 Task: Look for space in Xinji, China from 10th July, 2023 to 15th July, 2023 for 7 adults in price range Rs.10000 to Rs.15000. Place can be entire place or shared room with 4 bedrooms having 7 beds and 4 bathrooms. Property type can be house, flat, guest house. Amenities needed are: wifi, TV, free parkinig on premises, gym, breakfast. Booking option can be shelf check-in. Required host language is Chinese (Simplified).
Action: Mouse moved to (553, 122)
Screenshot: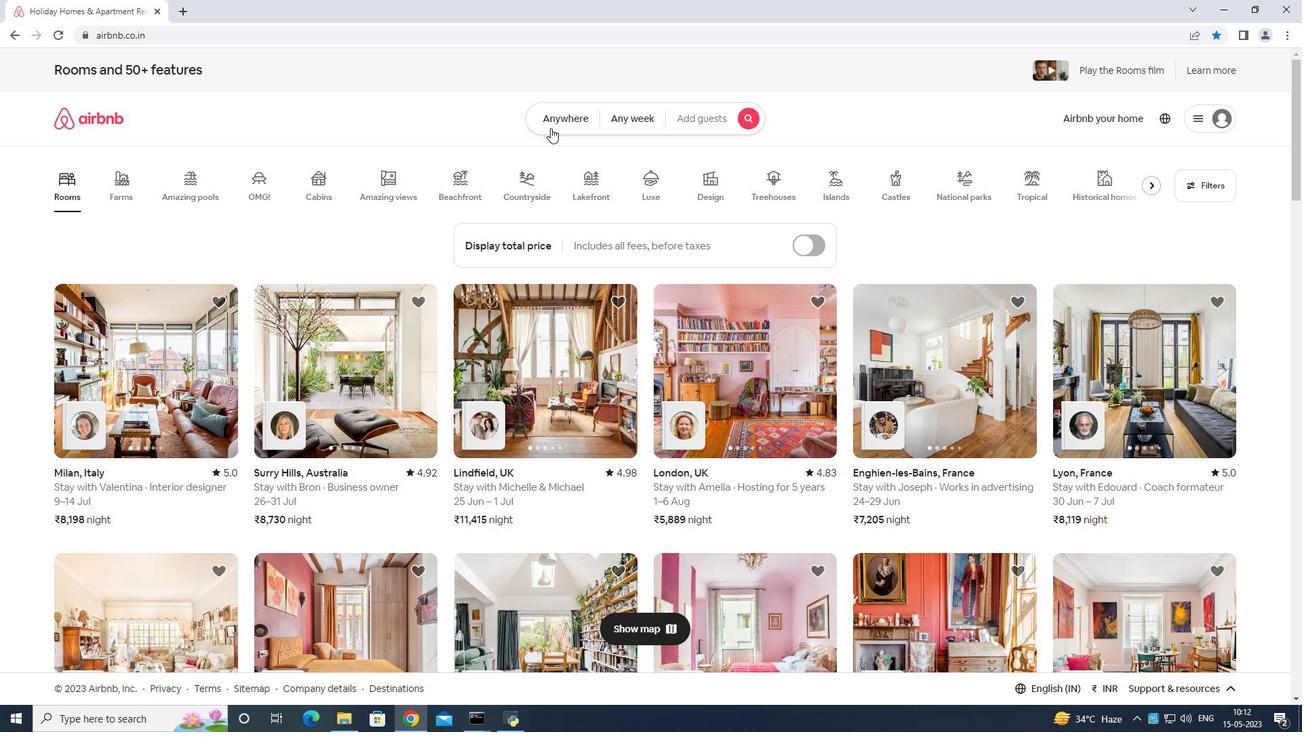 
Action: Mouse pressed left at (553, 122)
Screenshot: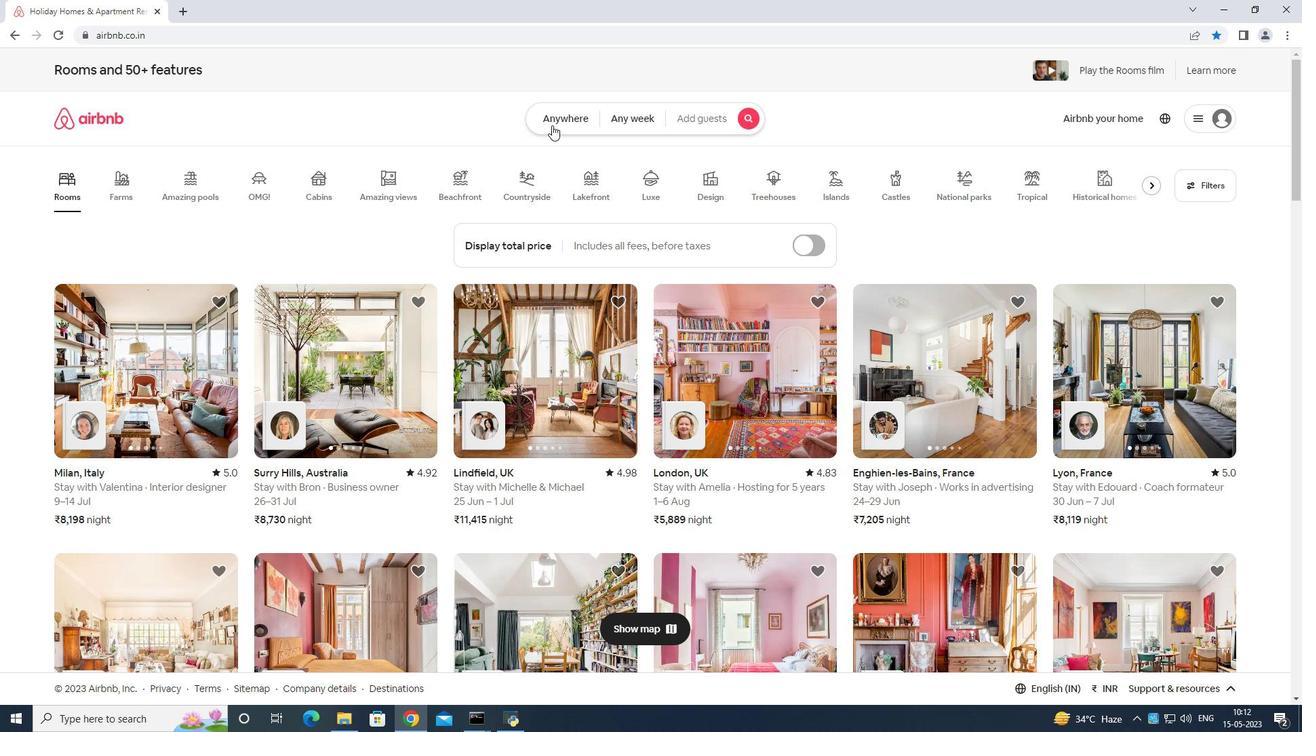 
Action: Mouse moved to (534, 168)
Screenshot: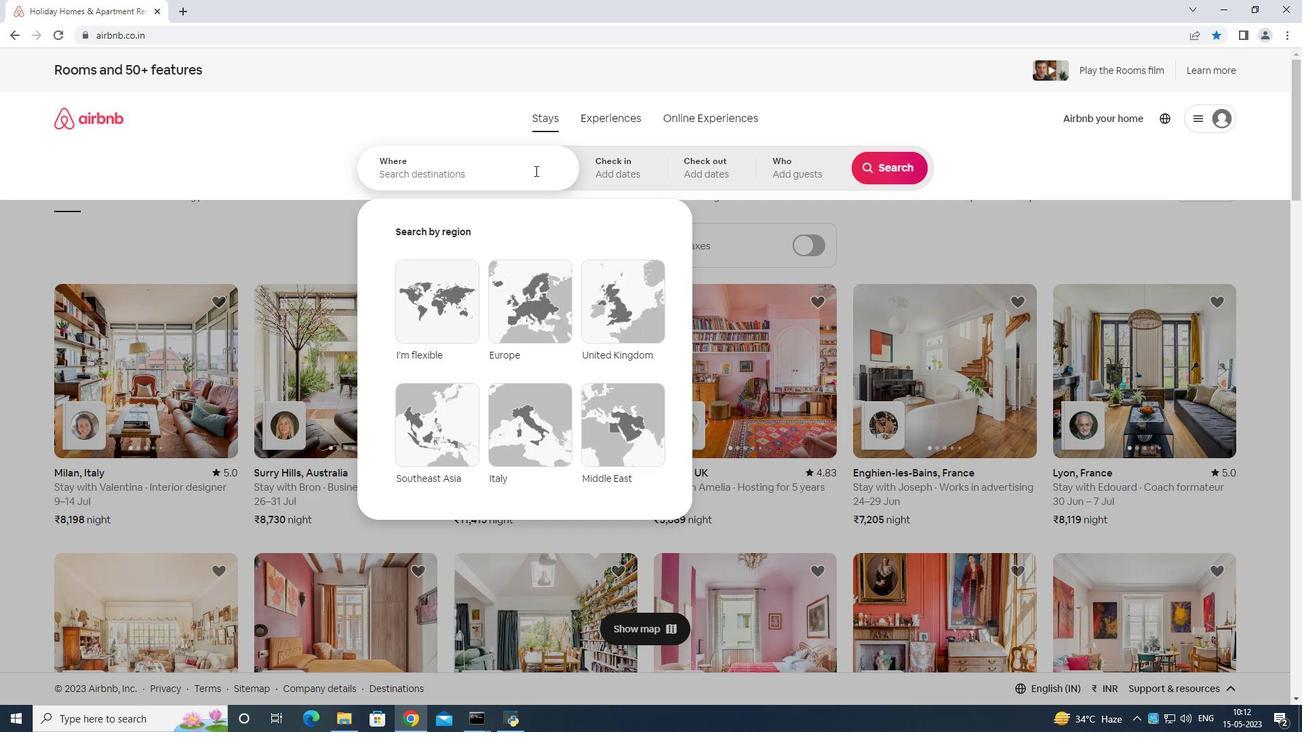 
Action: Mouse pressed left at (534, 168)
Screenshot: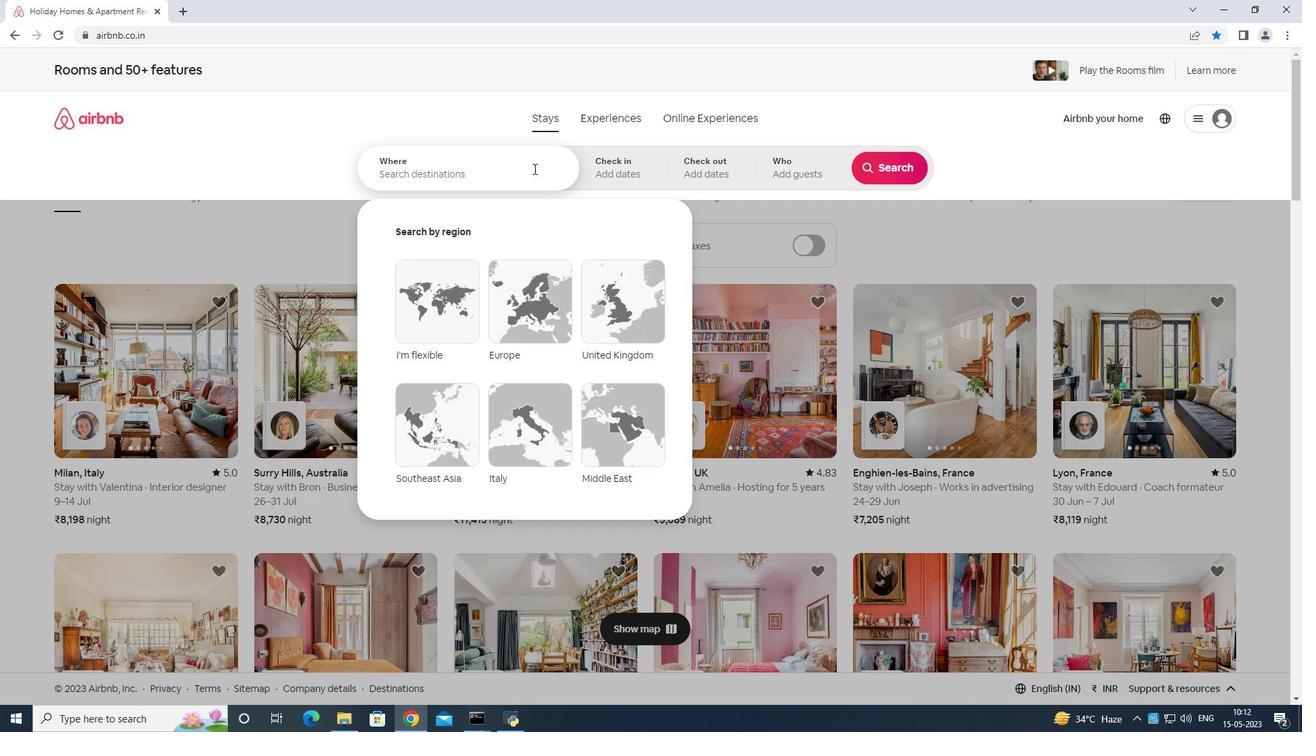 
Action: Mouse moved to (534, 168)
Screenshot: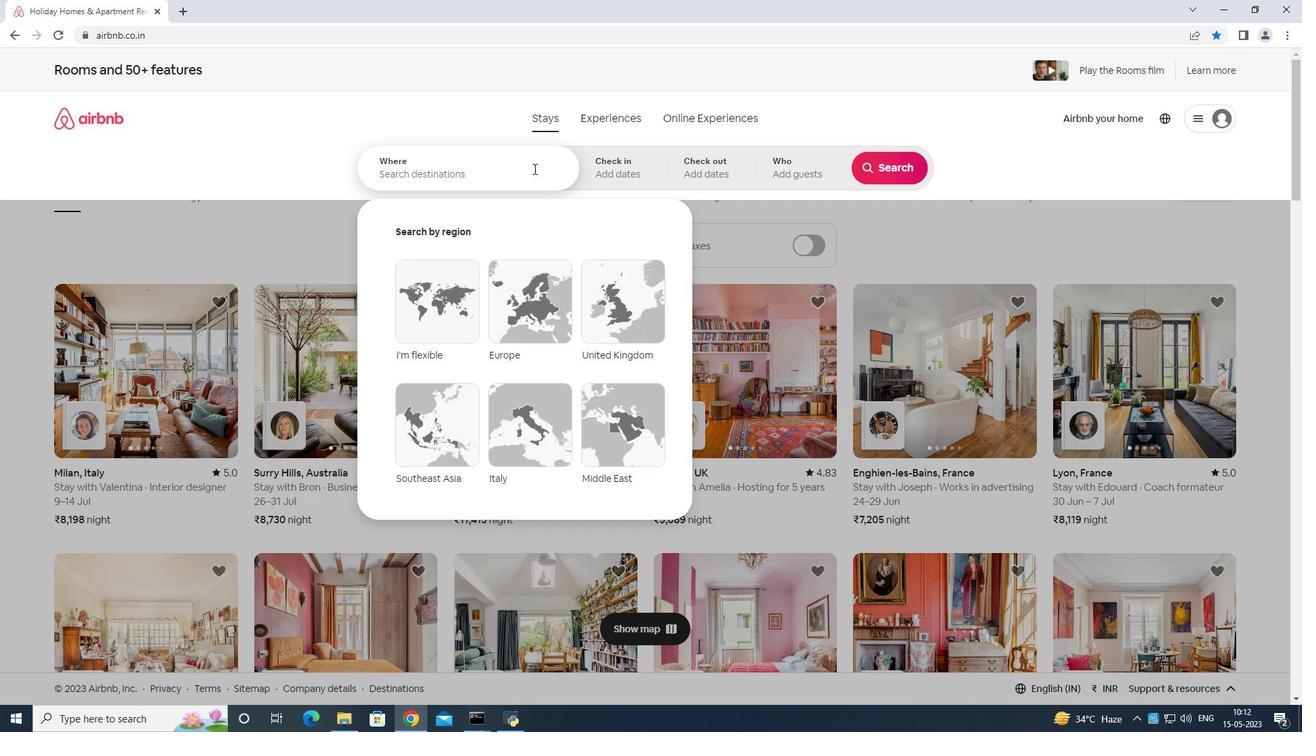
Action: Key pressed <Key.shift>Xinju<Key.backspace>i<Key.space>china<Key.enter>
Screenshot: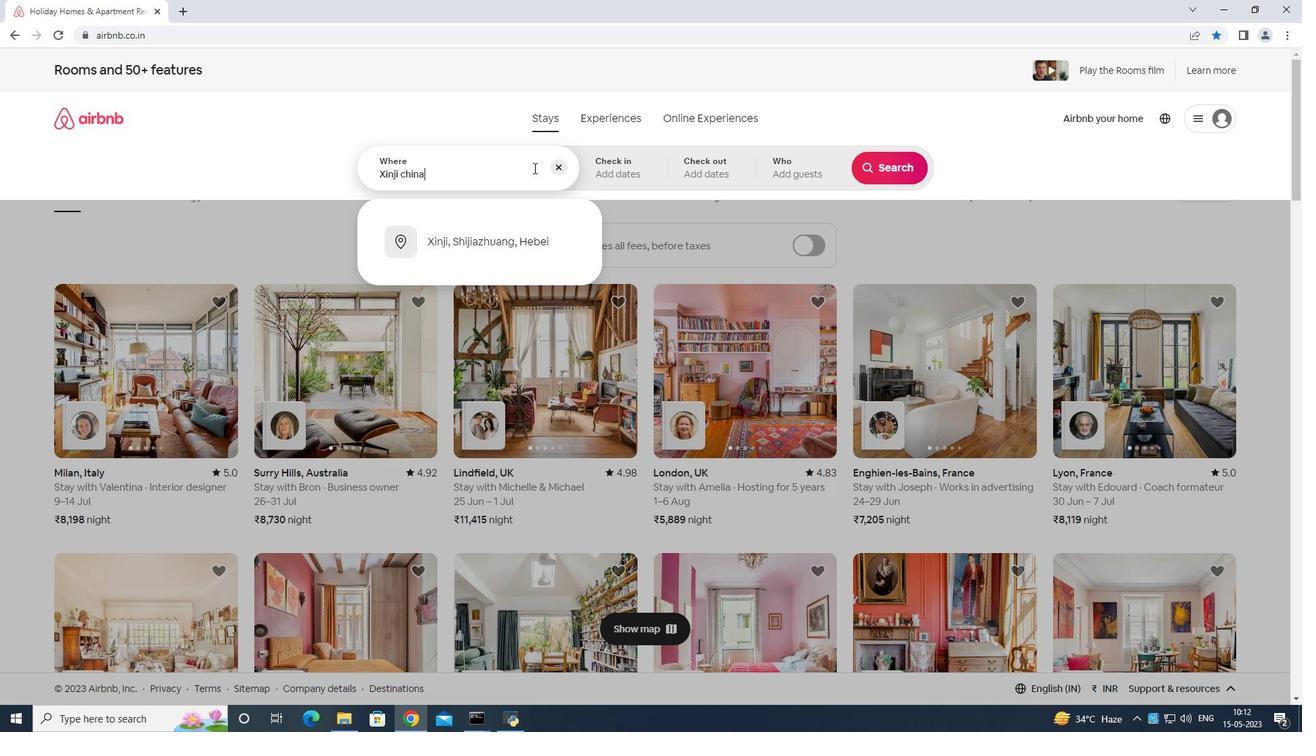 
Action: Mouse moved to (889, 266)
Screenshot: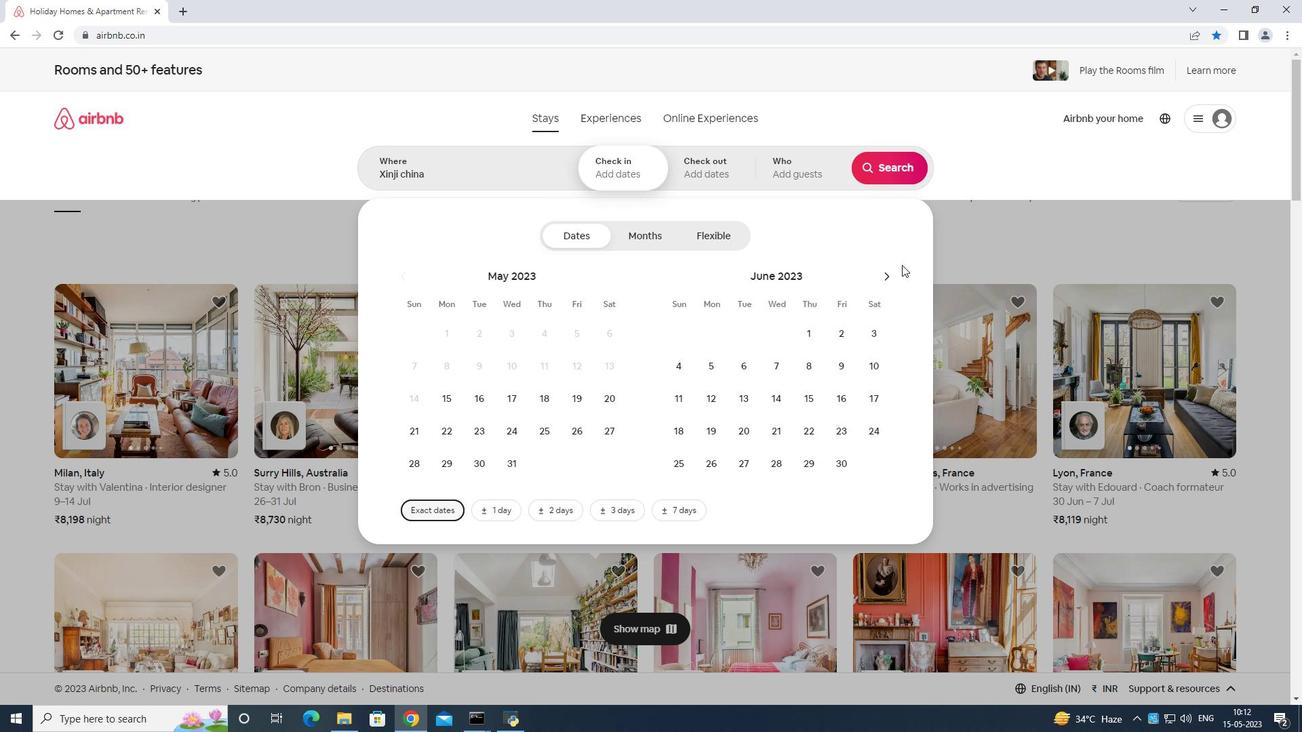 
Action: Mouse pressed left at (889, 266)
Screenshot: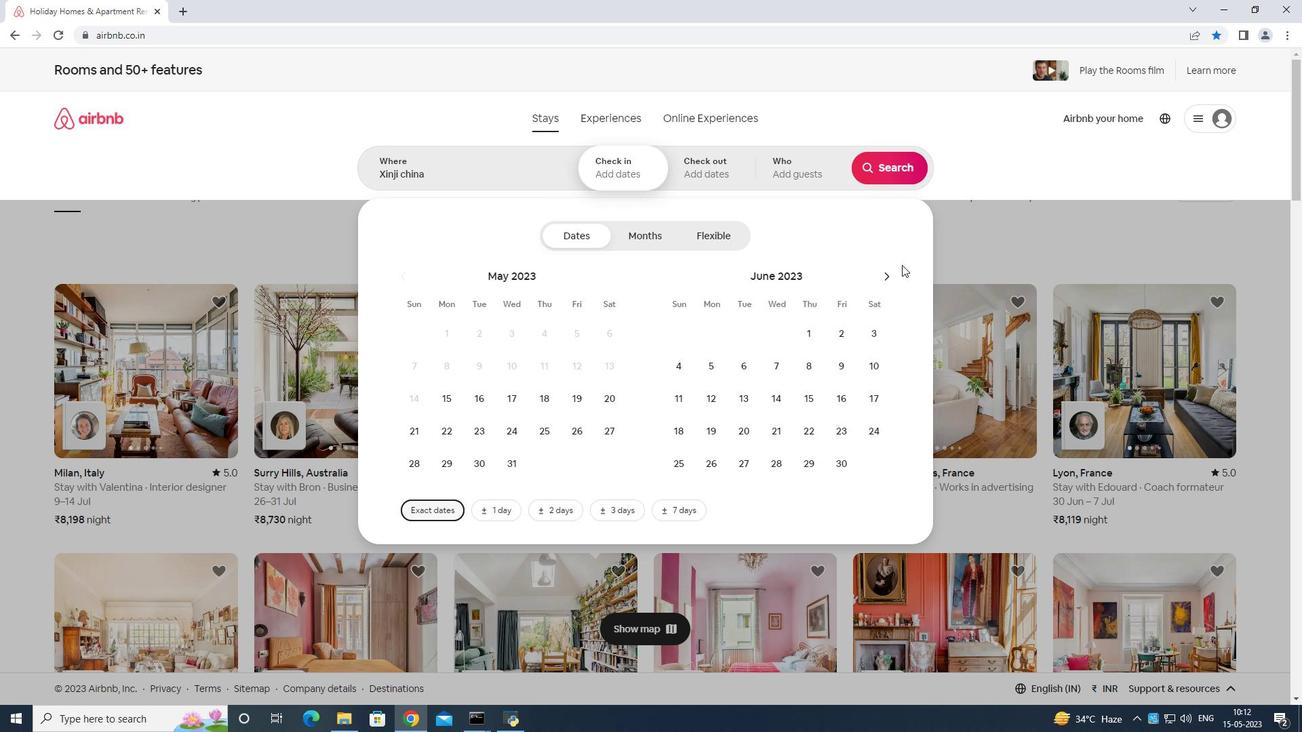 
Action: Mouse moved to (713, 394)
Screenshot: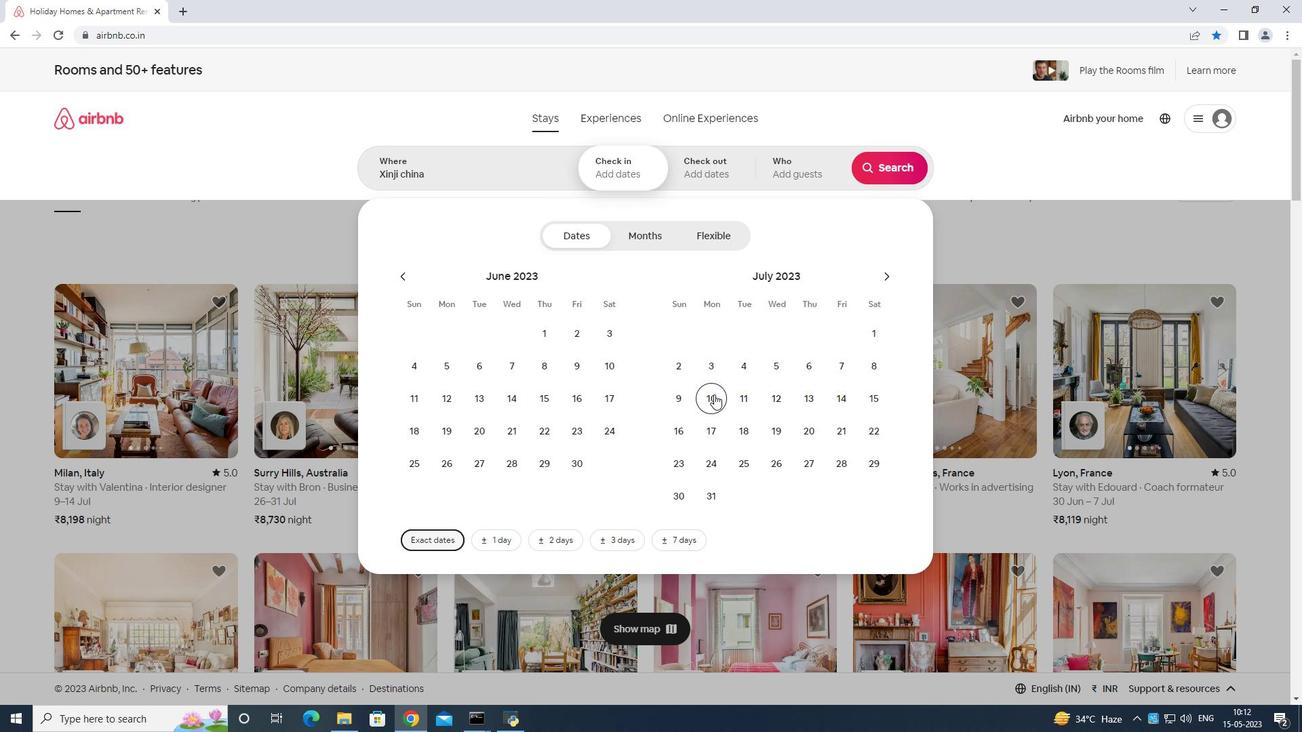 
Action: Mouse pressed left at (713, 394)
Screenshot: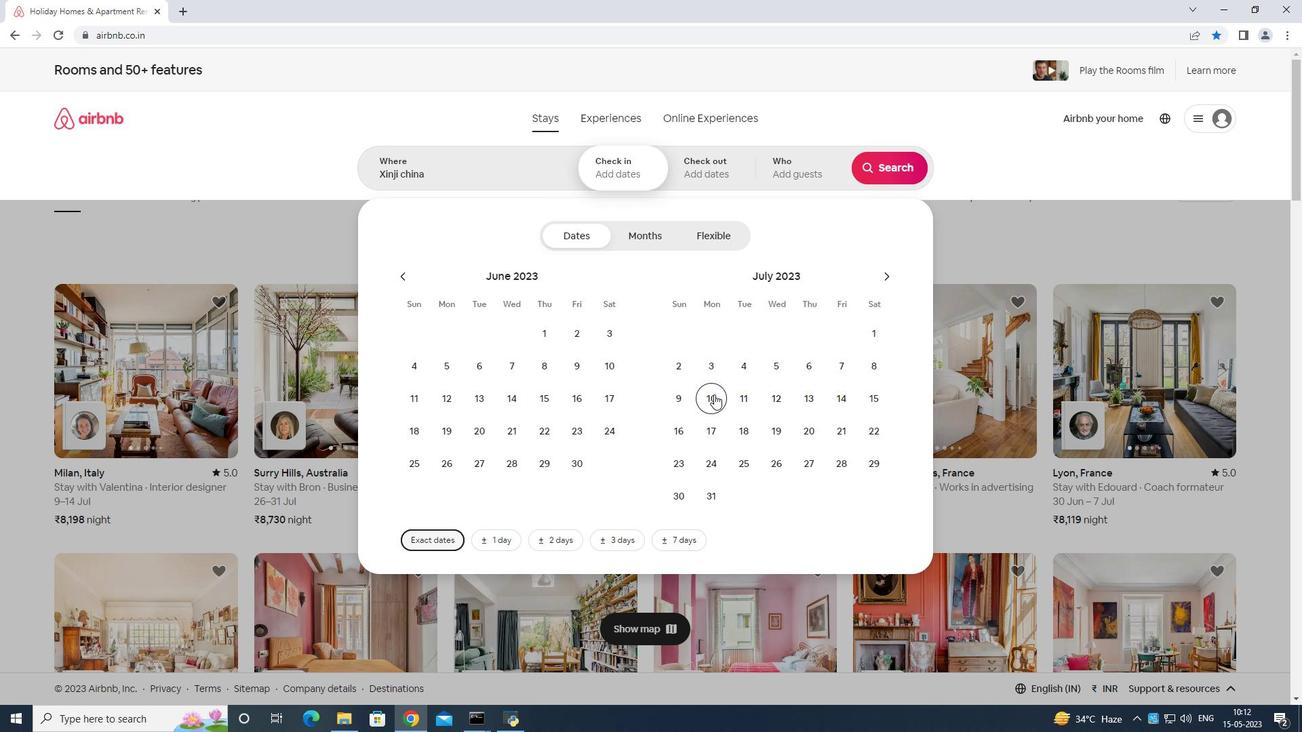 
Action: Mouse moved to (877, 394)
Screenshot: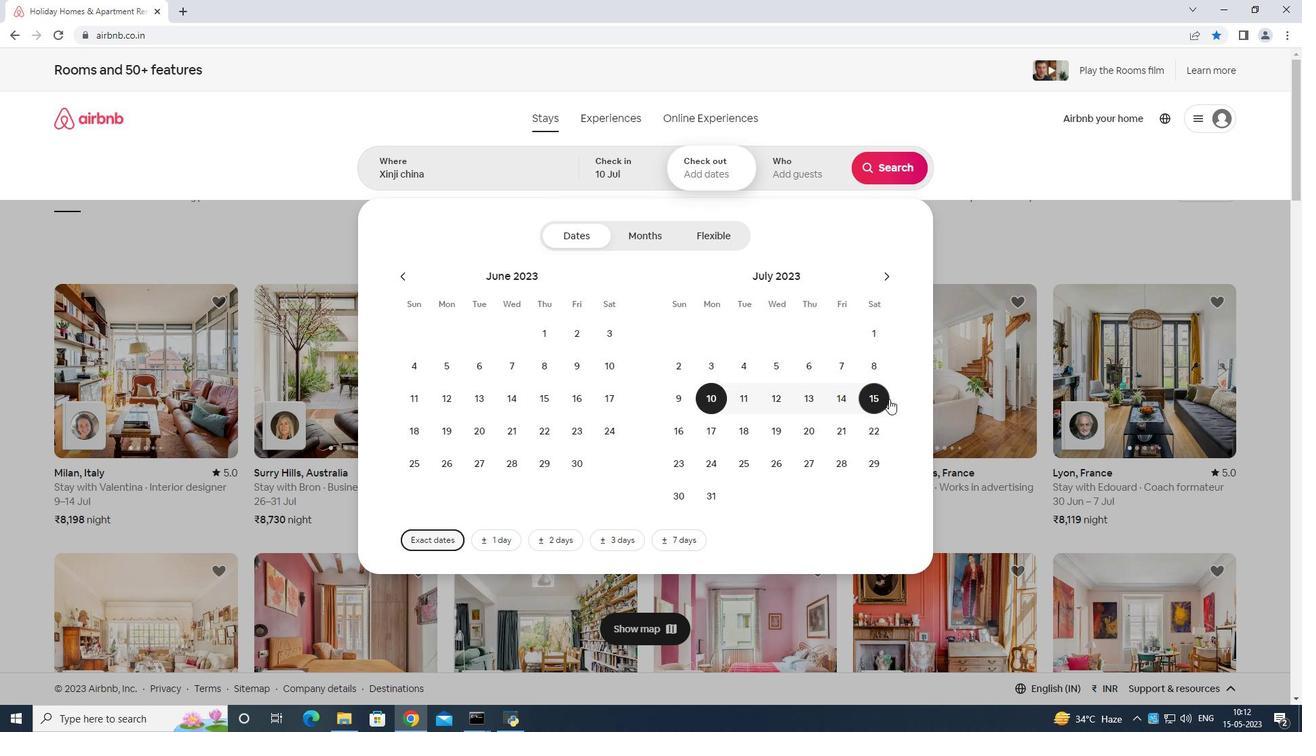 
Action: Mouse pressed left at (877, 394)
Screenshot: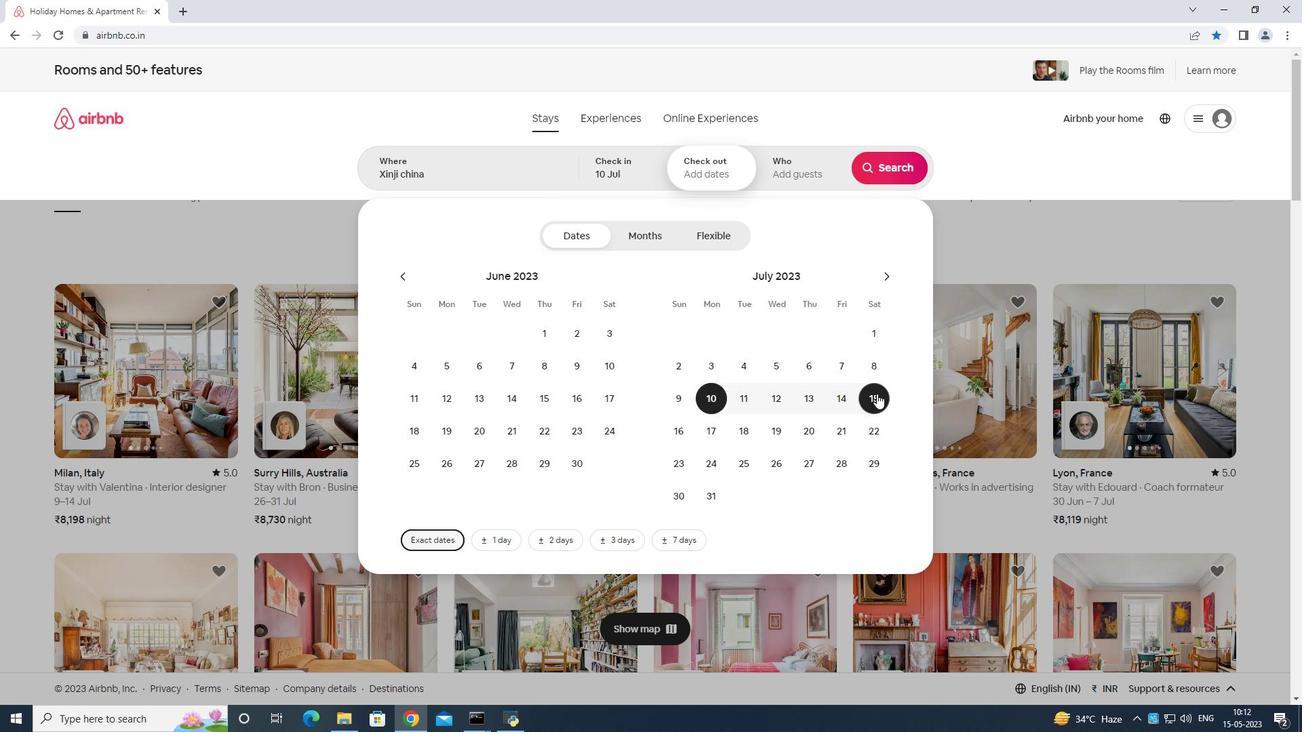 
Action: Mouse moved to (819, 163)
Screenshot: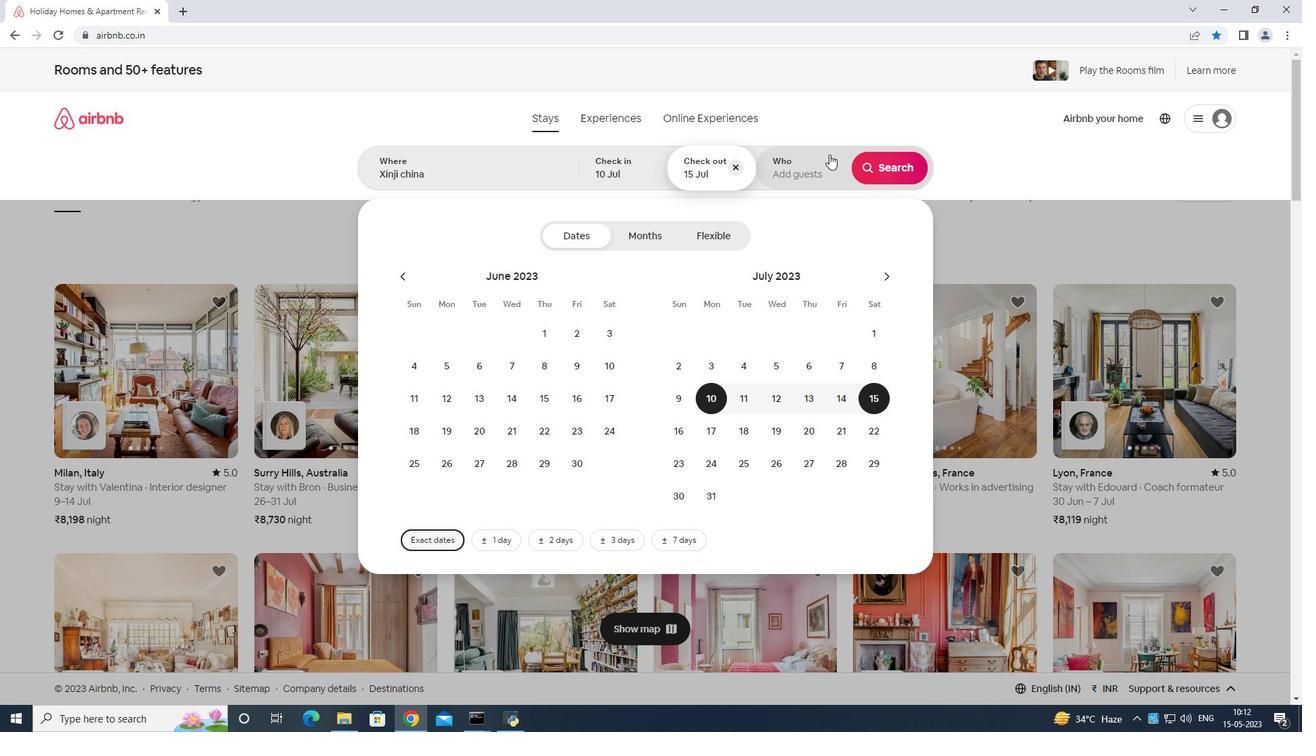
Action: Mouse pressed left at (819, 163)
Screenshot: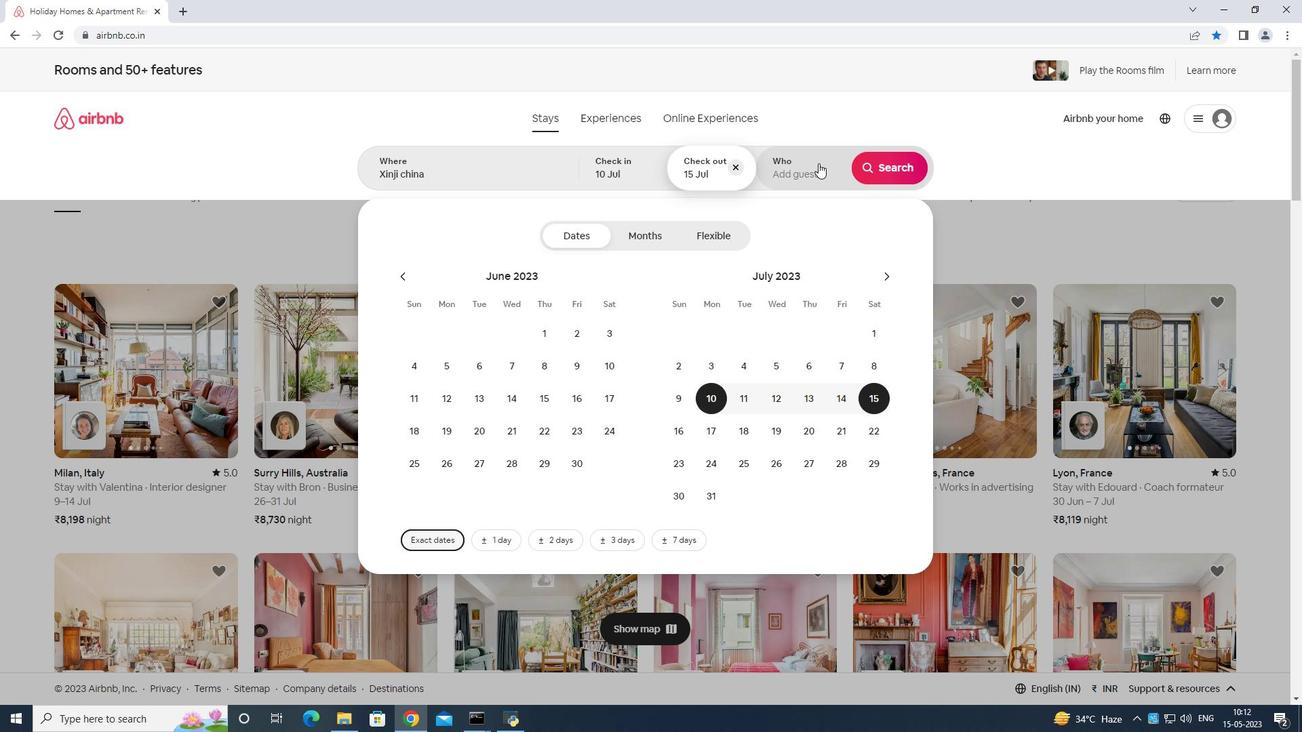 
Action: Mouse moved to (894, 235)
Screenshot: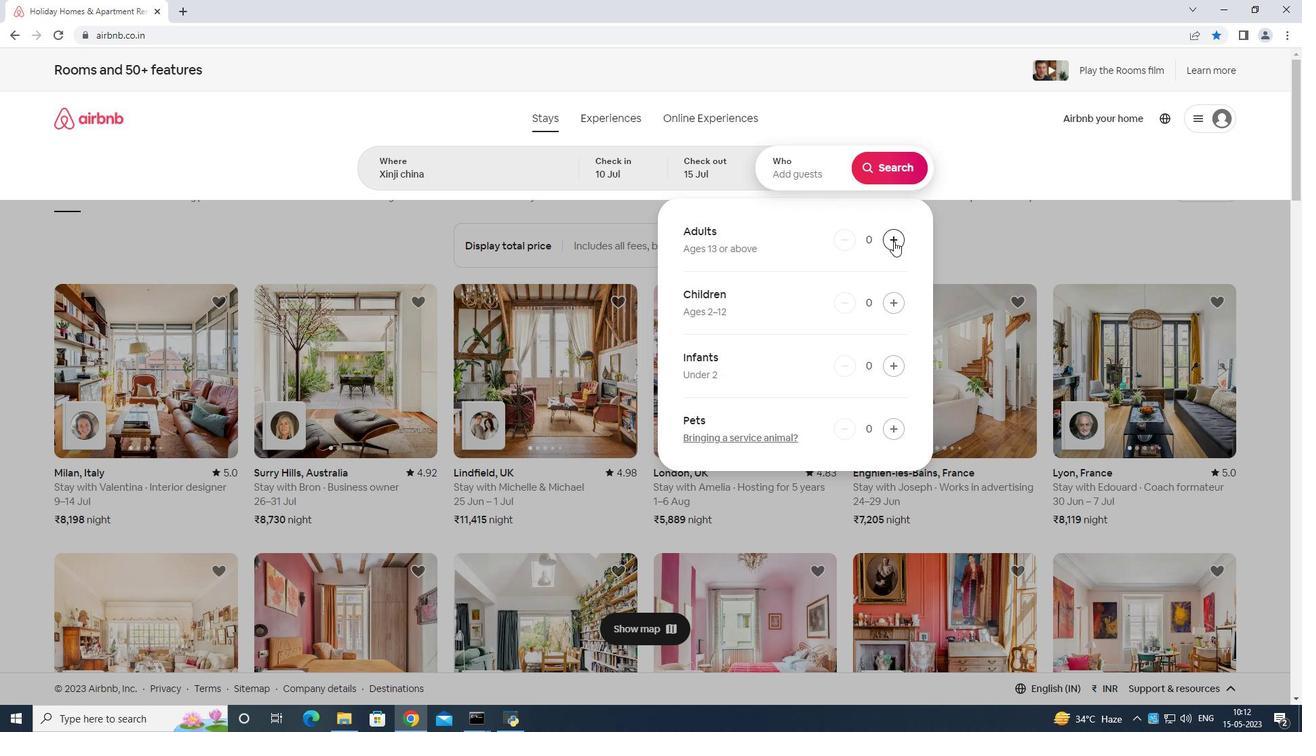 
Action: Mouse pressed left at (894, 235)
Screenshot: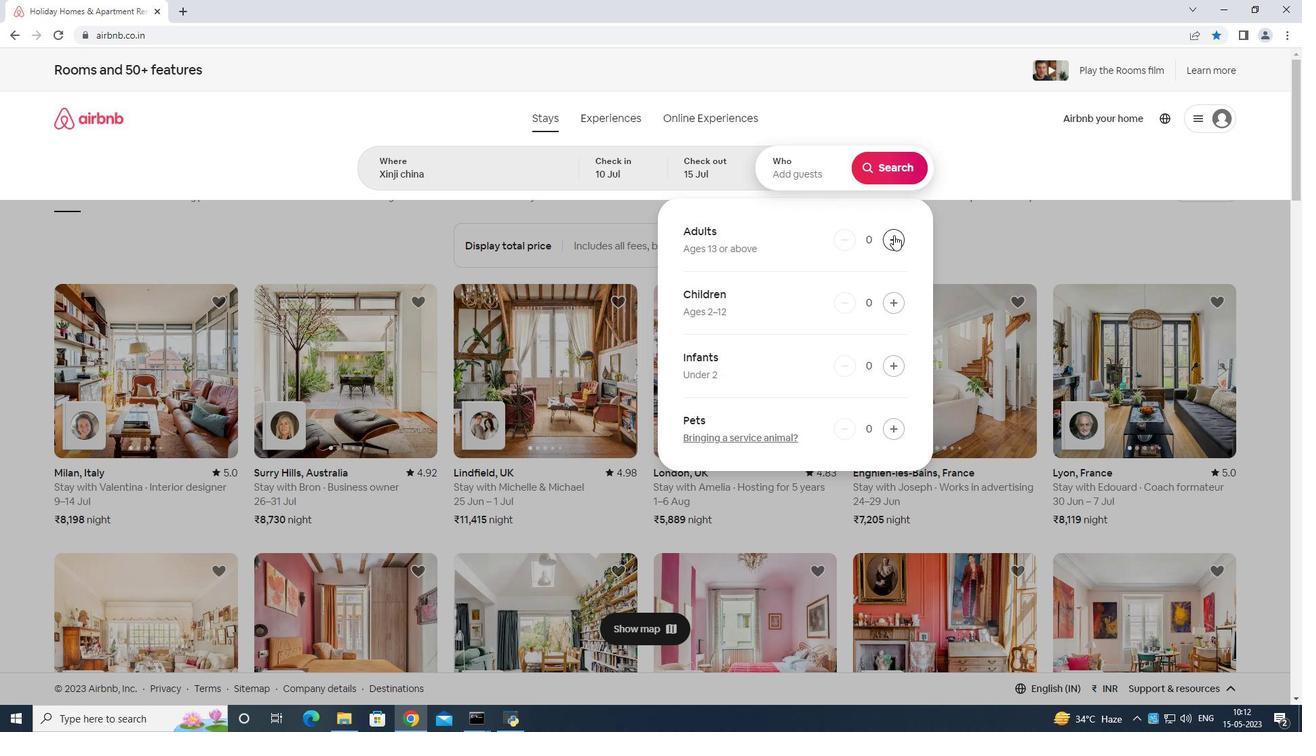 
Action: Mouse pressed left at (894, 235)
Screenshot: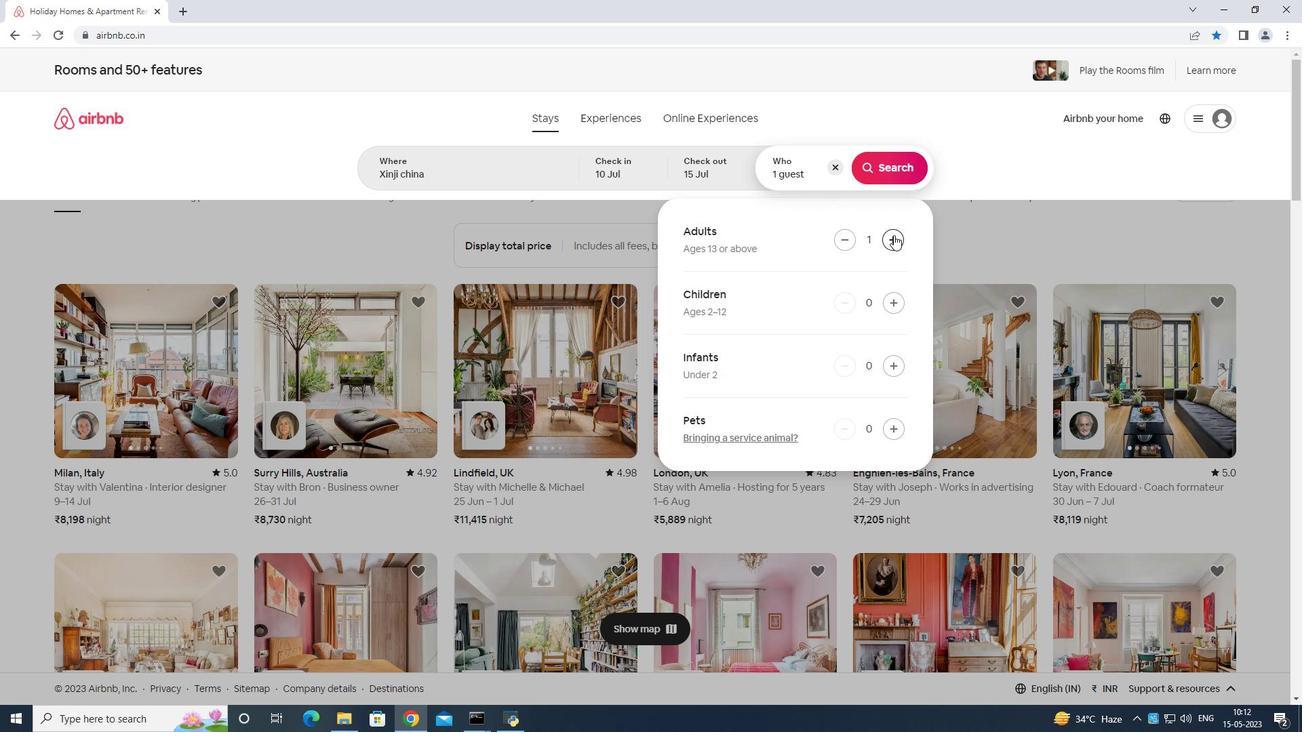 
Action: Mouse pressed left at (894, 235)
Screenshot: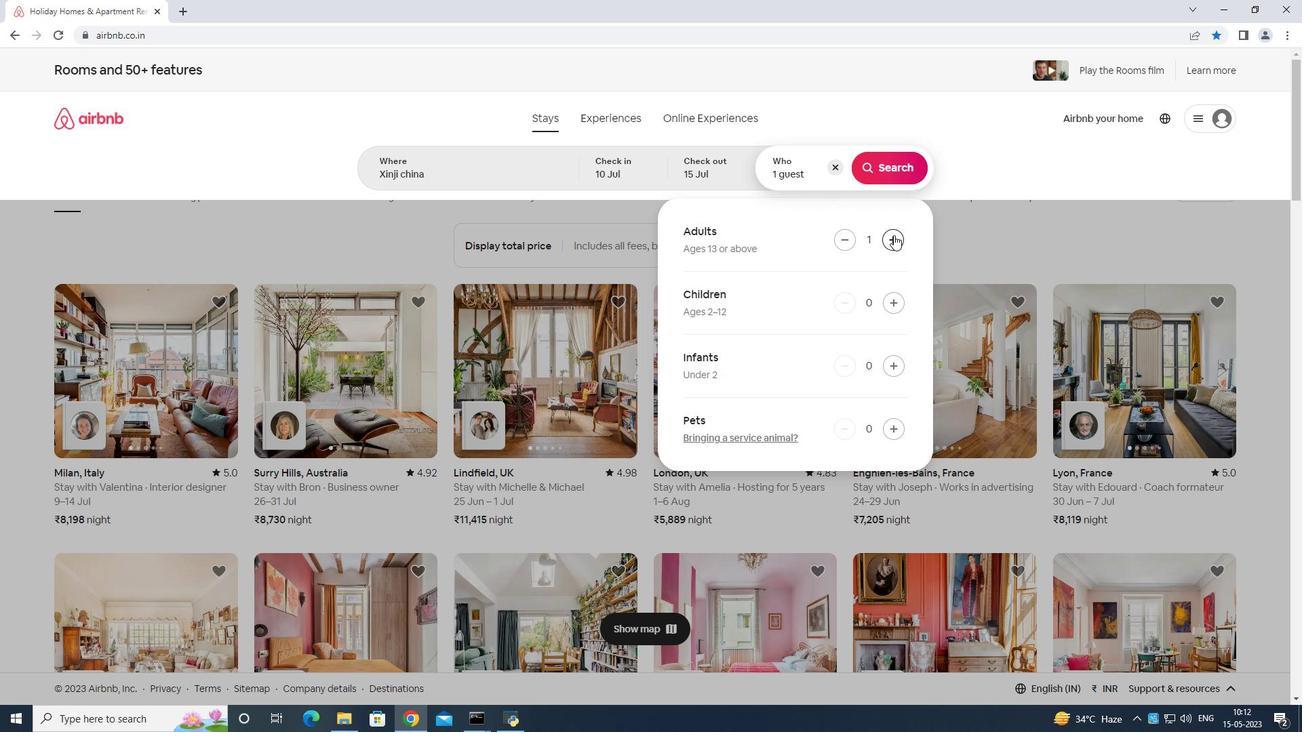 
Action: Mouse pressed left at (894, 235)
Screenshot: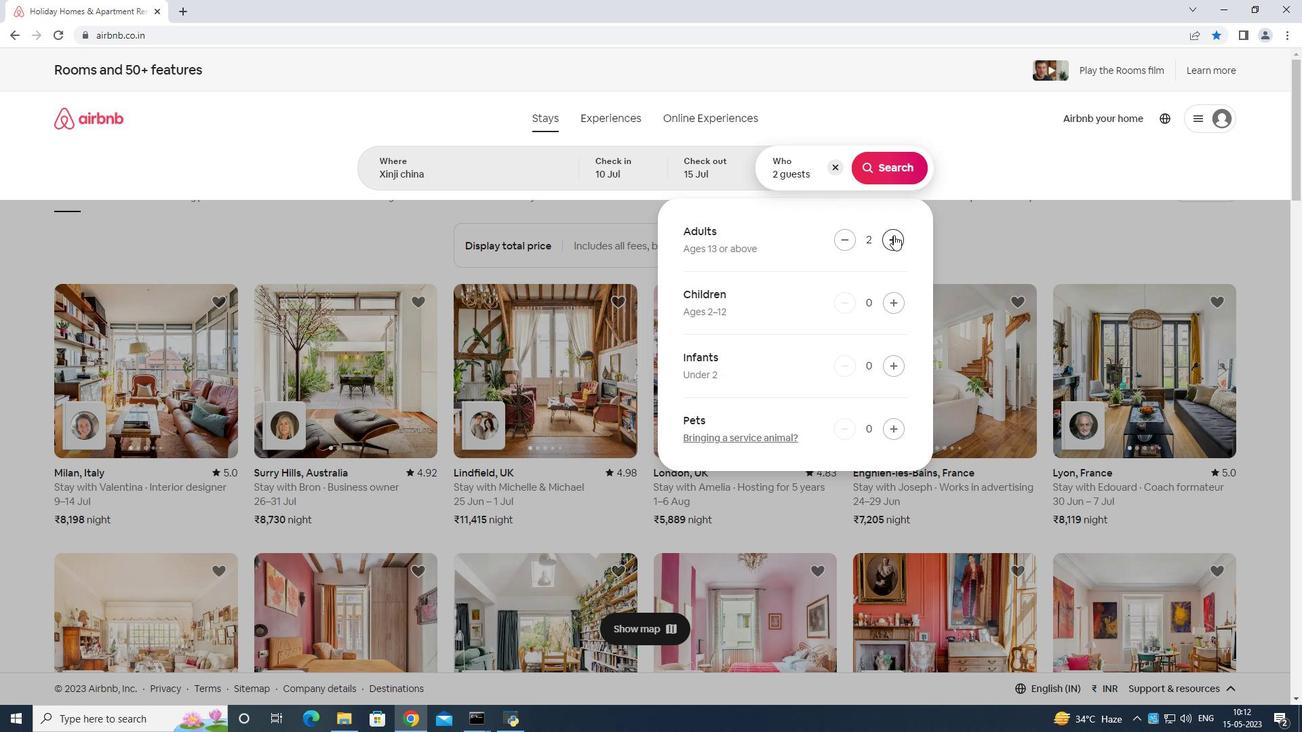 
Action: Mouse pressed left at (894, 235)
Screenshot: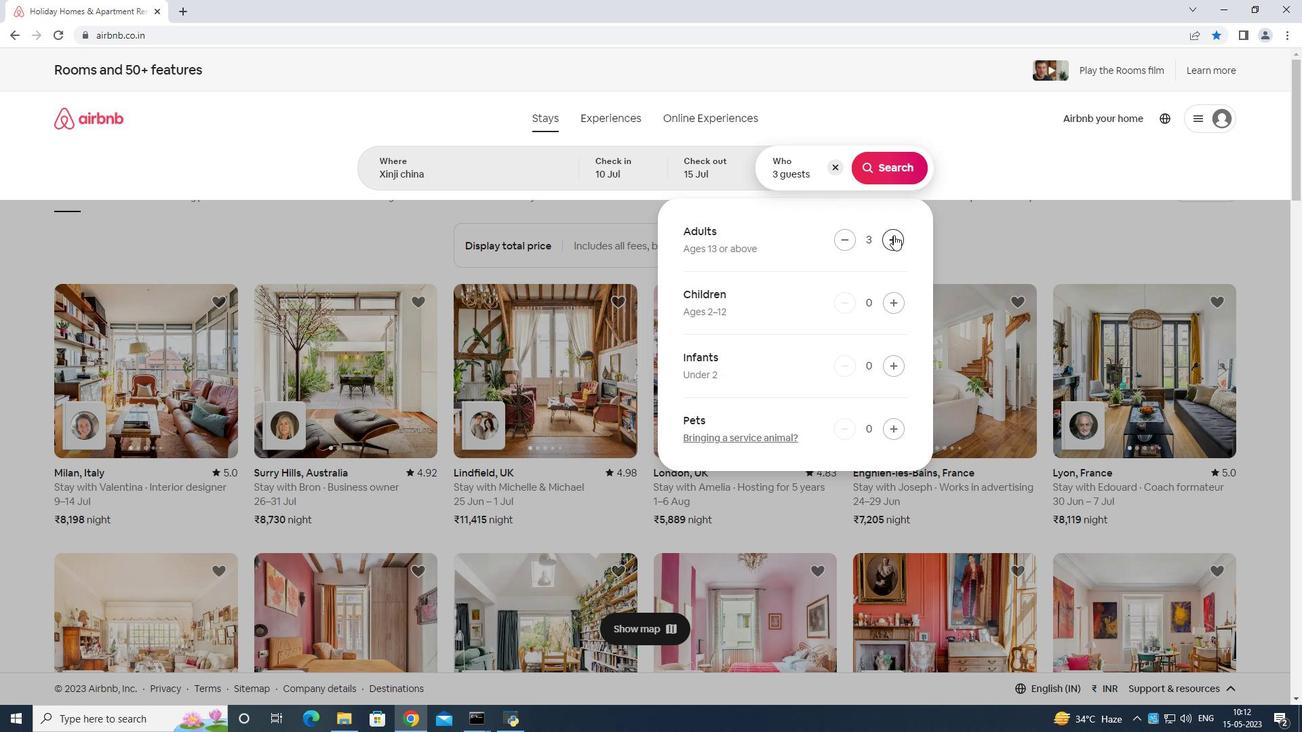 
Action: Mouse pressed left at (894, 235)
Screenshot: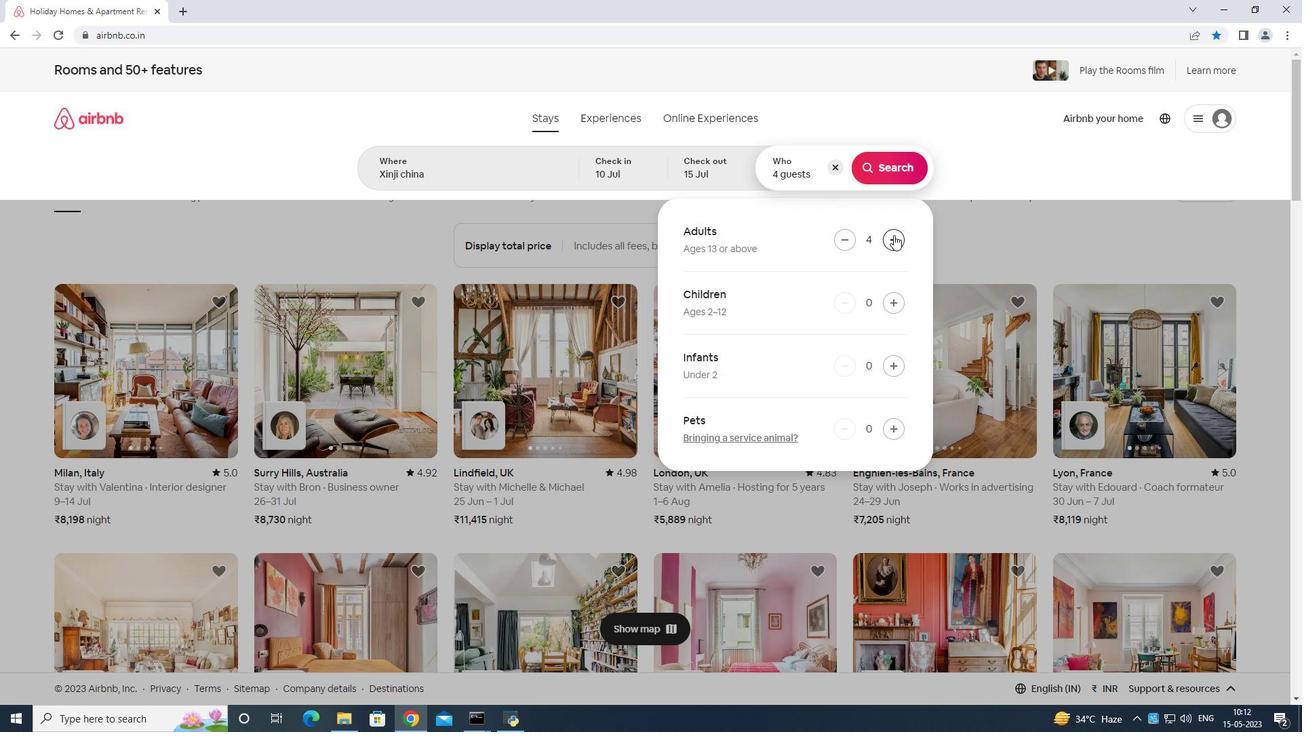 
Action: Mouse pressed left at (894, 235)
Screenshot: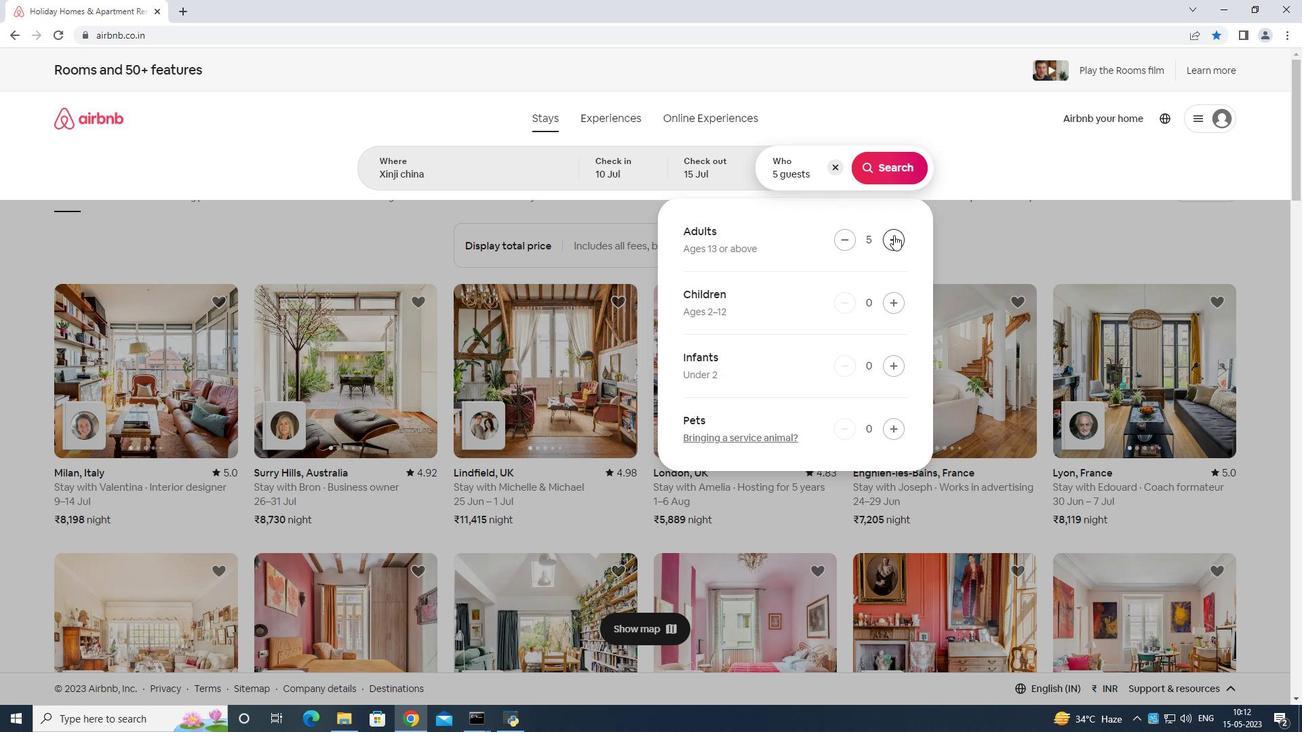
Action: Mouse pressed left at (894, 235)
Screenshot: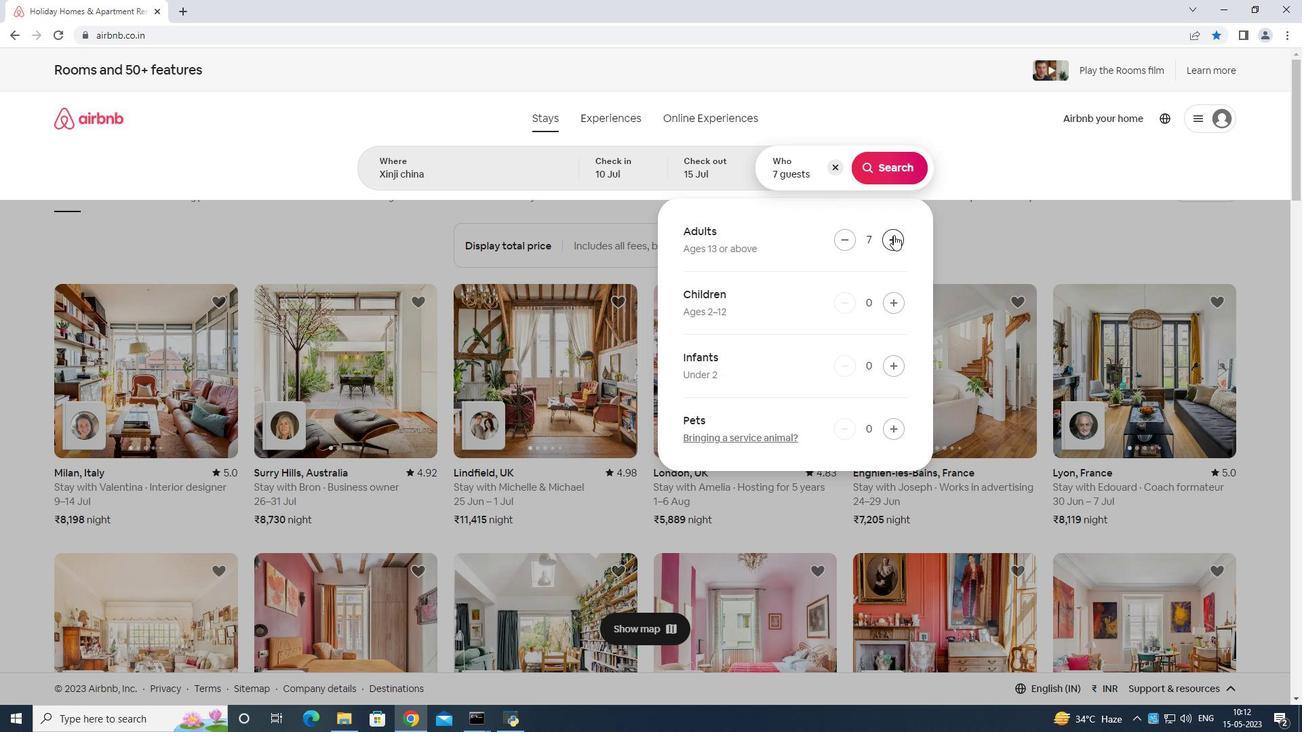 
Action: Mouse moved to (845, 230)
Screenshot: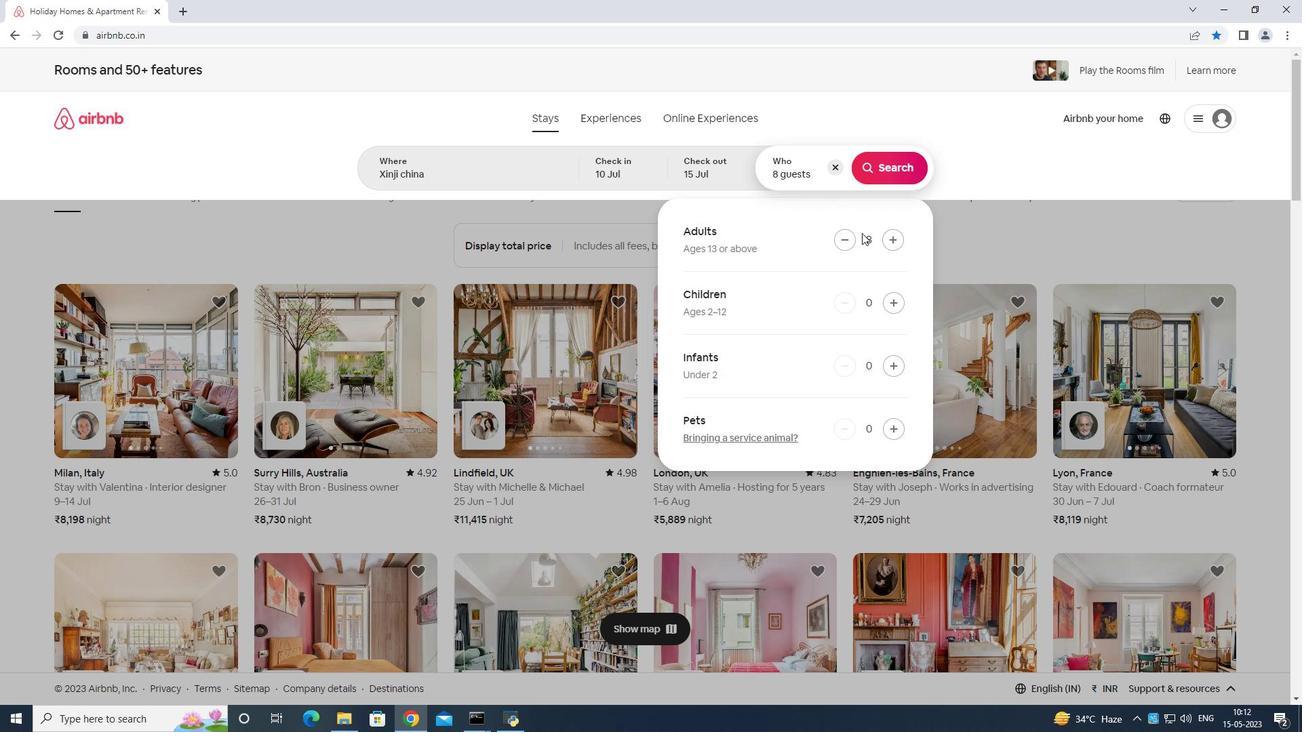 
Action: Mouse pressed left at (845, 230)
Screenshot: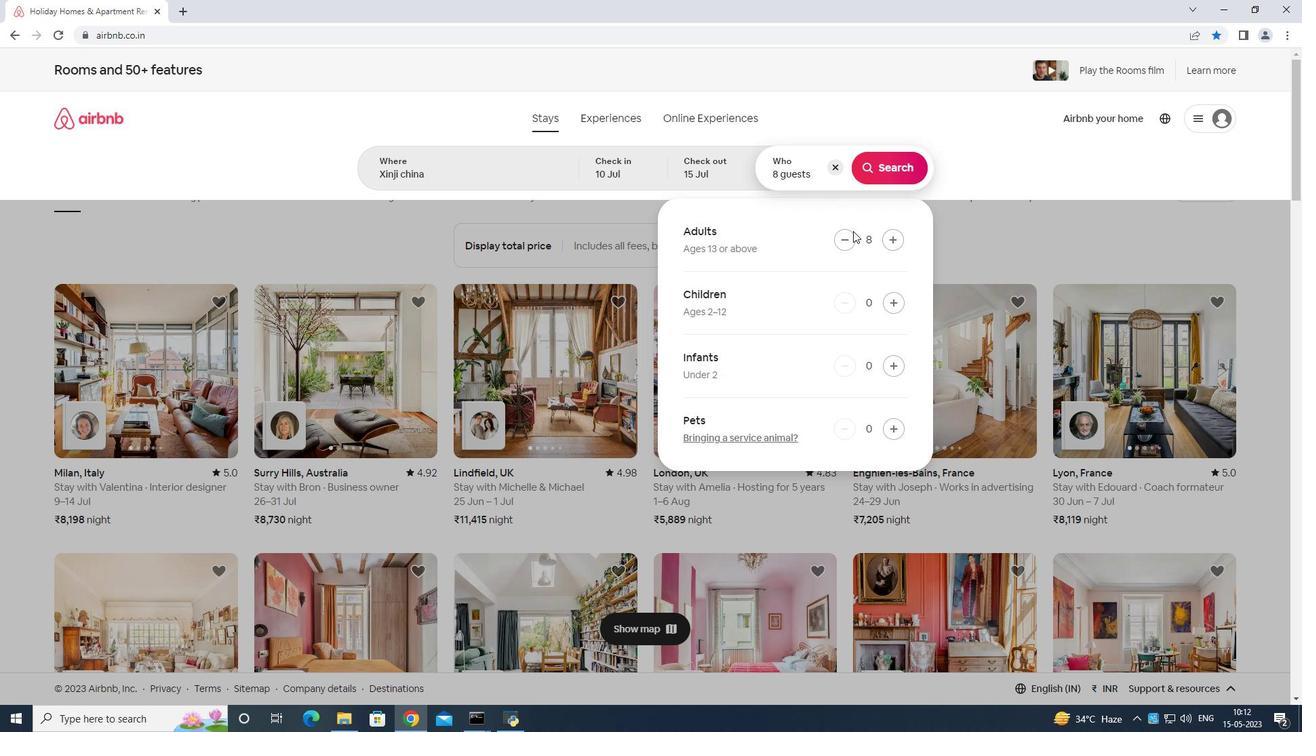 
Action: Mouse moved to (893, 170)
Screenshot: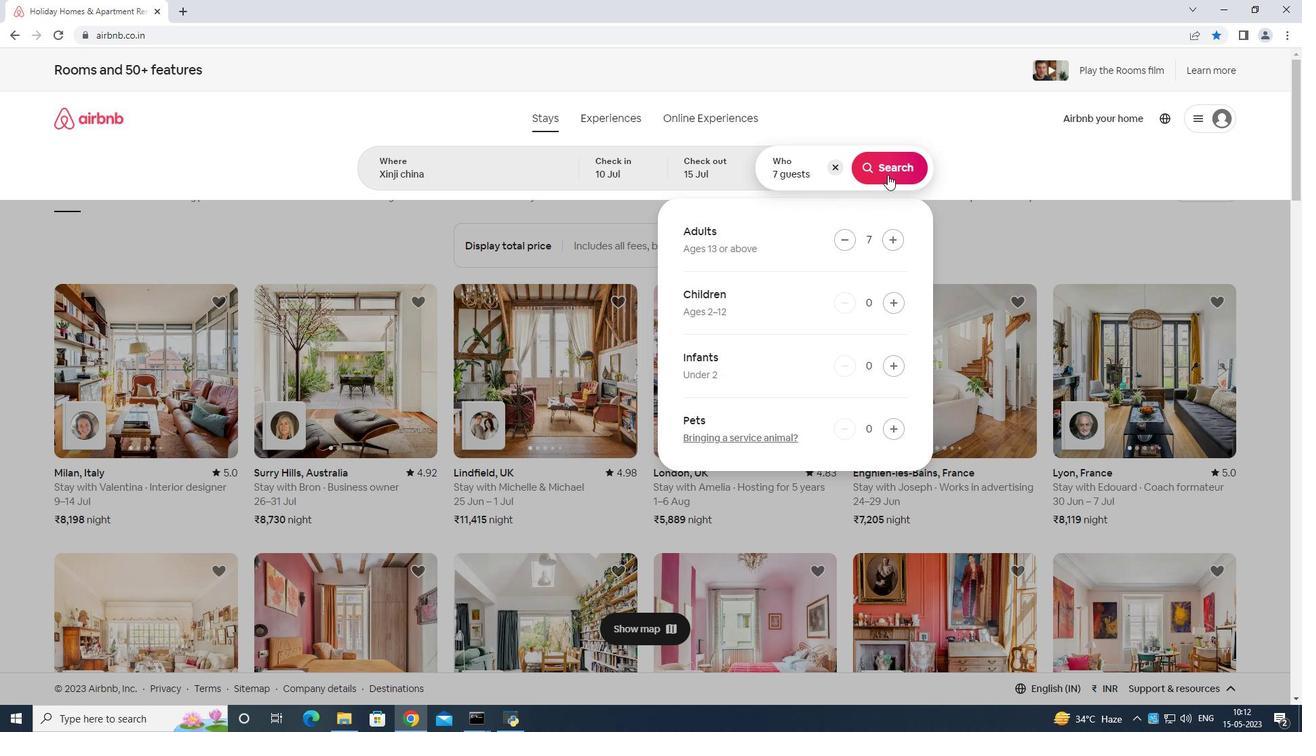 
Action: Mouse pressed left at (893, 170)
Screenshot: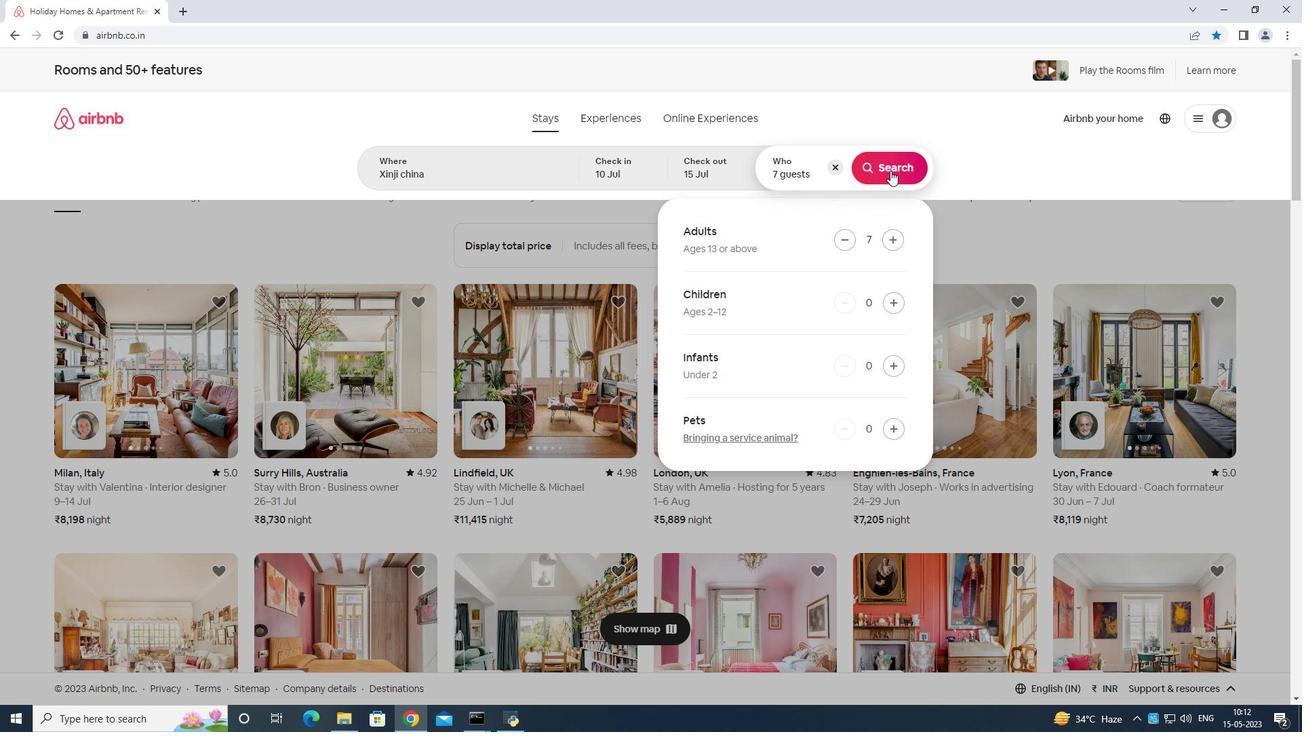 
Action: Mouse moved to (1247, 120)
Screenshot: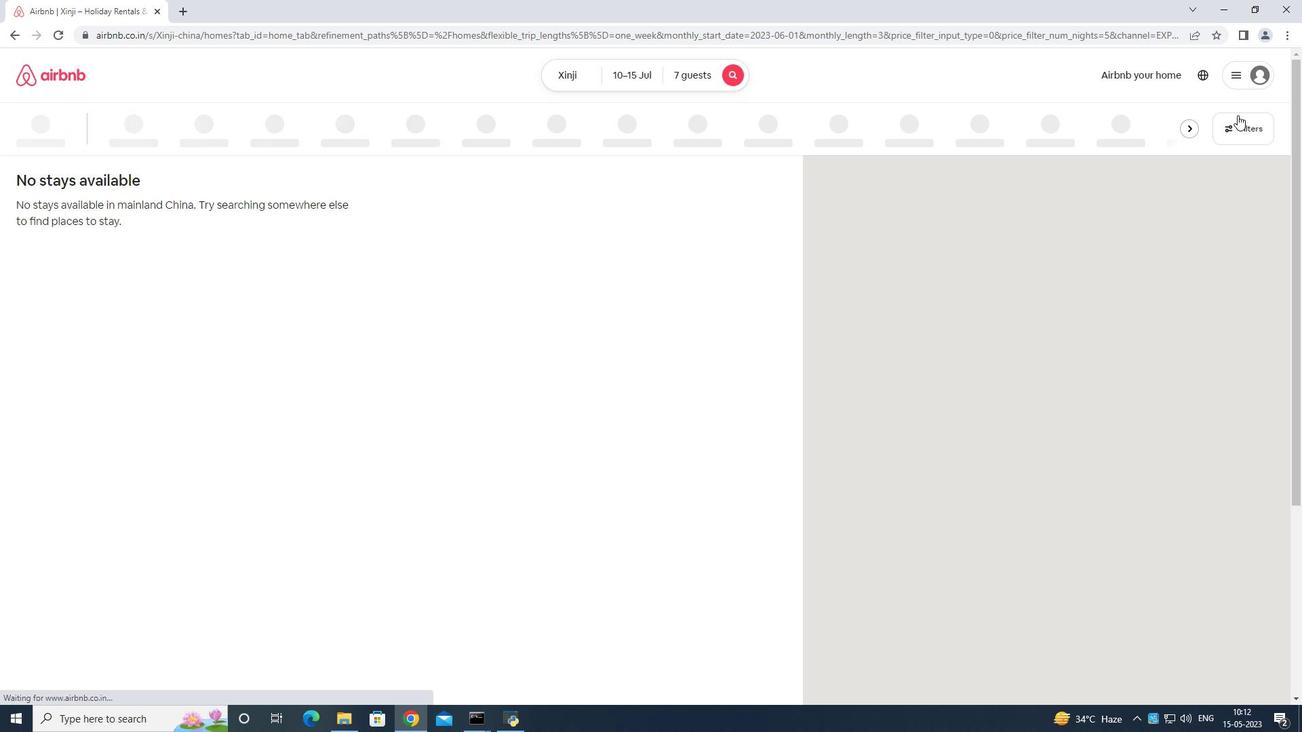 
Action: Mouse pressed left at (1247, 120)
Screenshot: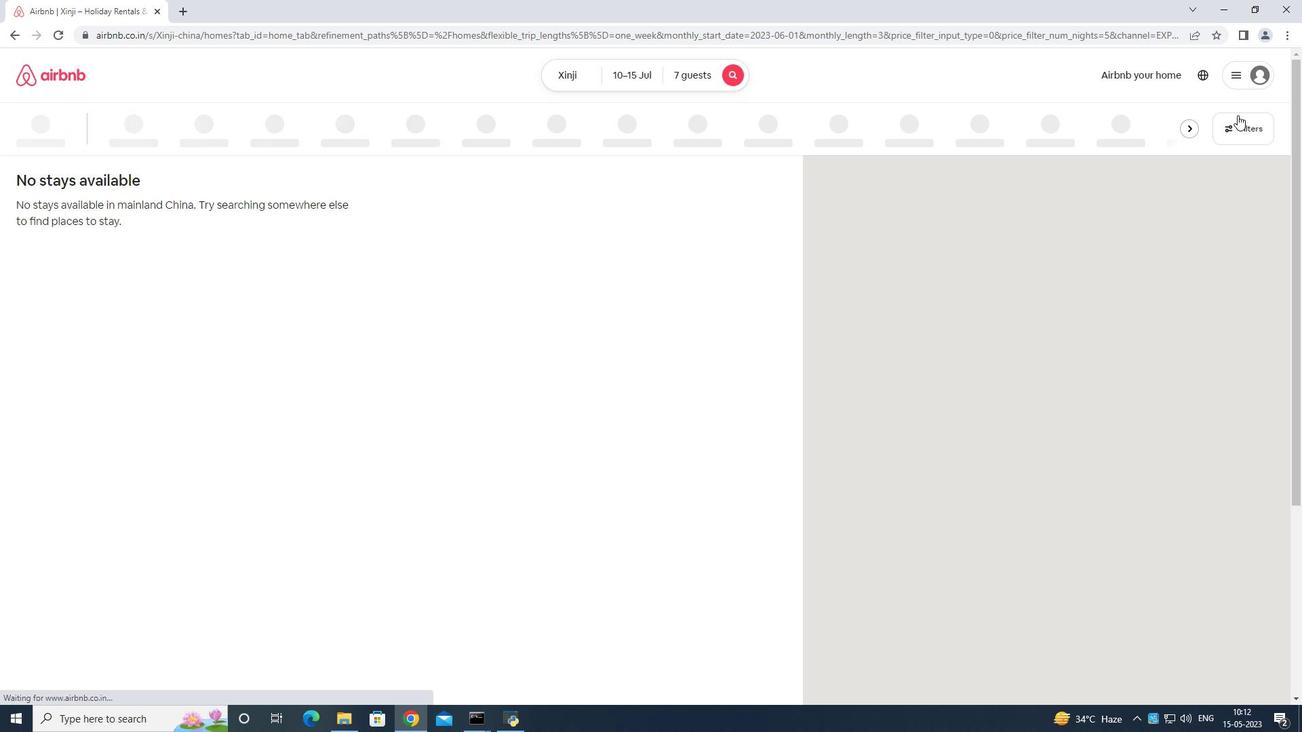 
Action: Mouse moved to (578, 443)
Screenshot: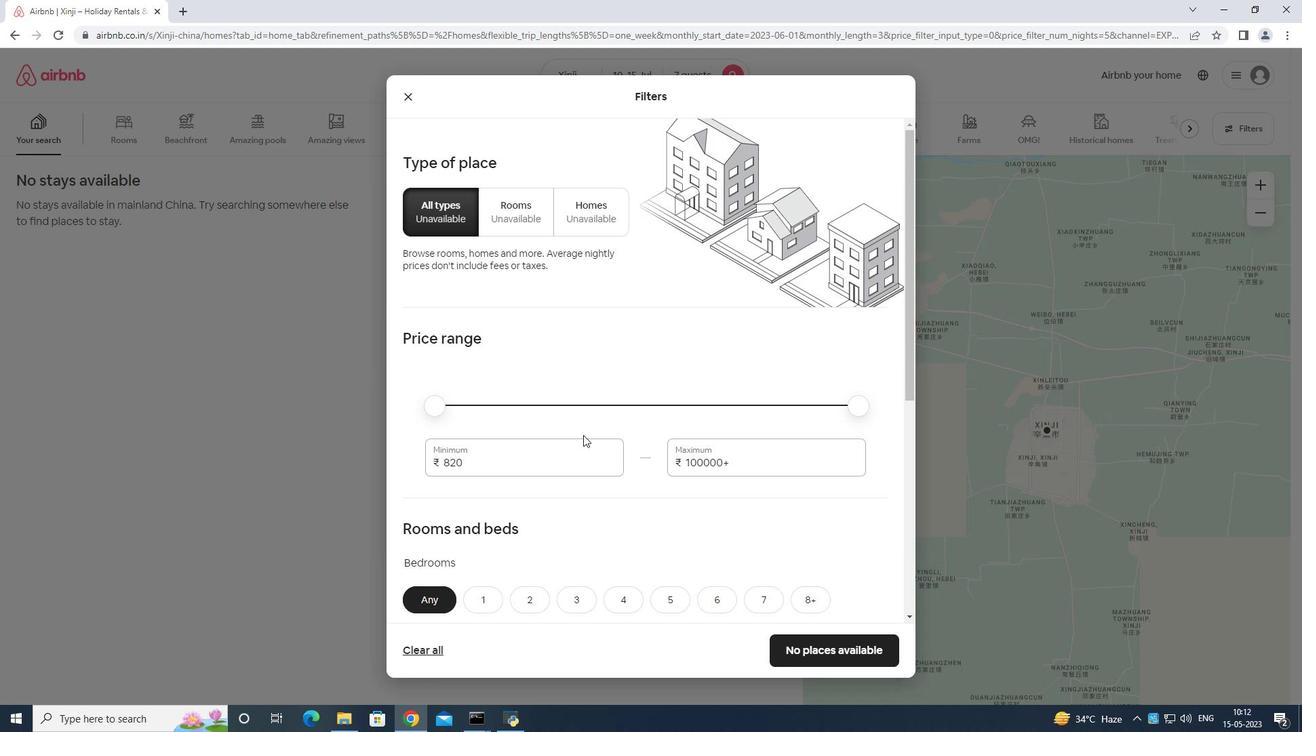 
Action: Mouse pressed left at (578, 443)
Screenshot: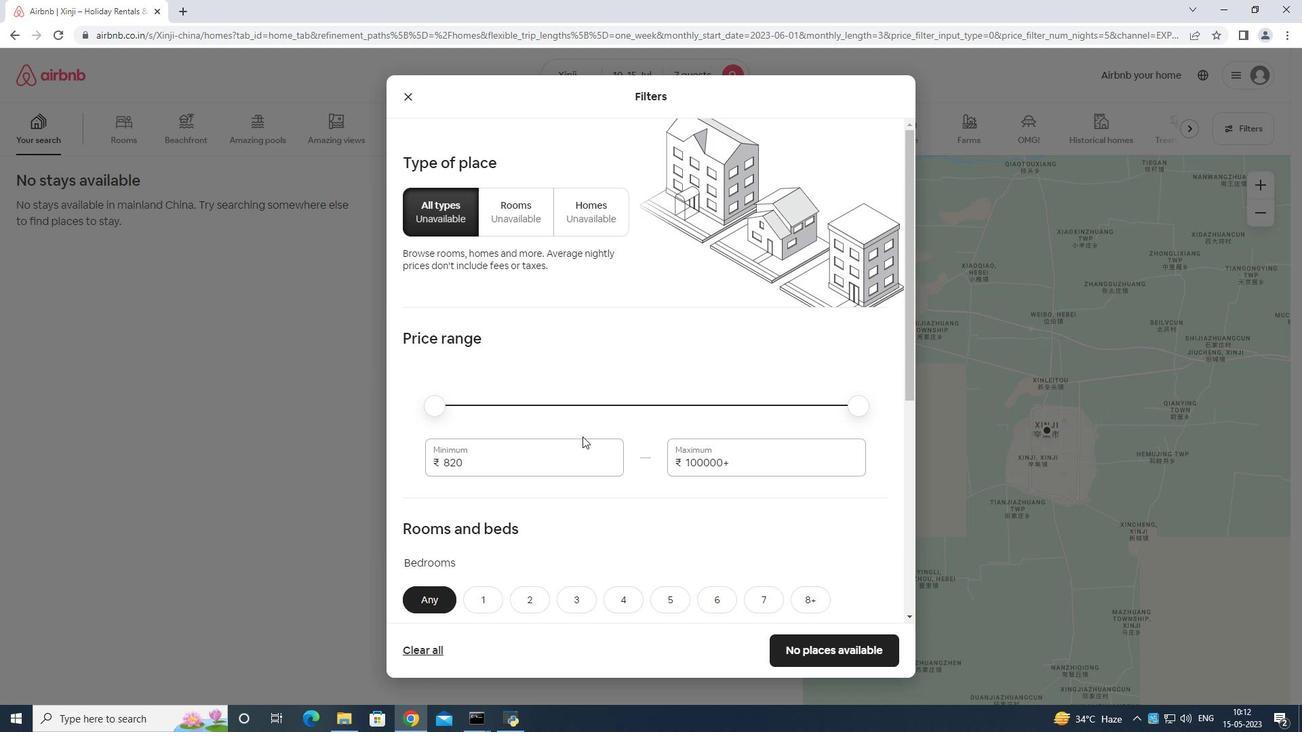 
Action: Mouse moved to (578, 437)
Screenshot: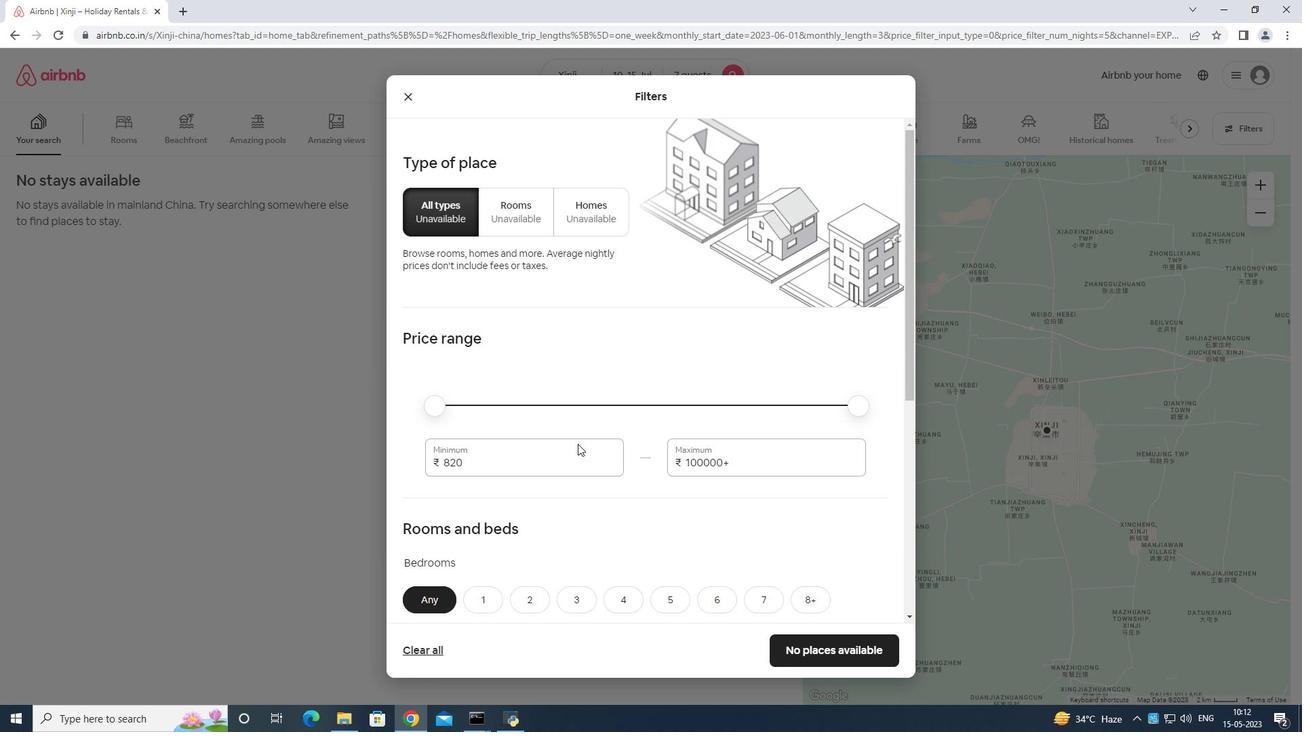 
Action: Key pressed <Key.backspace><Key.backspace><Key.backspace><Key.backspace><Key.backspace><Key.backspace><Key.backspace><Key.backspace><Key.backspace><Key.backspace><Key.backspace><Key.backspace>
Screenshot: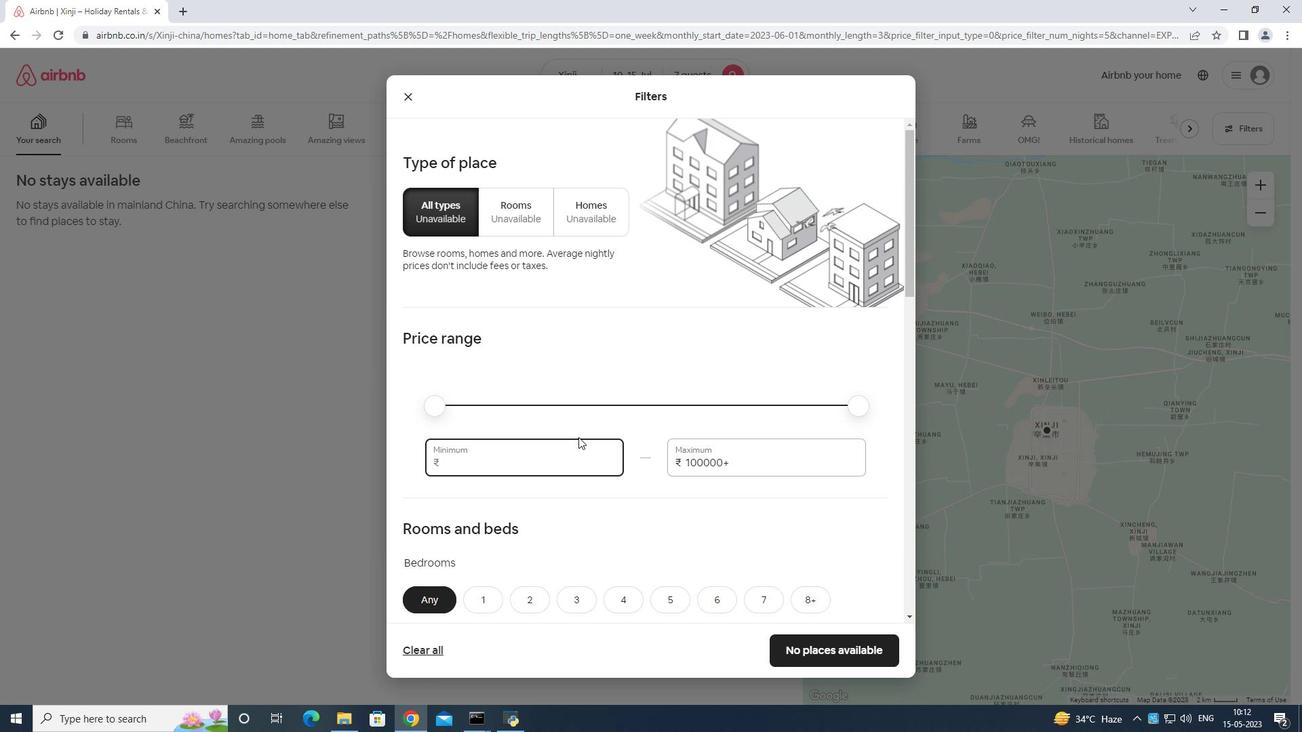 
Action: Mouse moved to (580, 437)
Screenshot: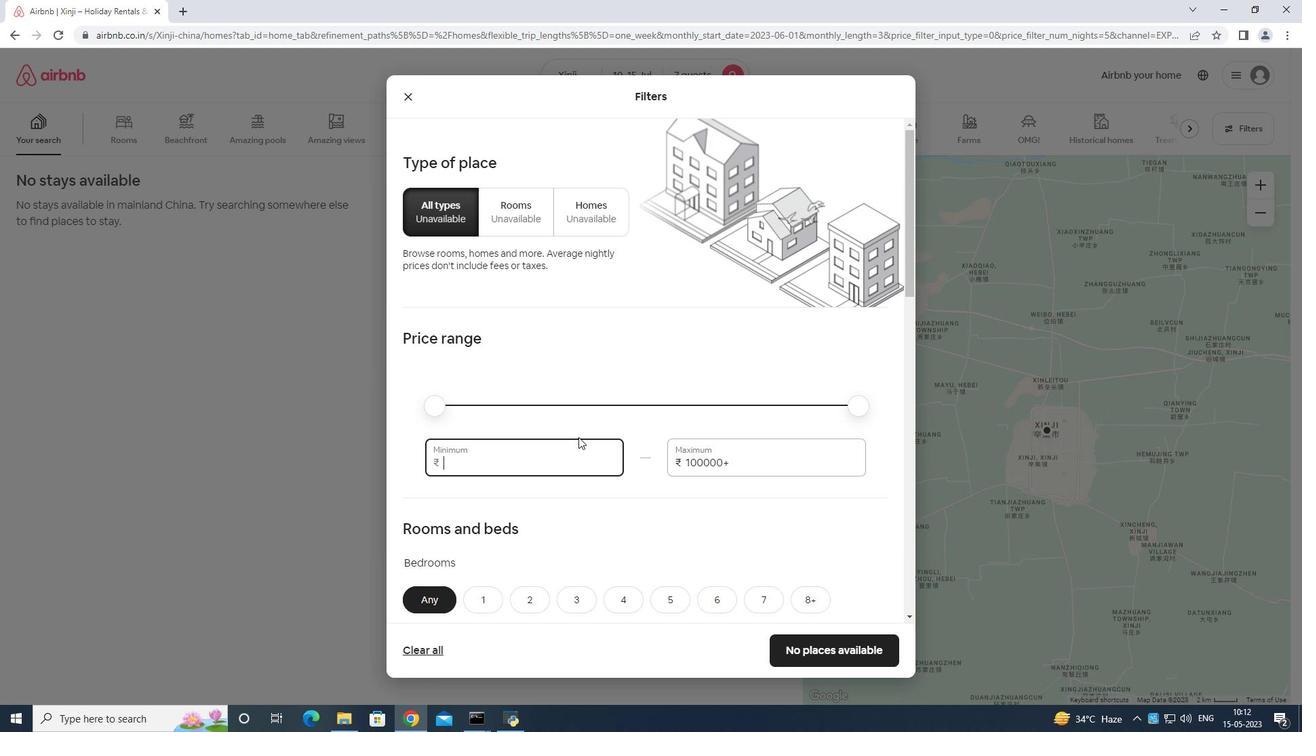 
Action: Key pressed 1
Screenshot: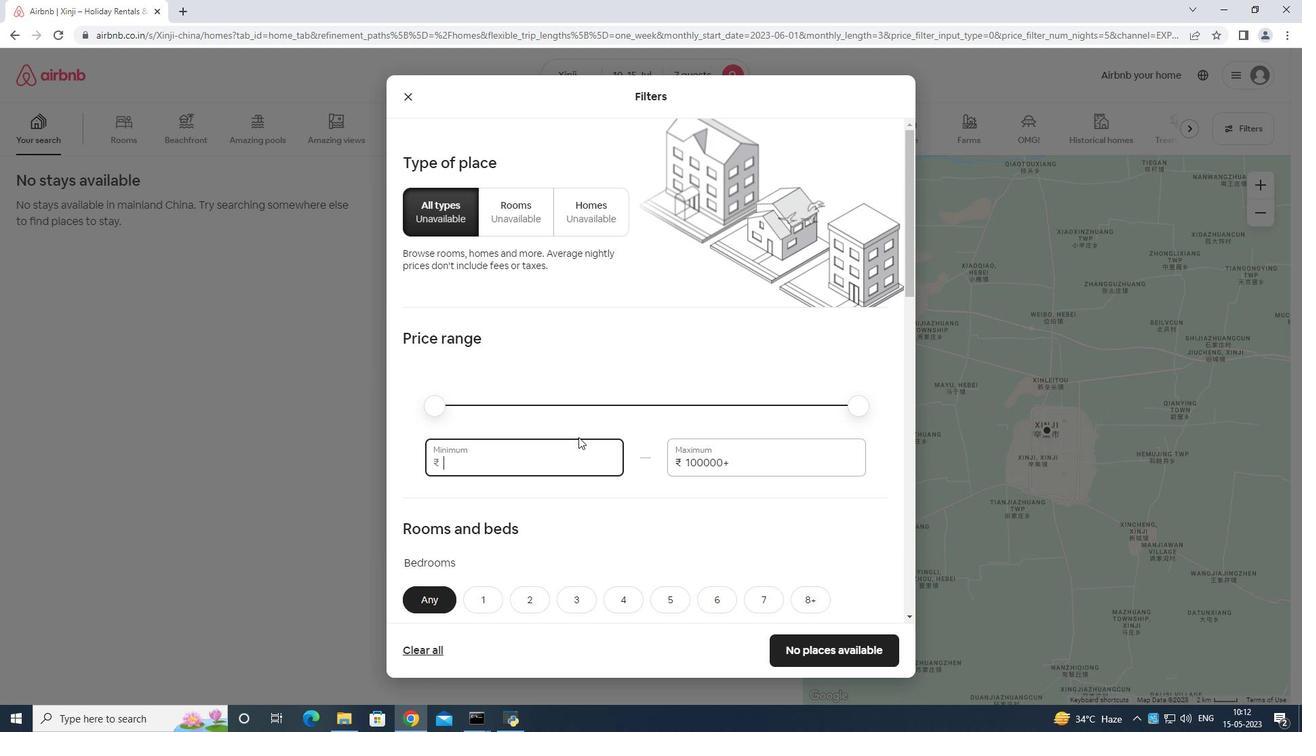 
Action: Mouse moved to (581, 437)
Screenshot: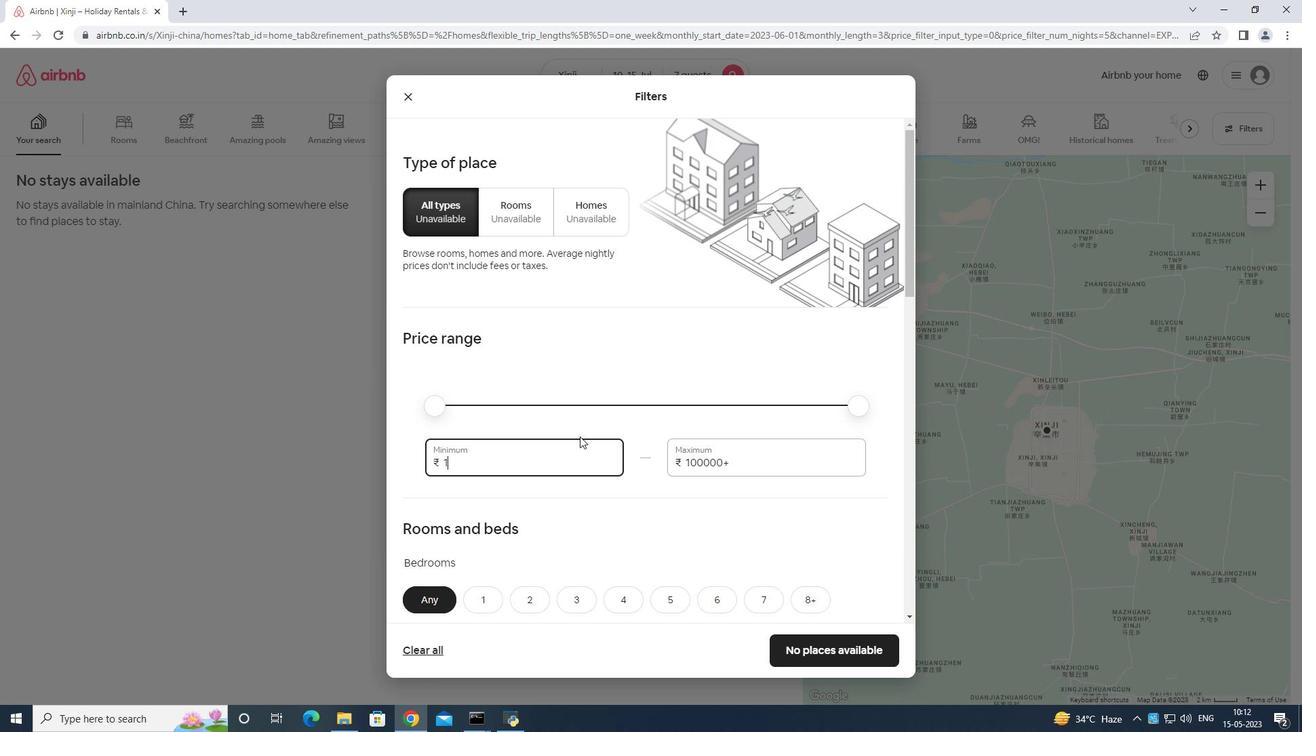 
Action: Key pressed 0
Screenshot: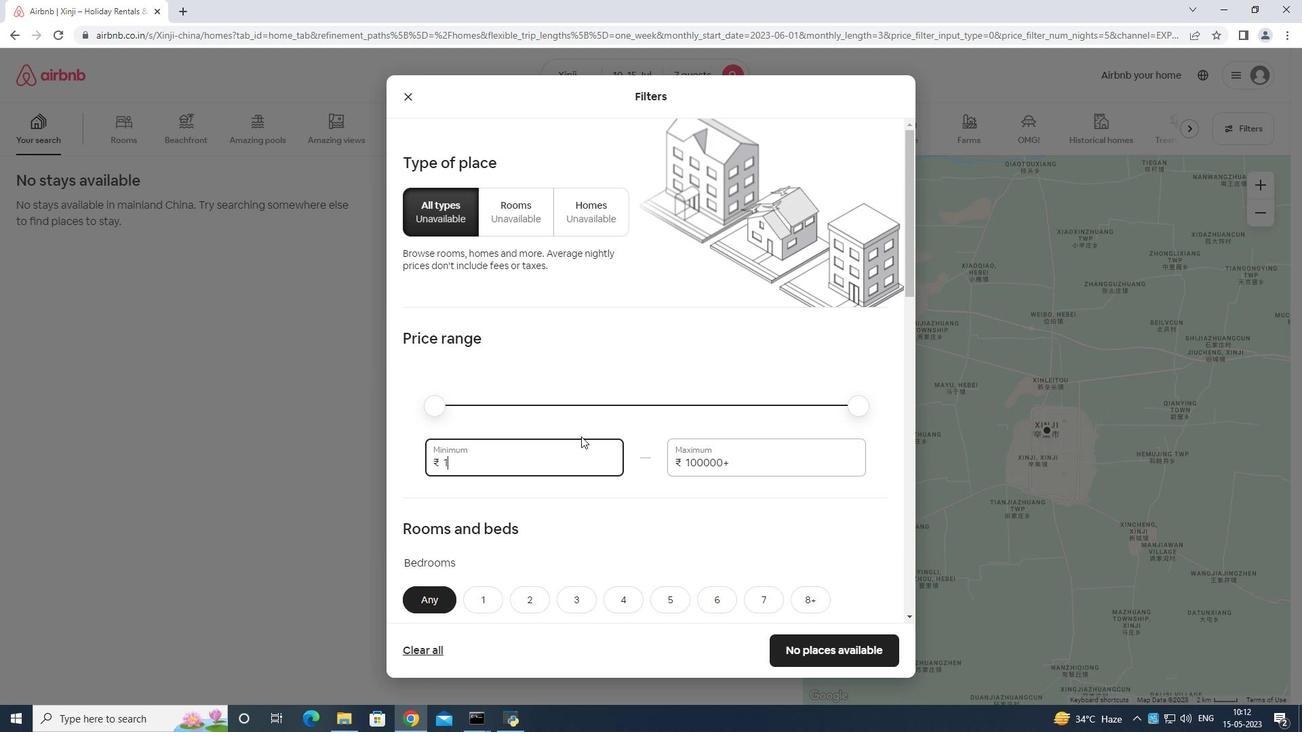 
Action: Mouse moved to (582, 436)
Screenshot: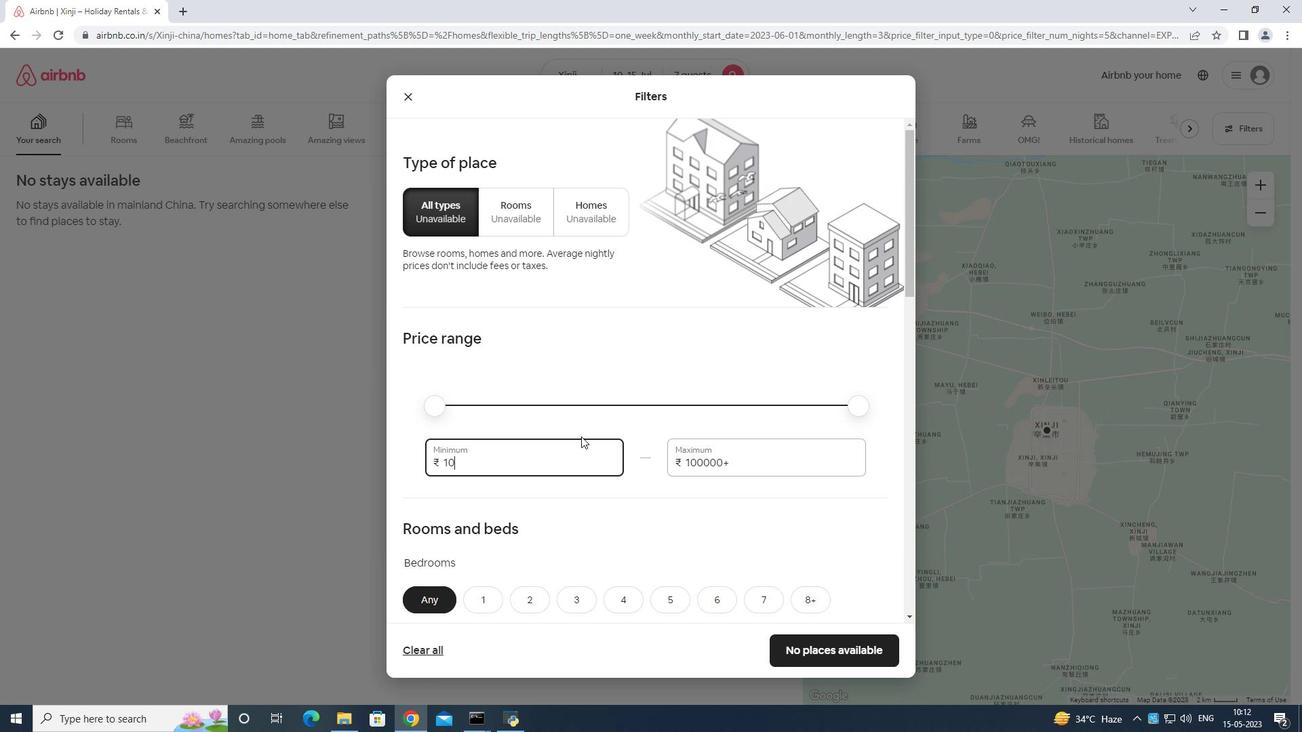 
Action: Key pressed 0
Screenshot: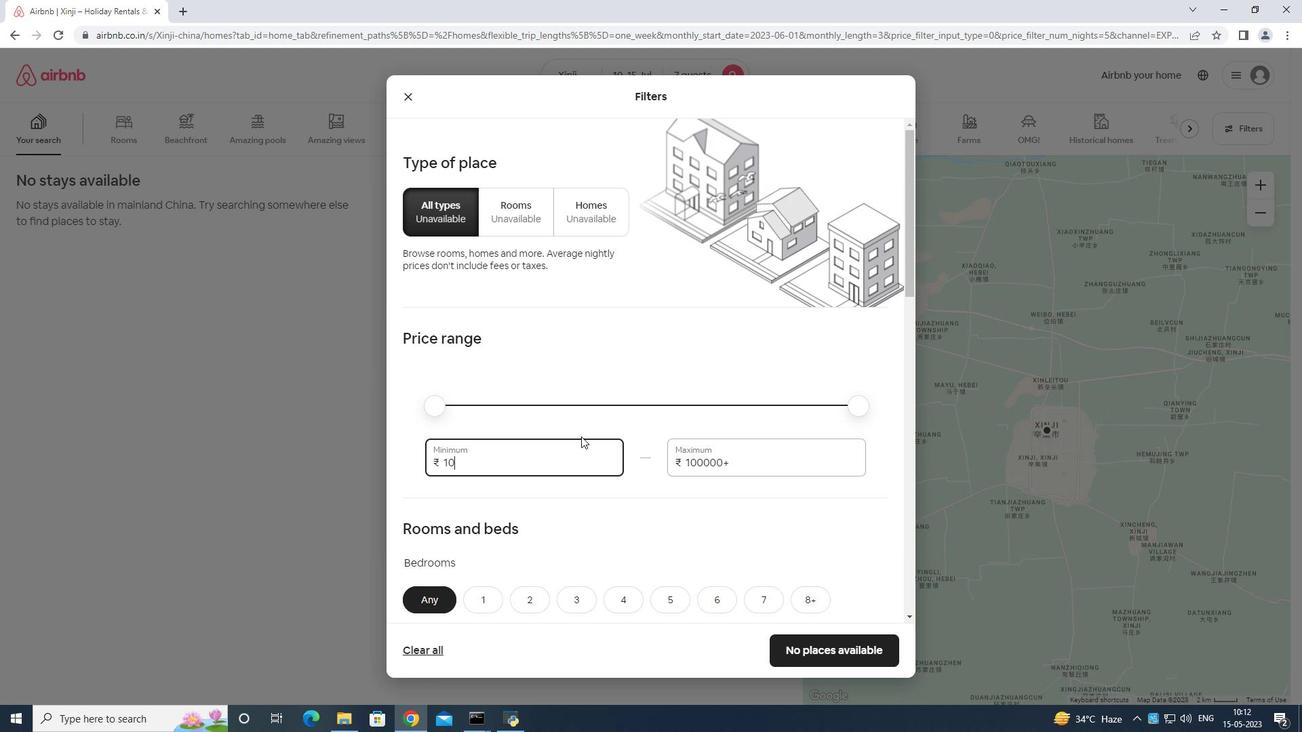 
Action: Mouse moved to (583, 435)
Screenshot: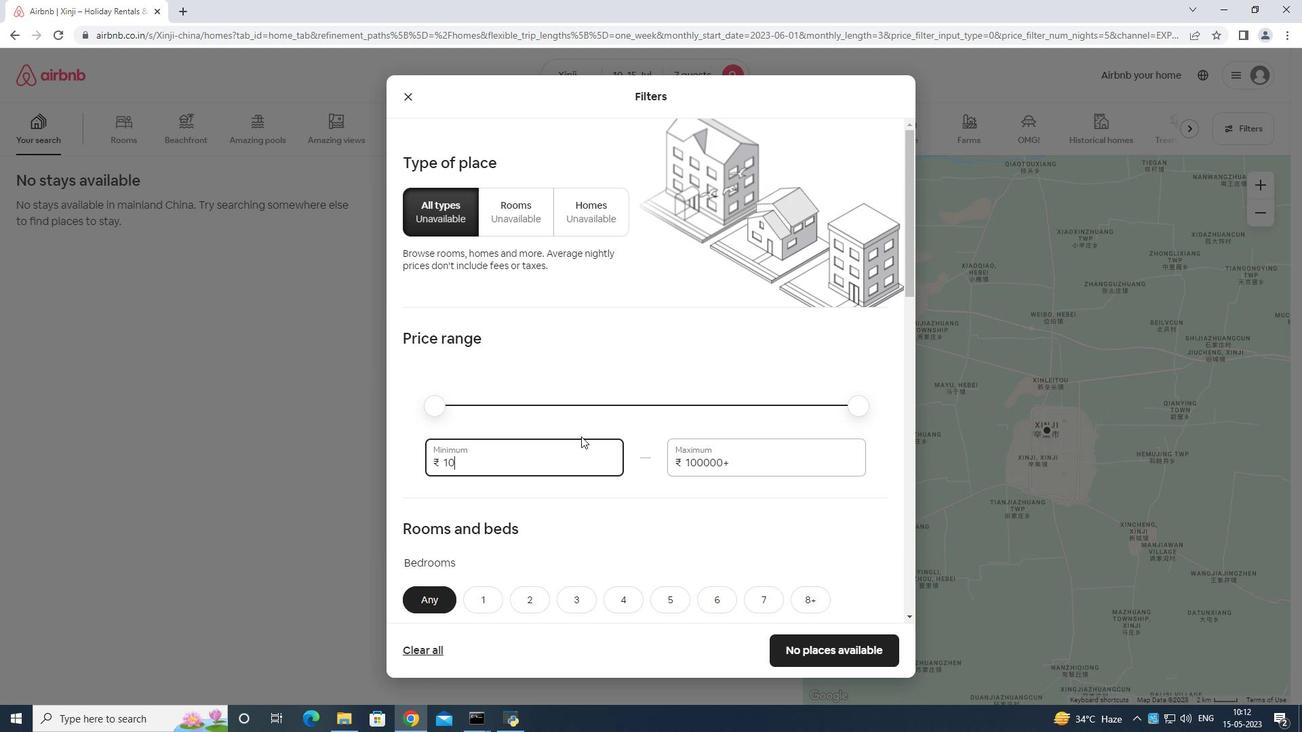 
Action: Key pressed 00
Screenshot: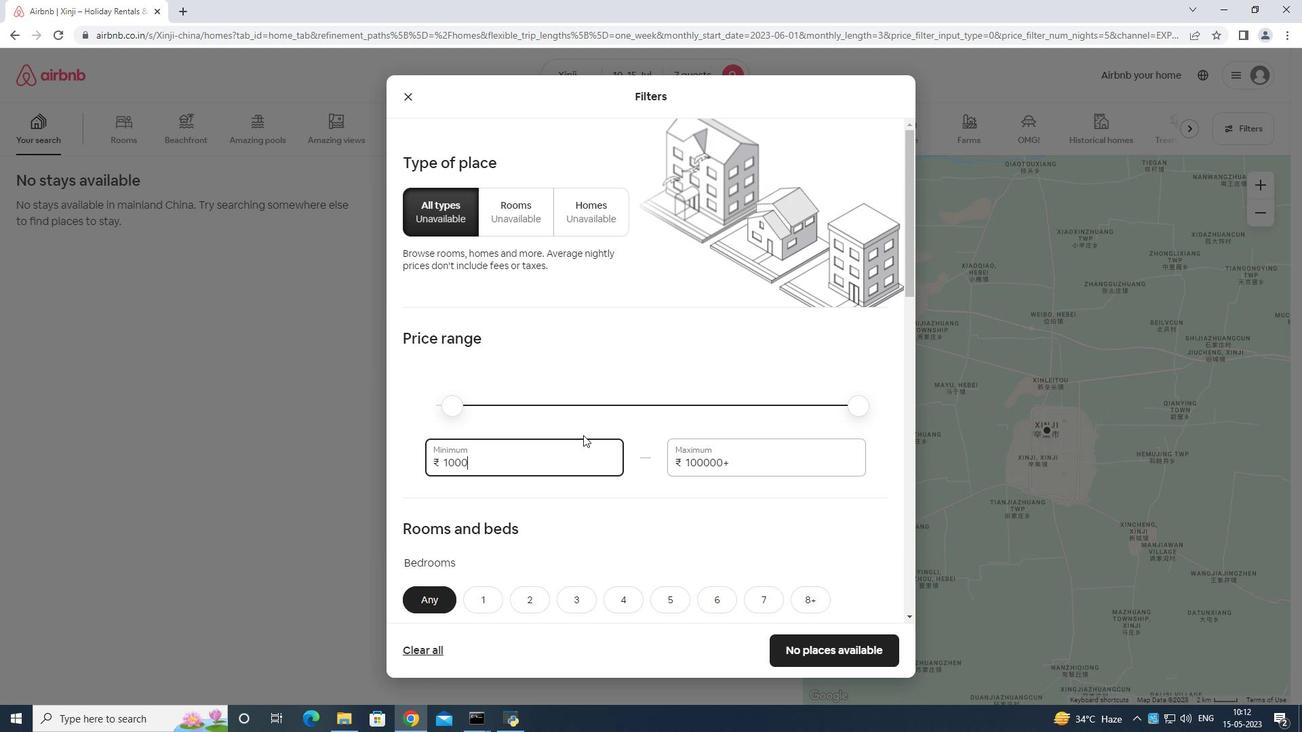 
Action: Mouse moved to (753, 448)
Screenshot: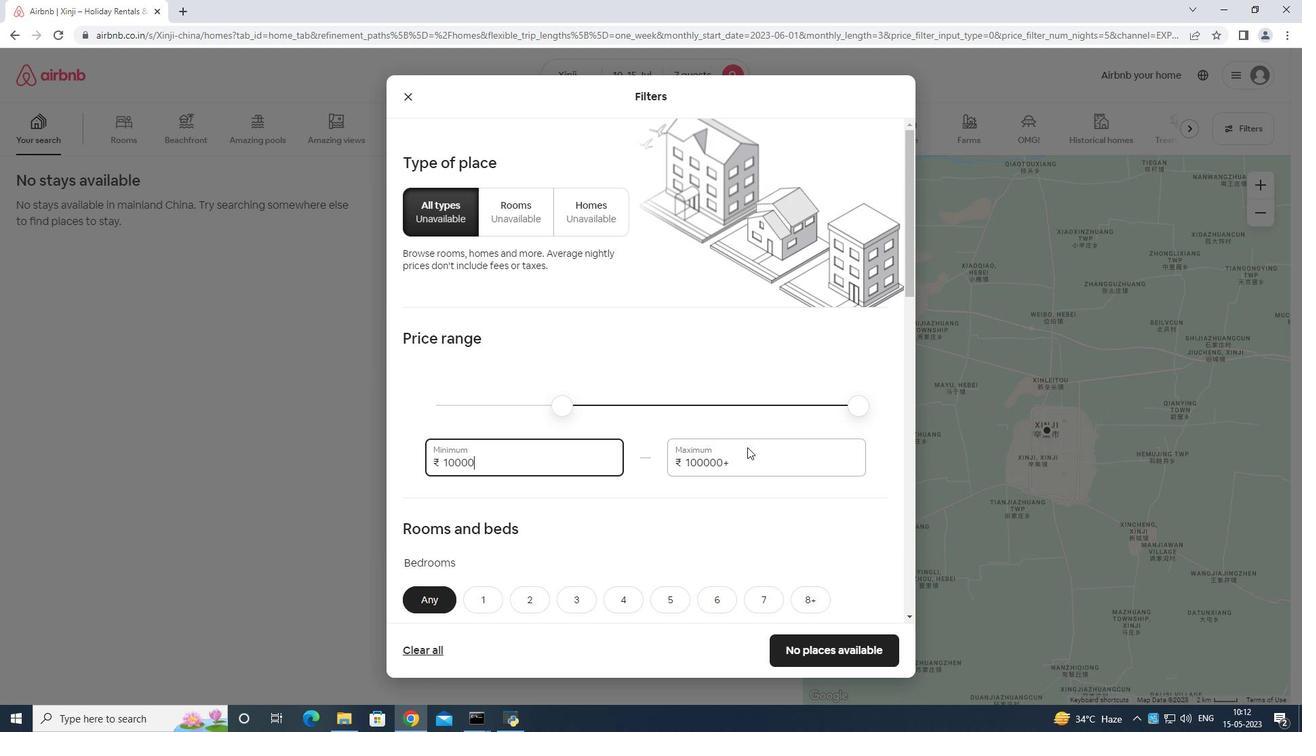 
Action: Mouse pressed left at (753, 448)
Screenshot: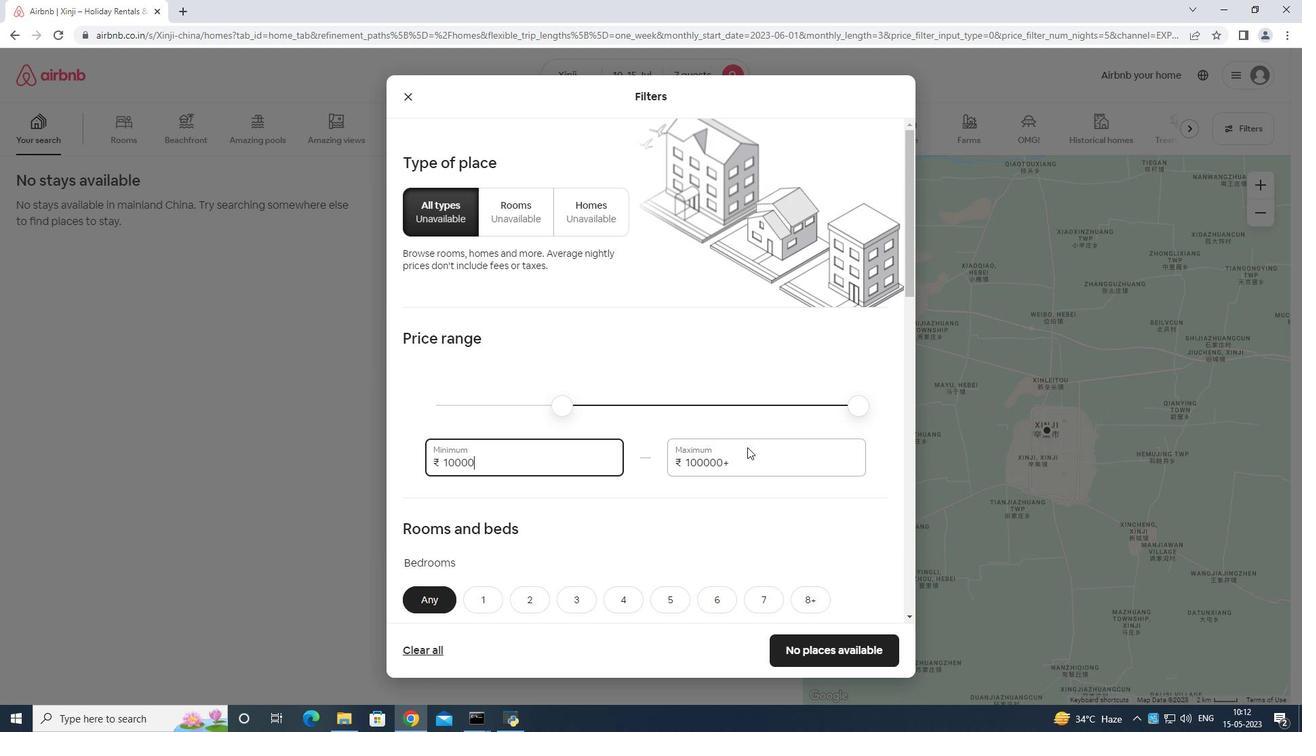 
Action: Mouse moved to (754, 447)
Screenshot: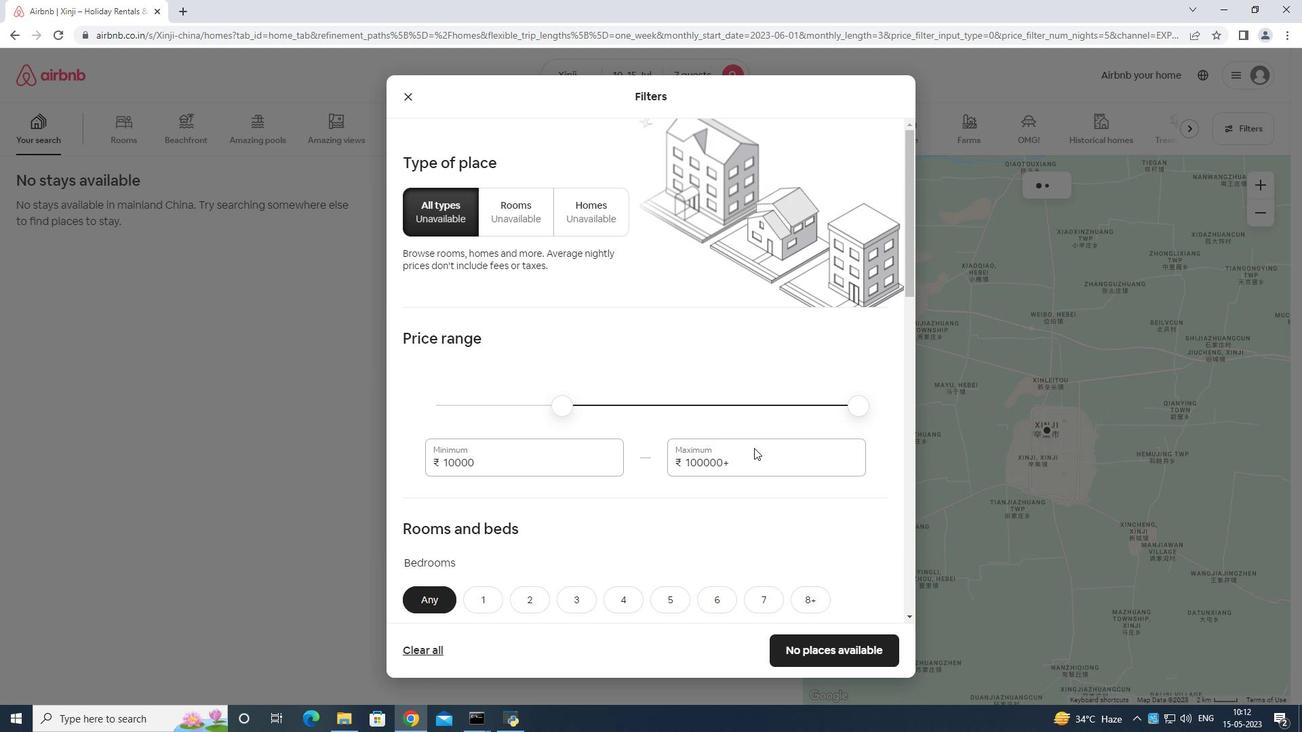 
Action: Key pressed <Key.backspace><Key.backspace><Key.backspace><Key.backspace><Key.backspace><Key.backspace><Key.backspace><Key.backspace><Key.backspace><Key.backspace><Key.backspace><Key.backspace><Key.backspace><Key.backspace>15
Screenshot: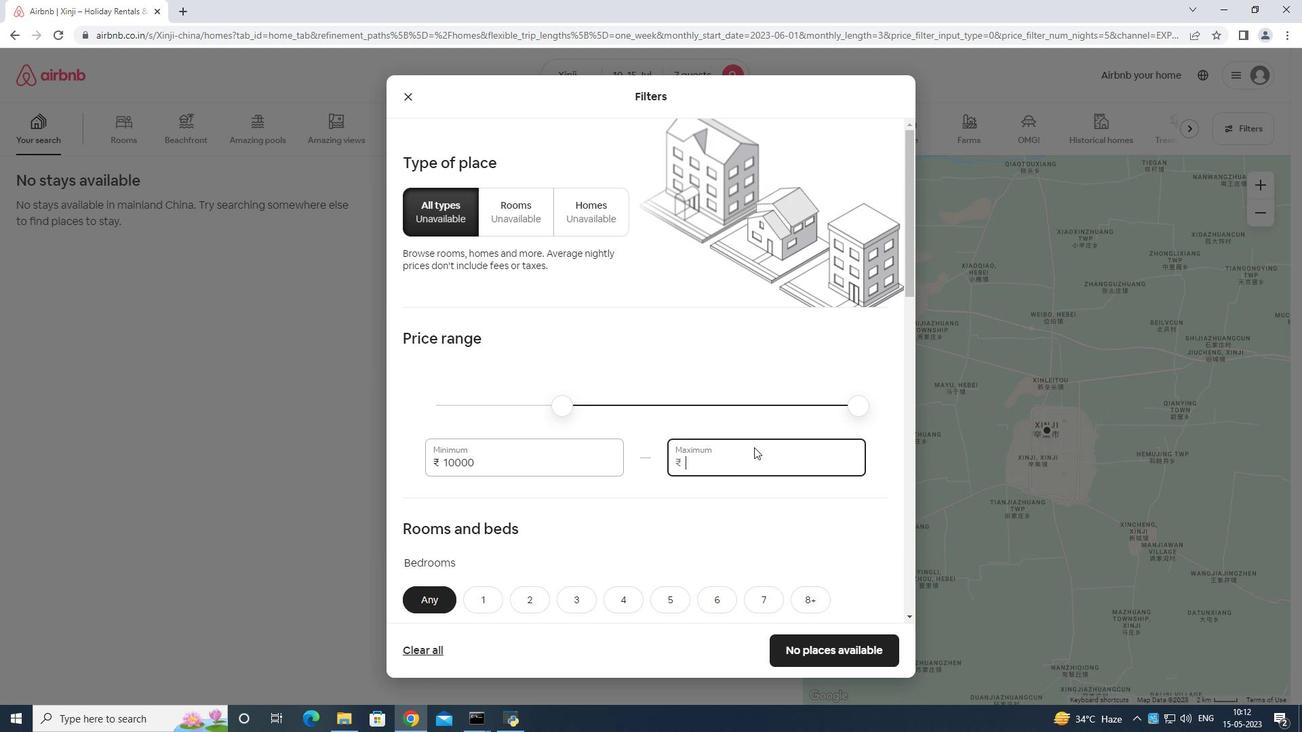 
Action: Mouse moved to (755, 446)
Screenshot: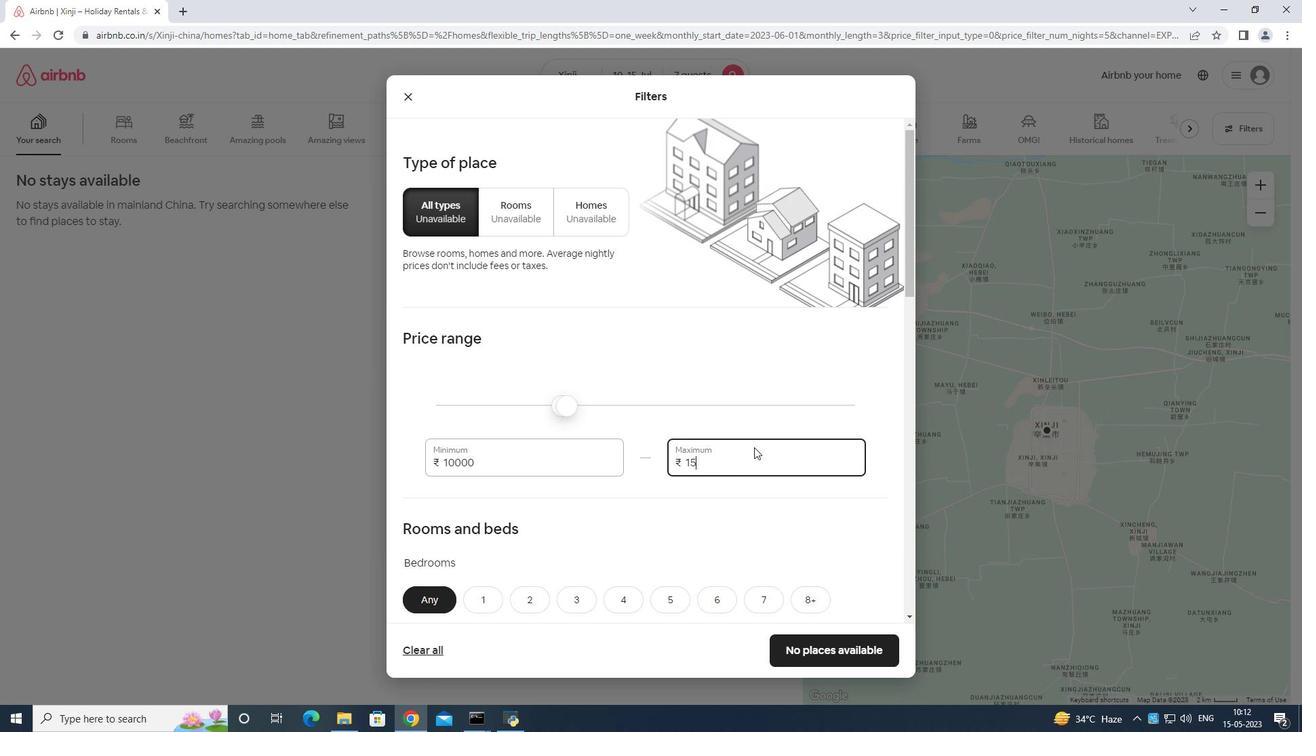 
Action: Key pressed 000
Screenshot: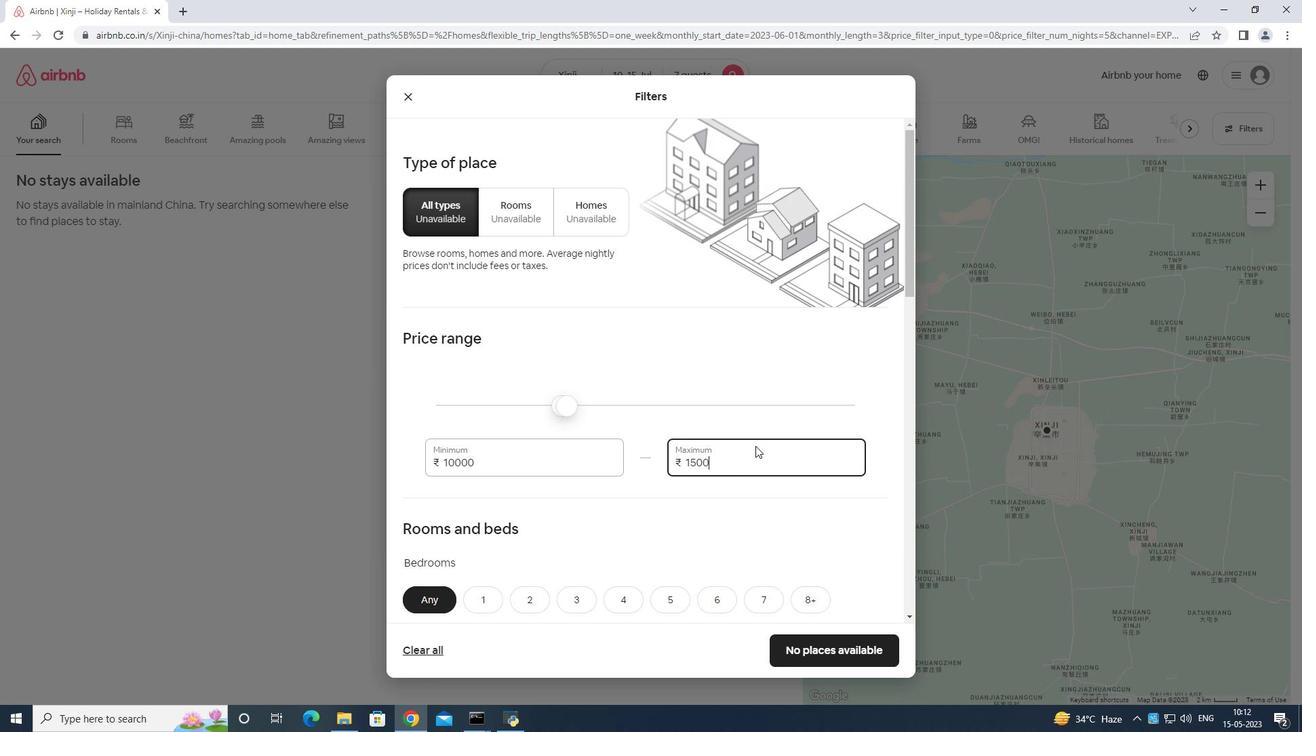 
Action: Mouse moved to (747, 438)
Screenshot: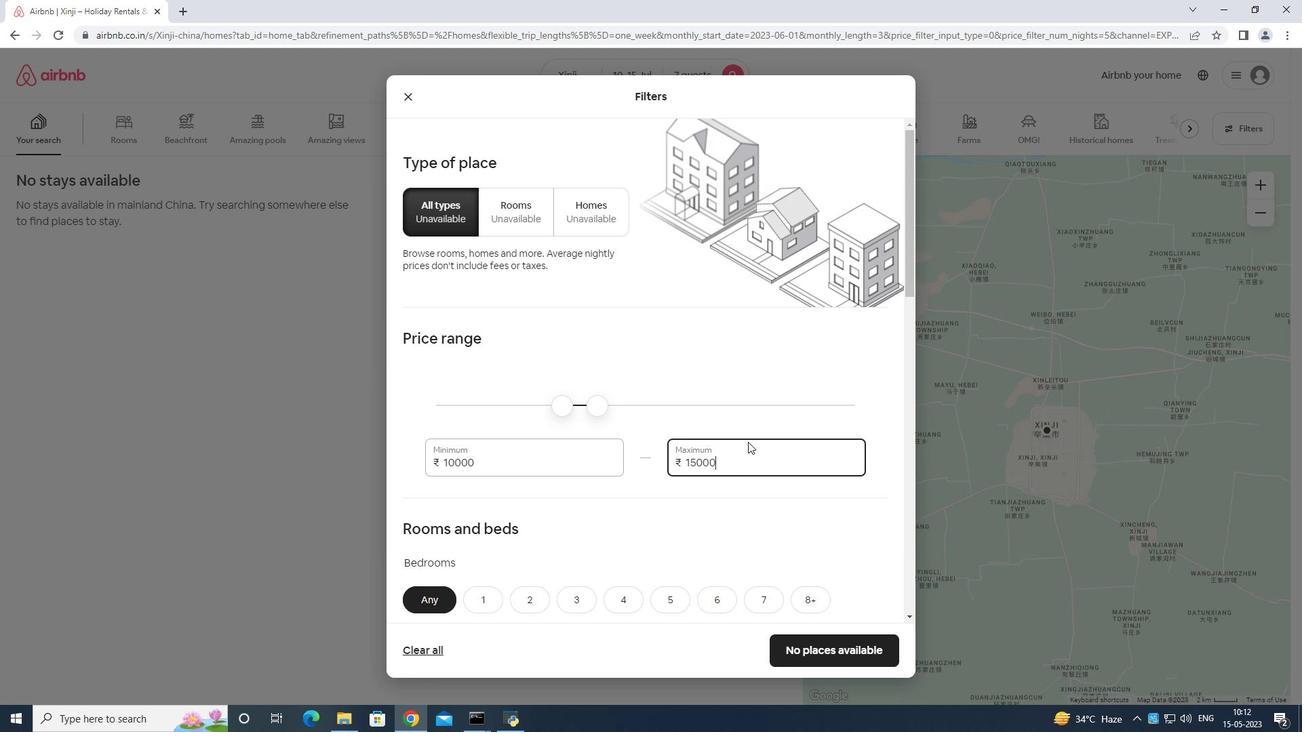 
Action: Mouse scrolled (747, 437) with delta (0, 0)
Screenshot: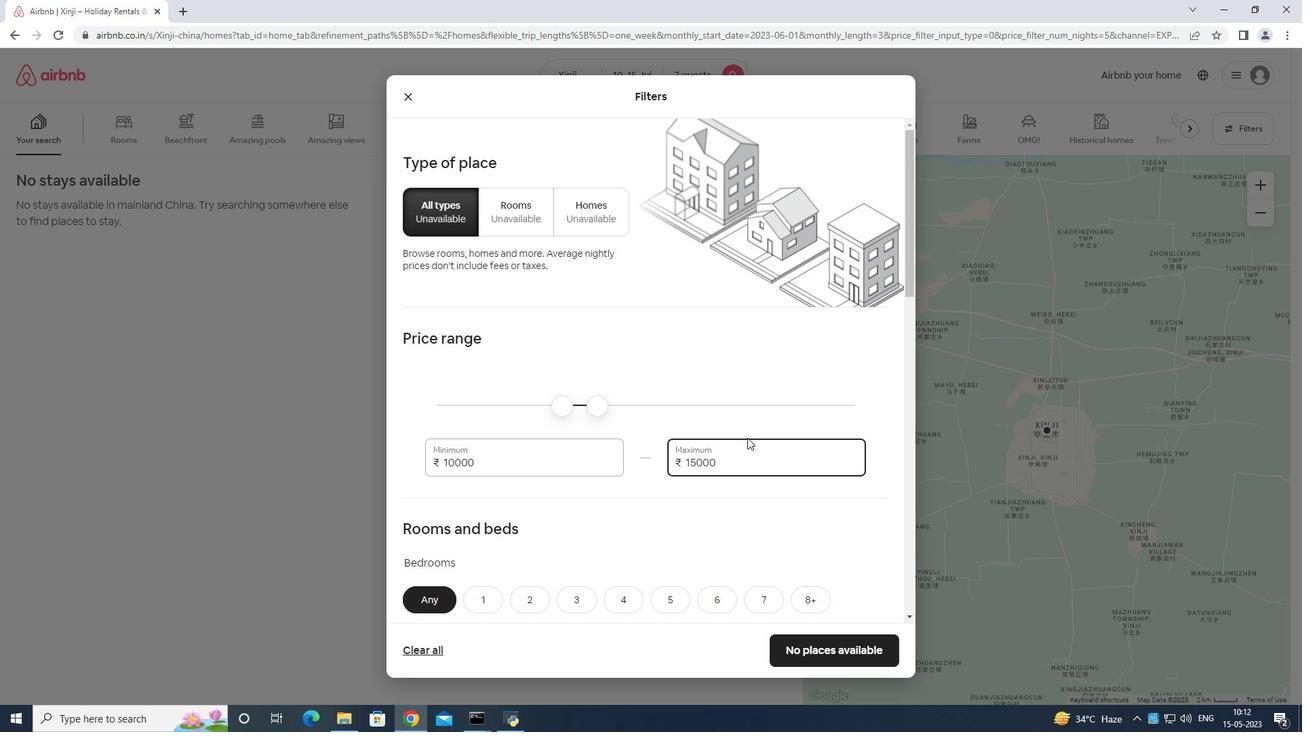 
Action: Mouse moved to (746, 438)
Screenshot: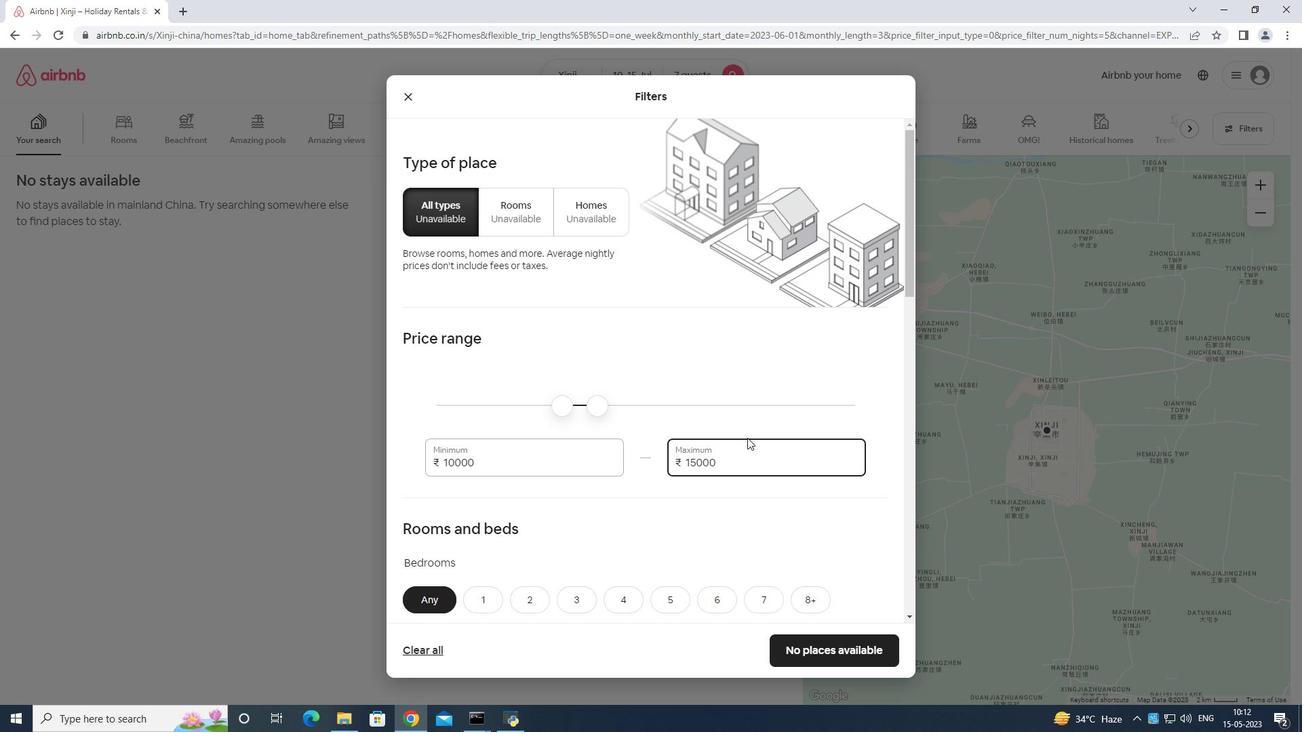 
Action: Mouse scrolled (746, 437) with delta (0, 0)
Screenshot: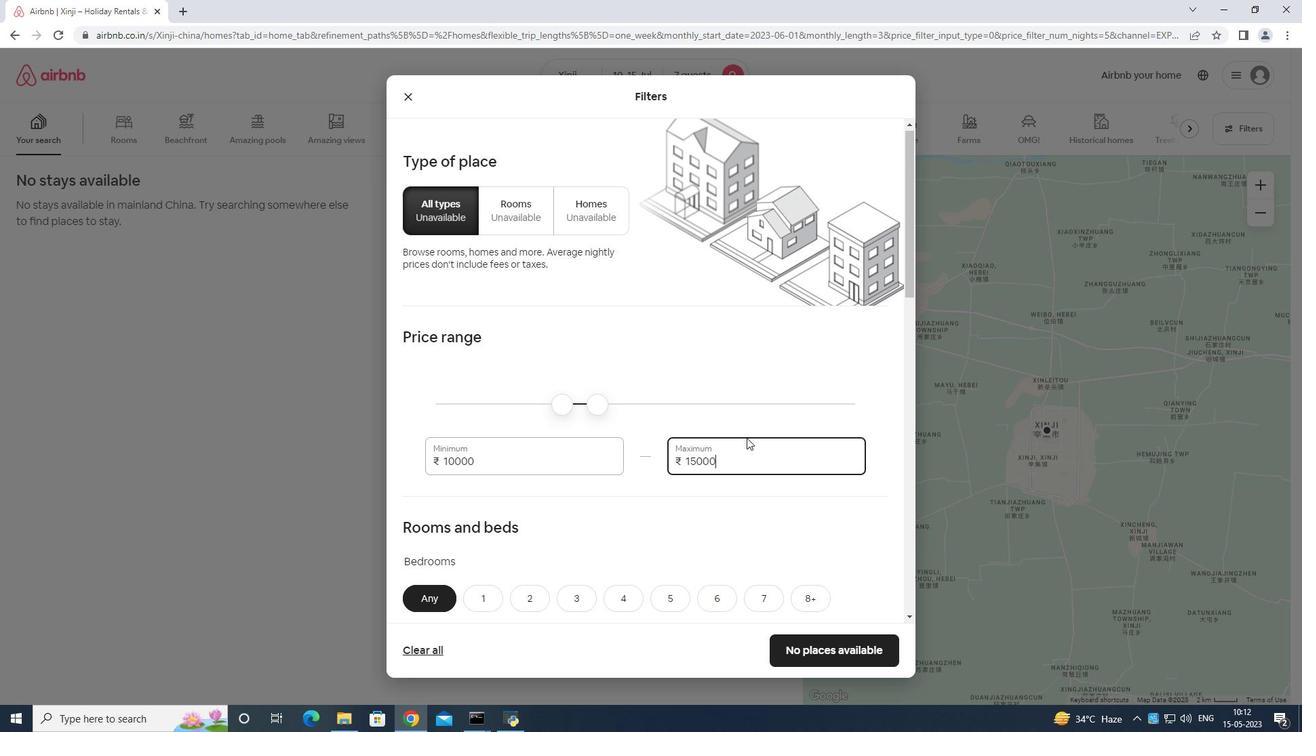 
Action: Mouse moved to (617, 466)
Screenshot: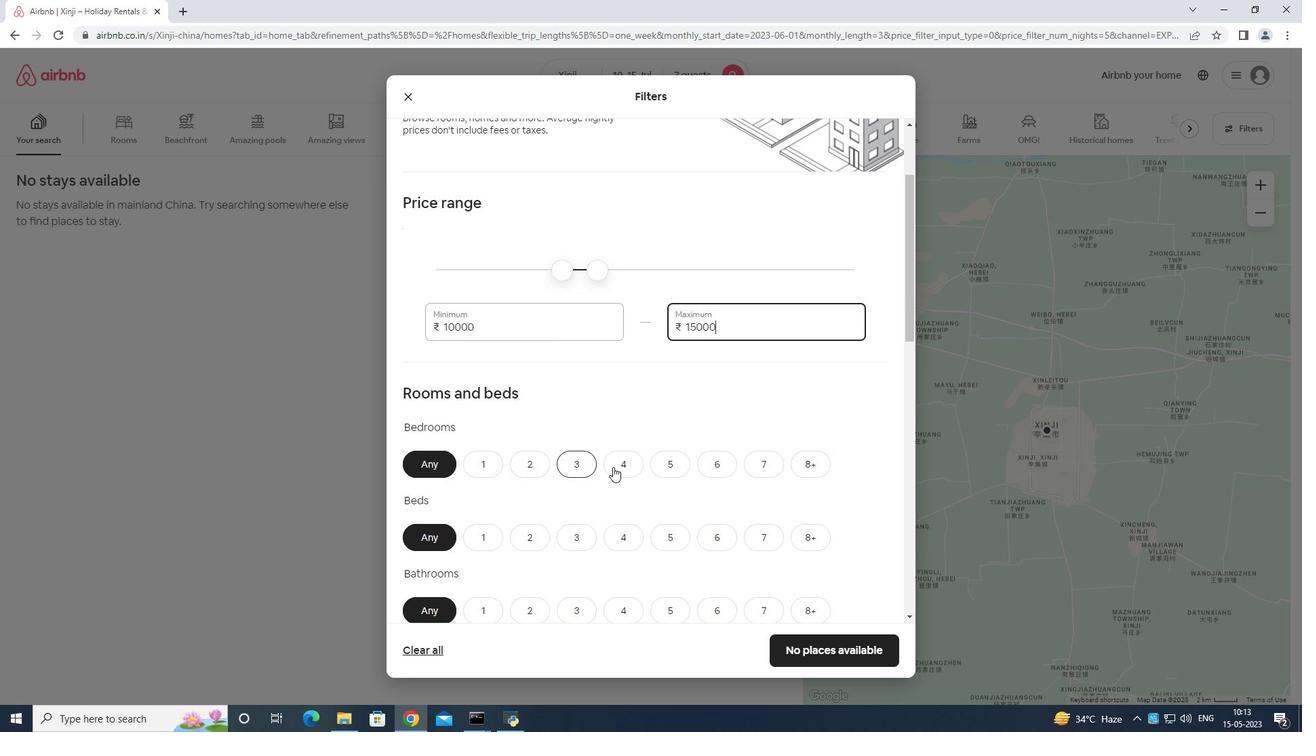 
Action: Mouse pressed left at (617, 466)
Screenshot: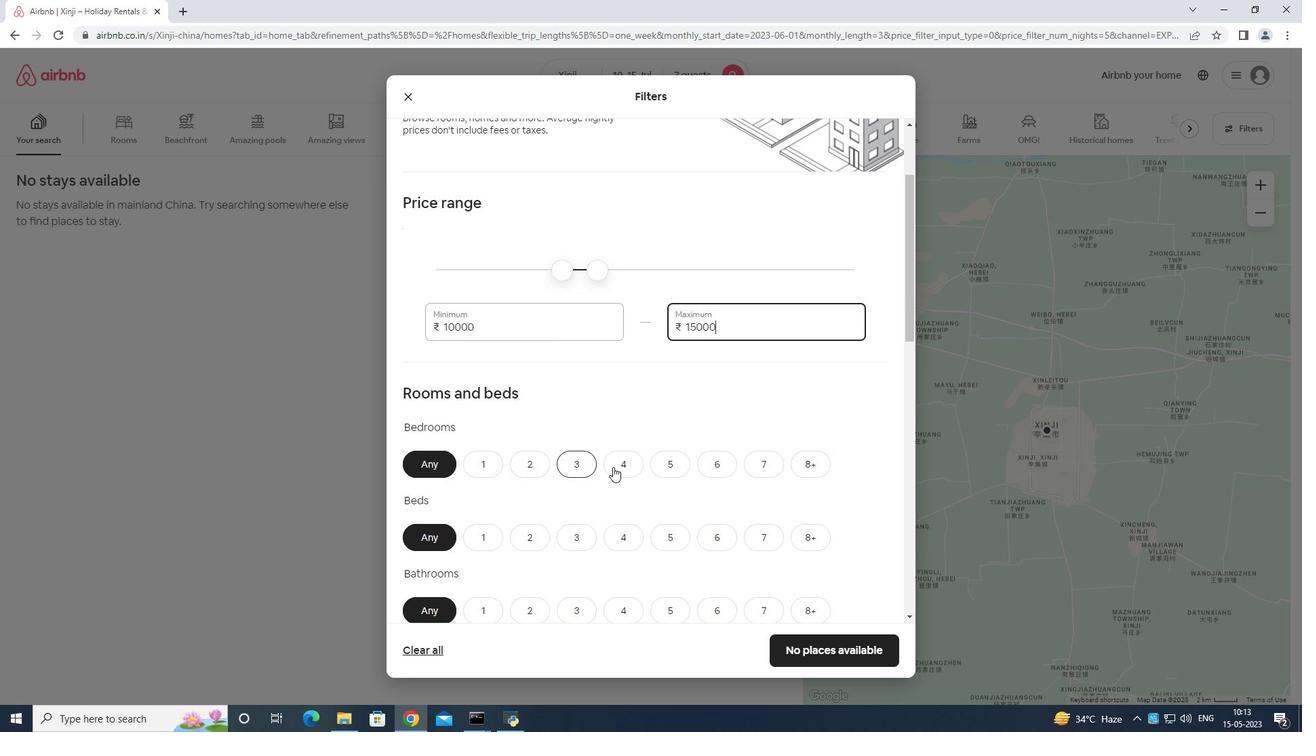 
Action: Mouse moved to (768, 527)
Screenshot: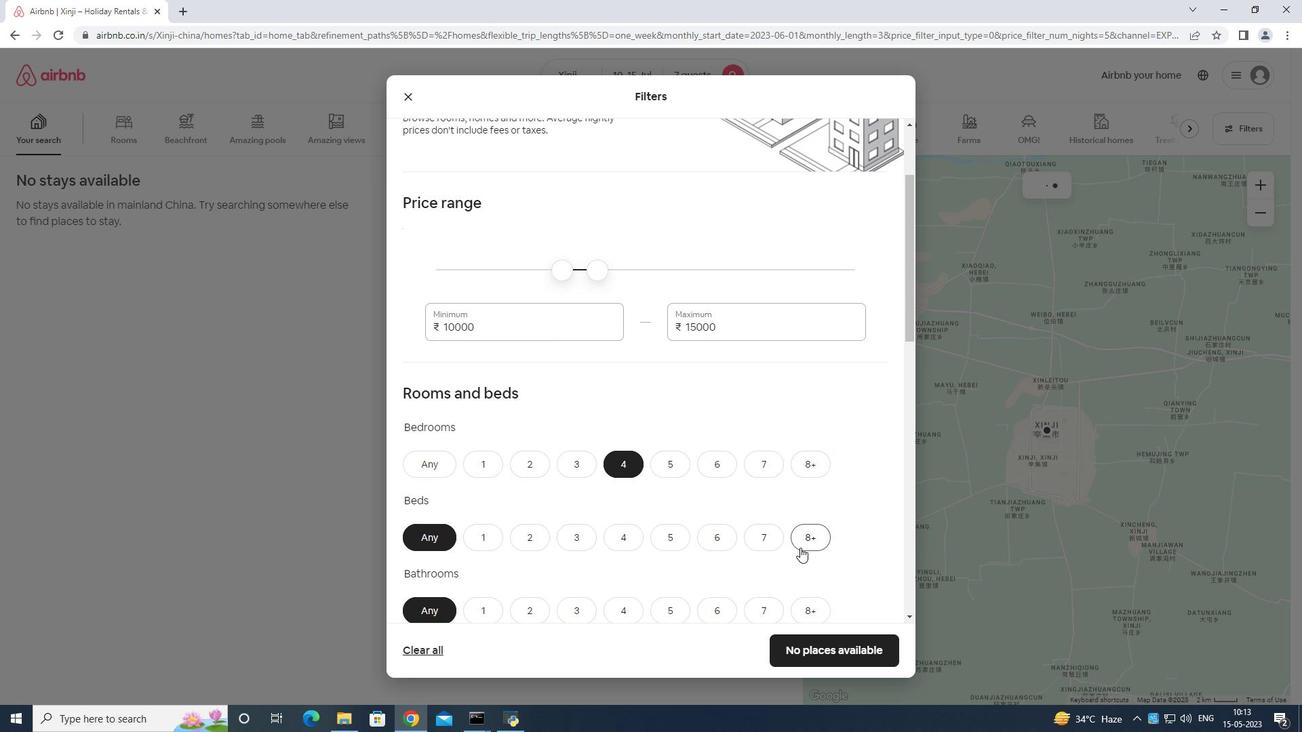 
Action: Mouse pressed left at (768, 527)
Screenshot: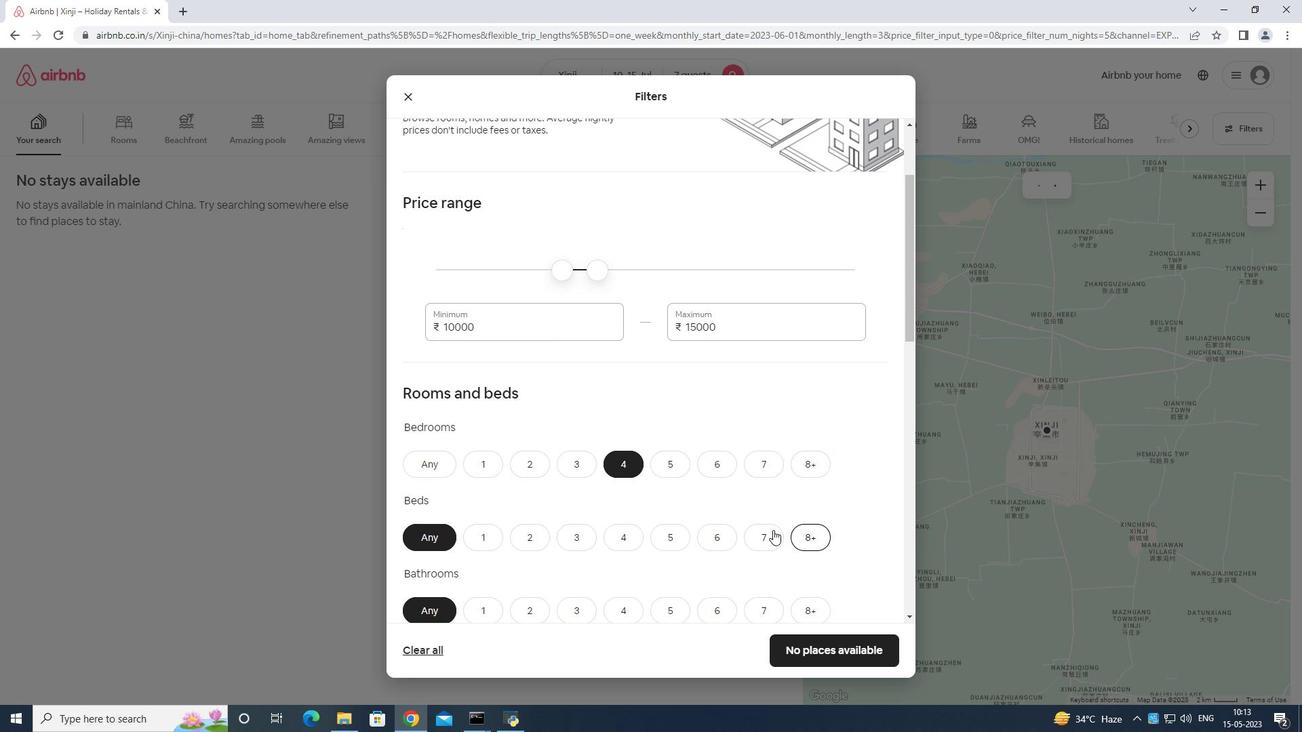 
Action: Mouse moved to (621, 603)
Screenshot: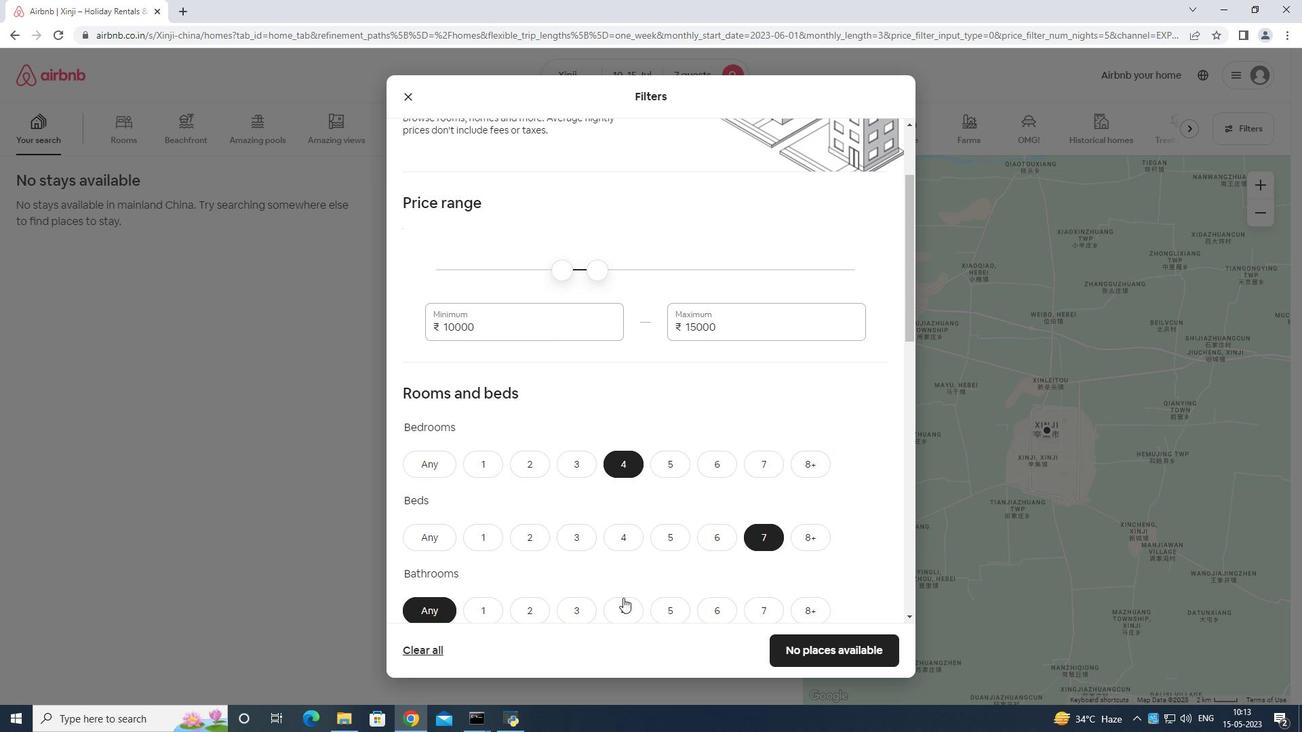 
Action: Mouse pressed left at (621, 603)
Screenshot: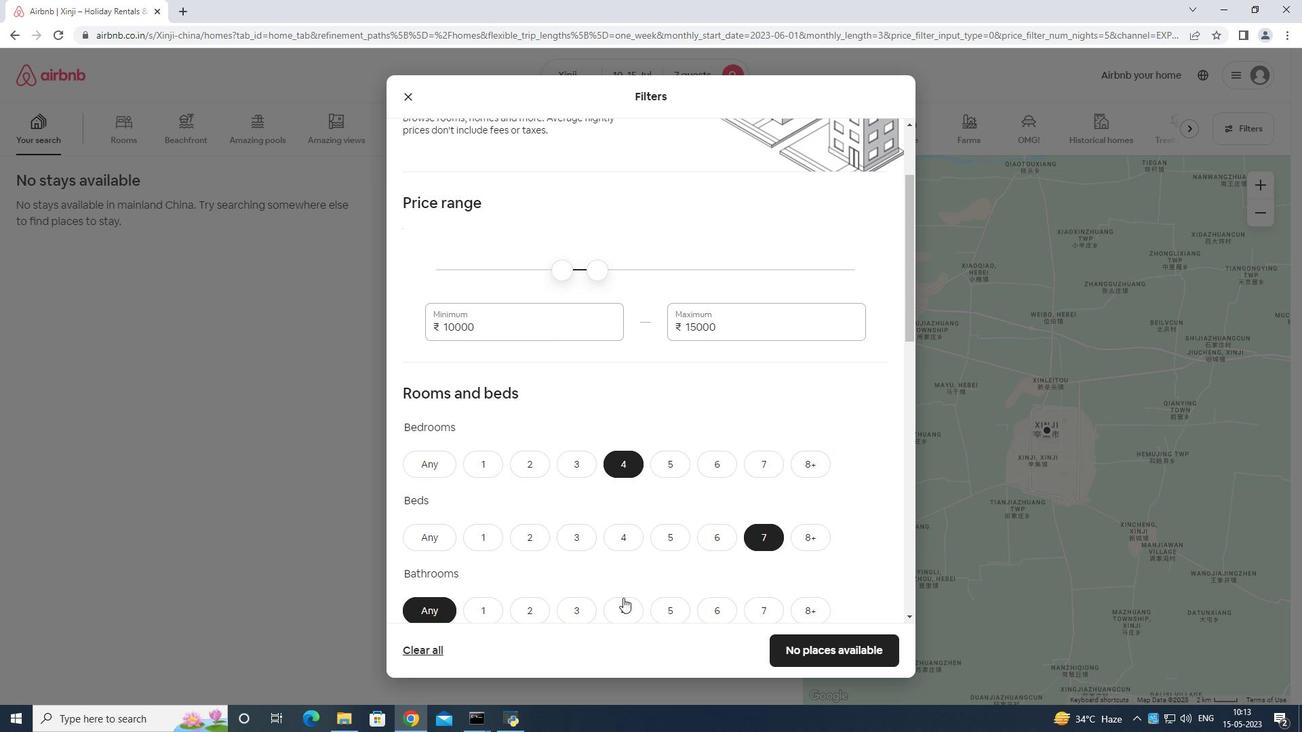 
Action: Mouse moved to (682, 485)
Screenshot: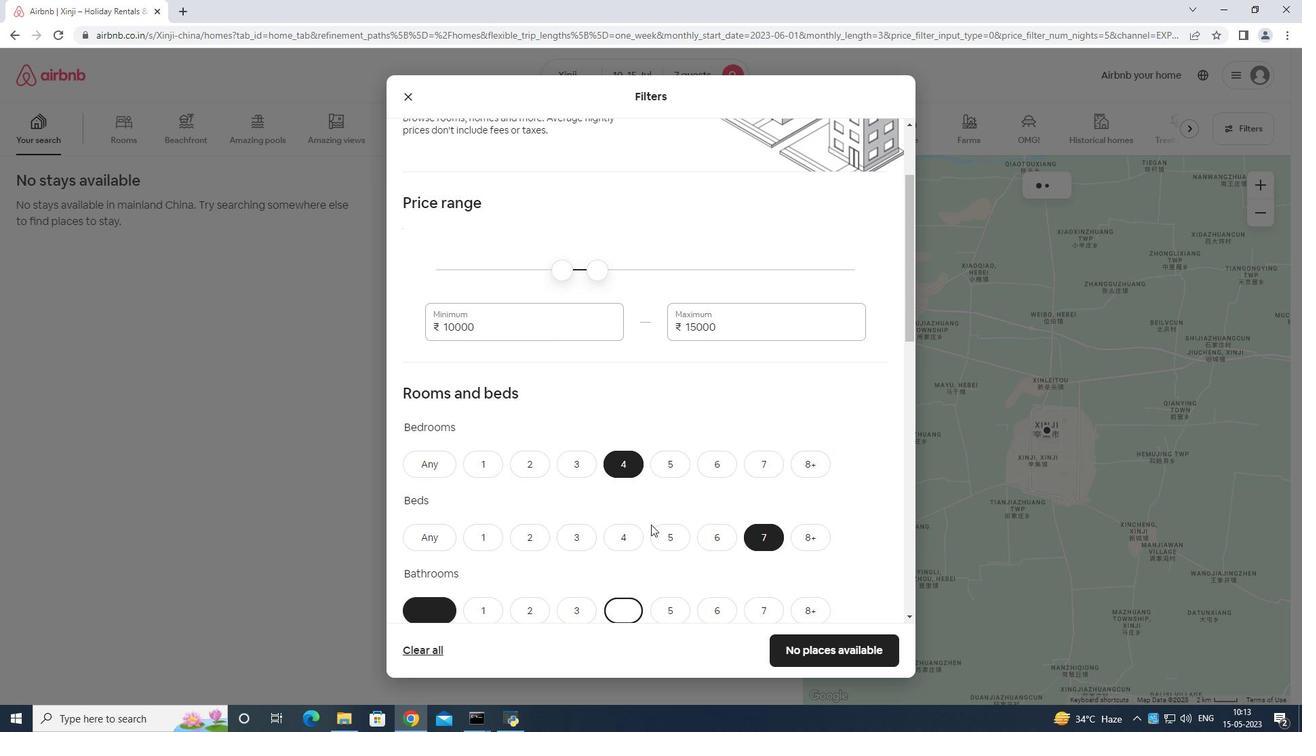 
Action: Mouse scrolled (682, 484) with delta (0, 0)
Screenshot: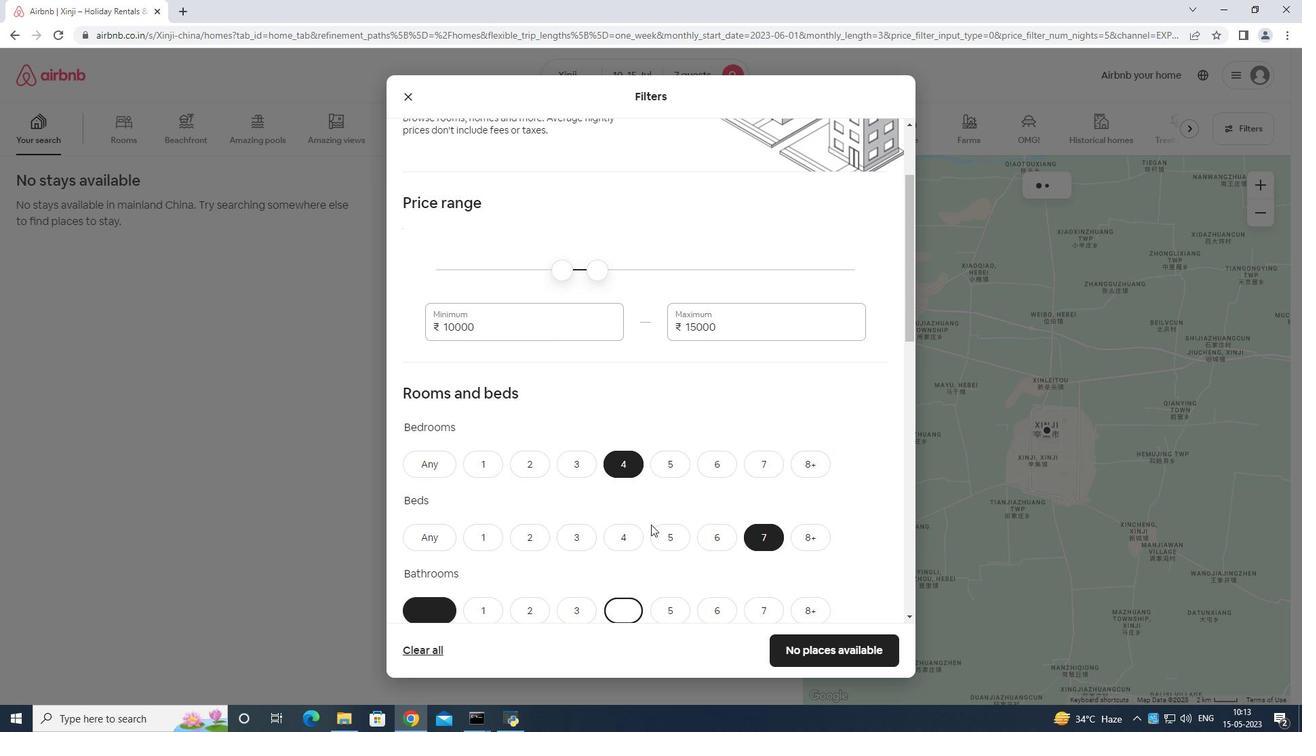 
Action: Mouse moved to (686, 480)
Screenshot: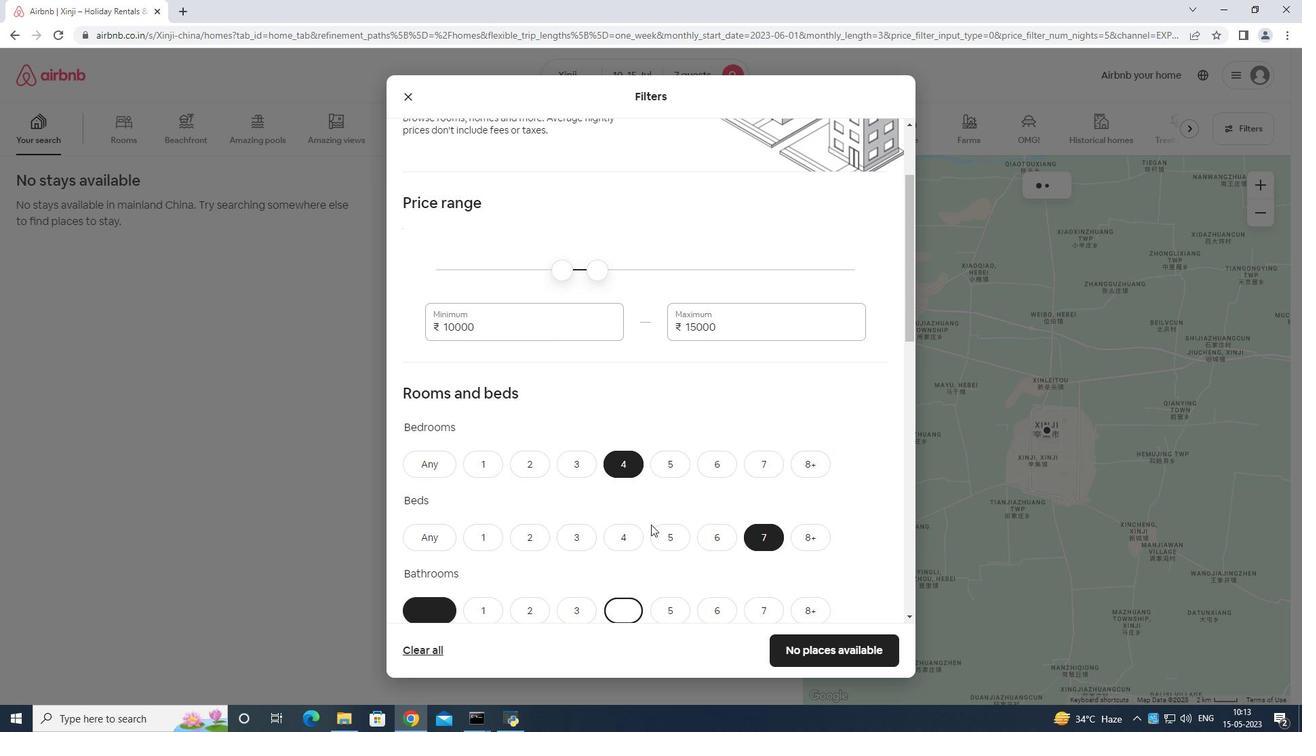 
Action: Mouse scrolled (686, 479) with delta (0, 0)
Screenshot: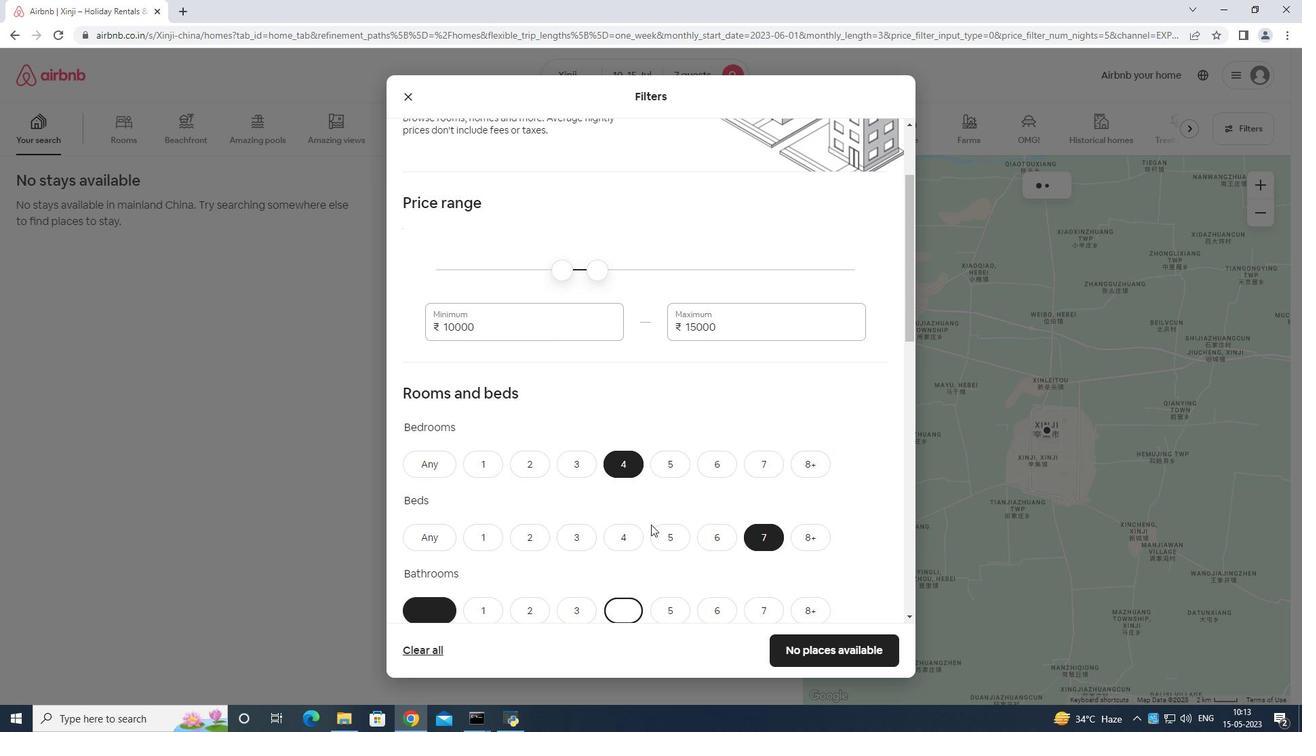 
Action: Mouse moved to (689, 473)
Screenshot: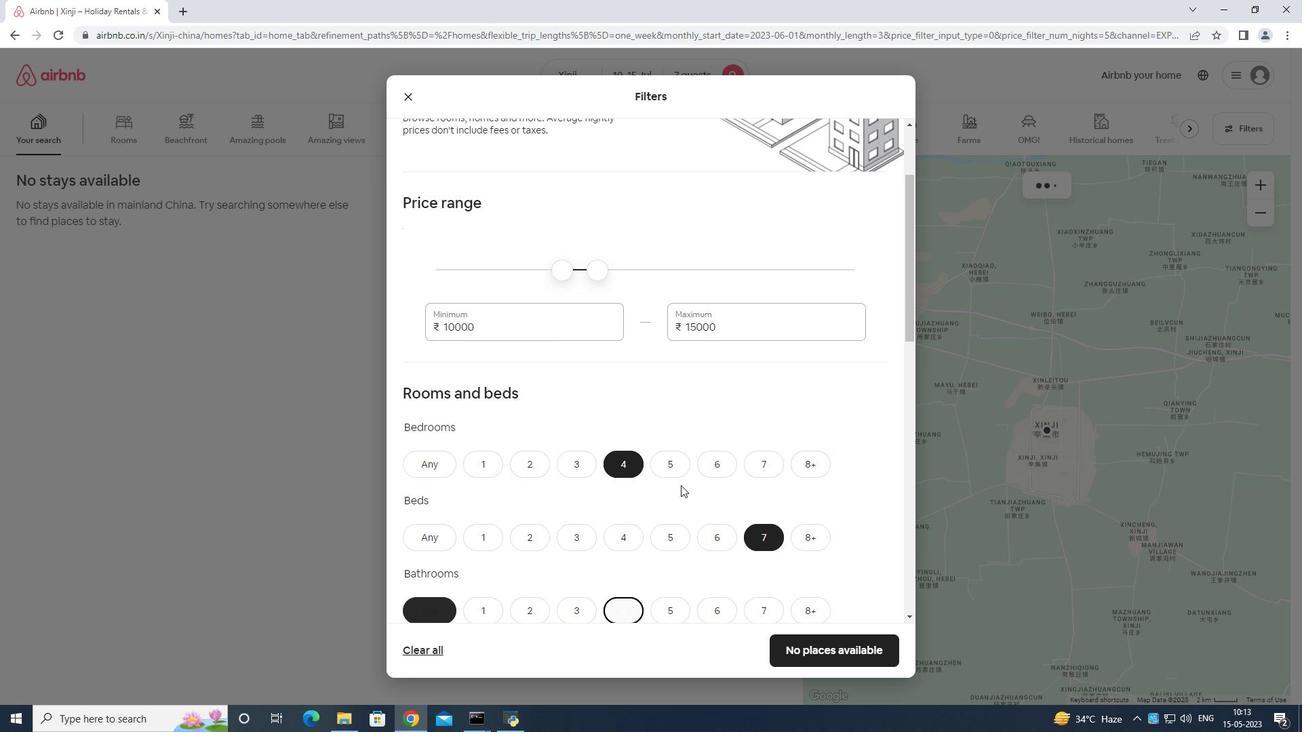 
Action: Mouse scrolled (688, 475) with delta (0, 0)
Screenshot: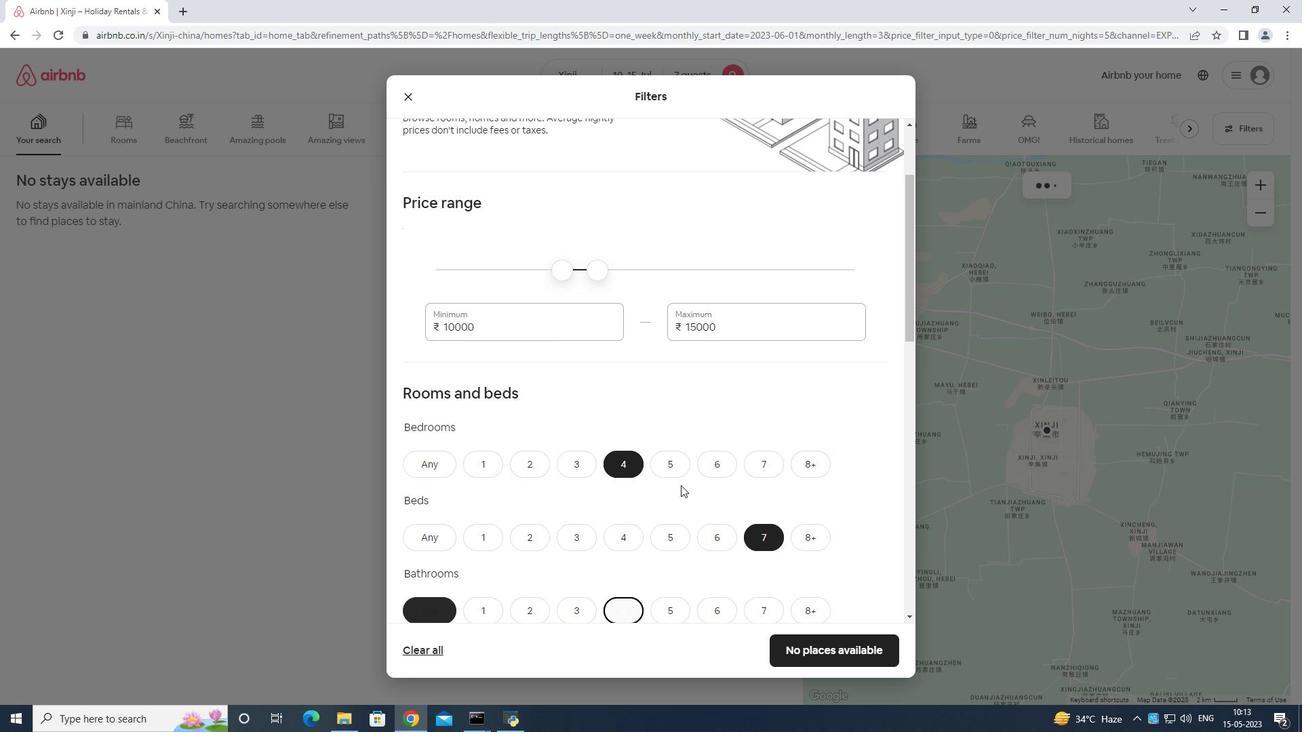 
Action: Mouse moved to (690, 466)
Screenshot: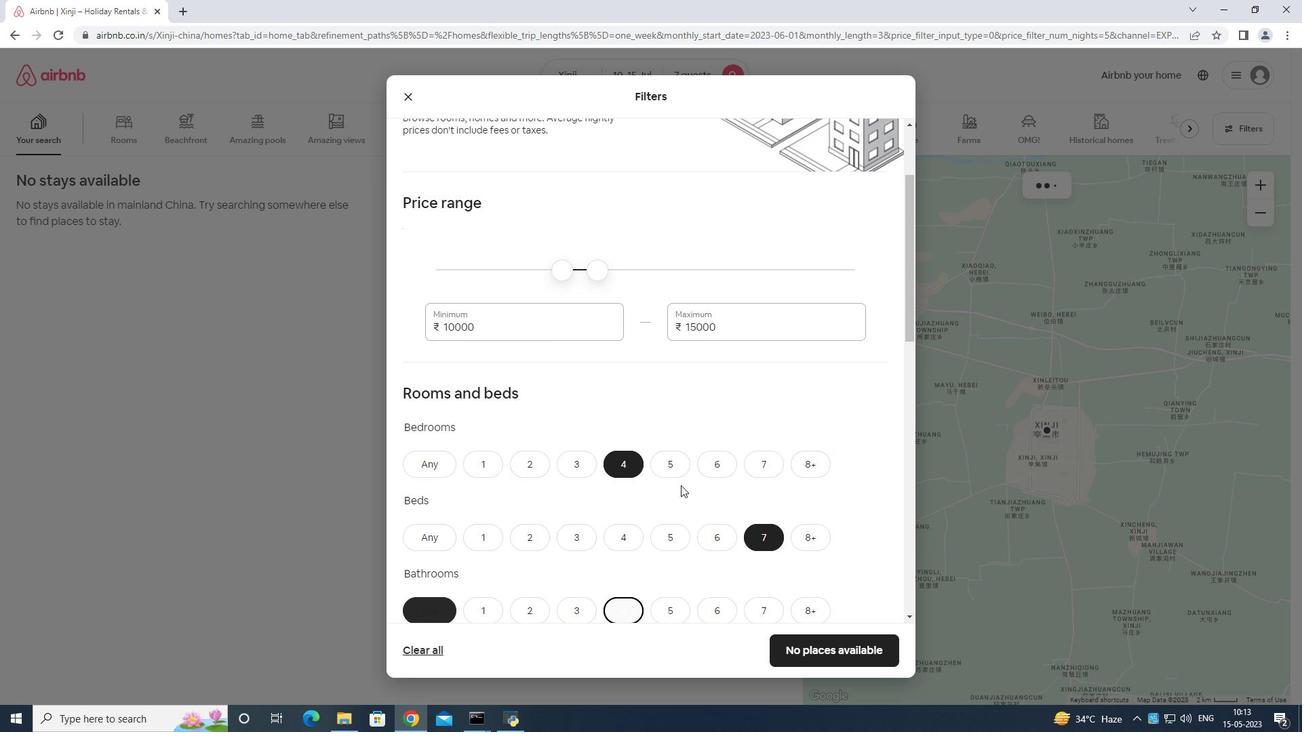 
Action: Mouse scrolled (690, 465) with delta (0, 0)
Screenshot: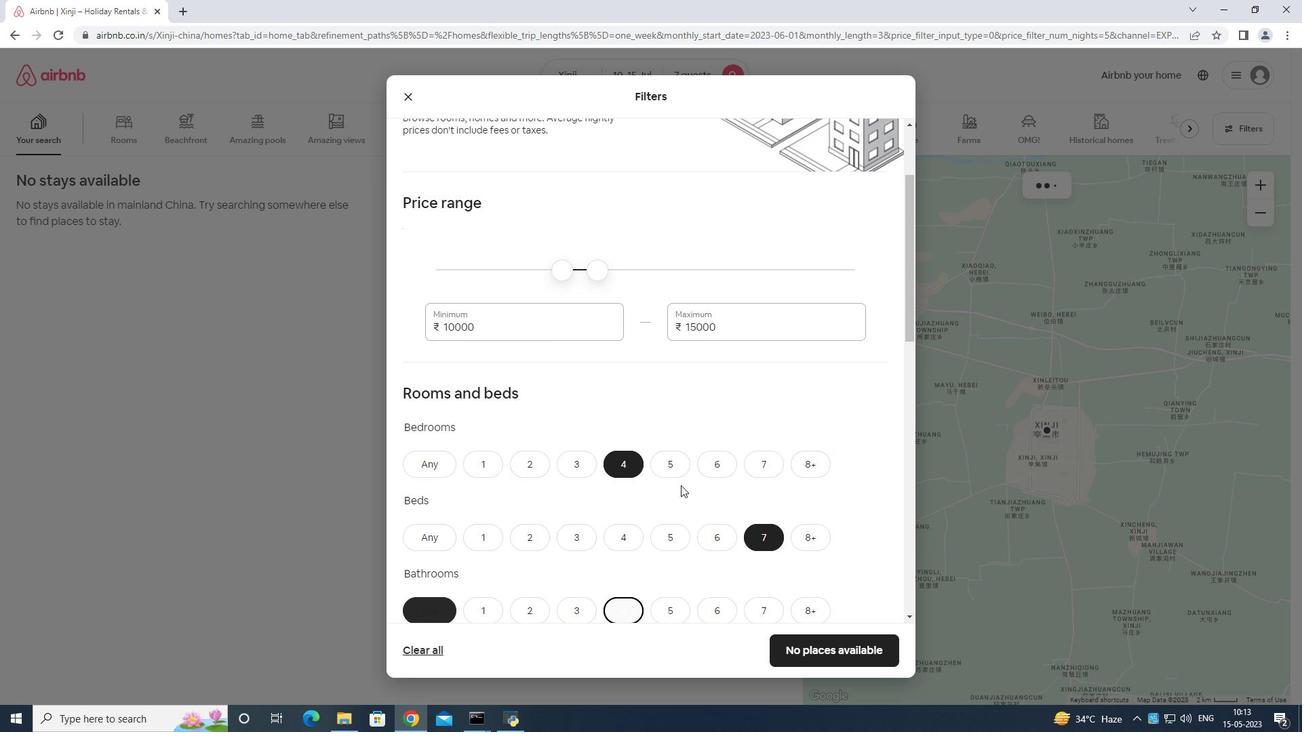 
Action: Mouse moved to (684, 435)
Screenshot: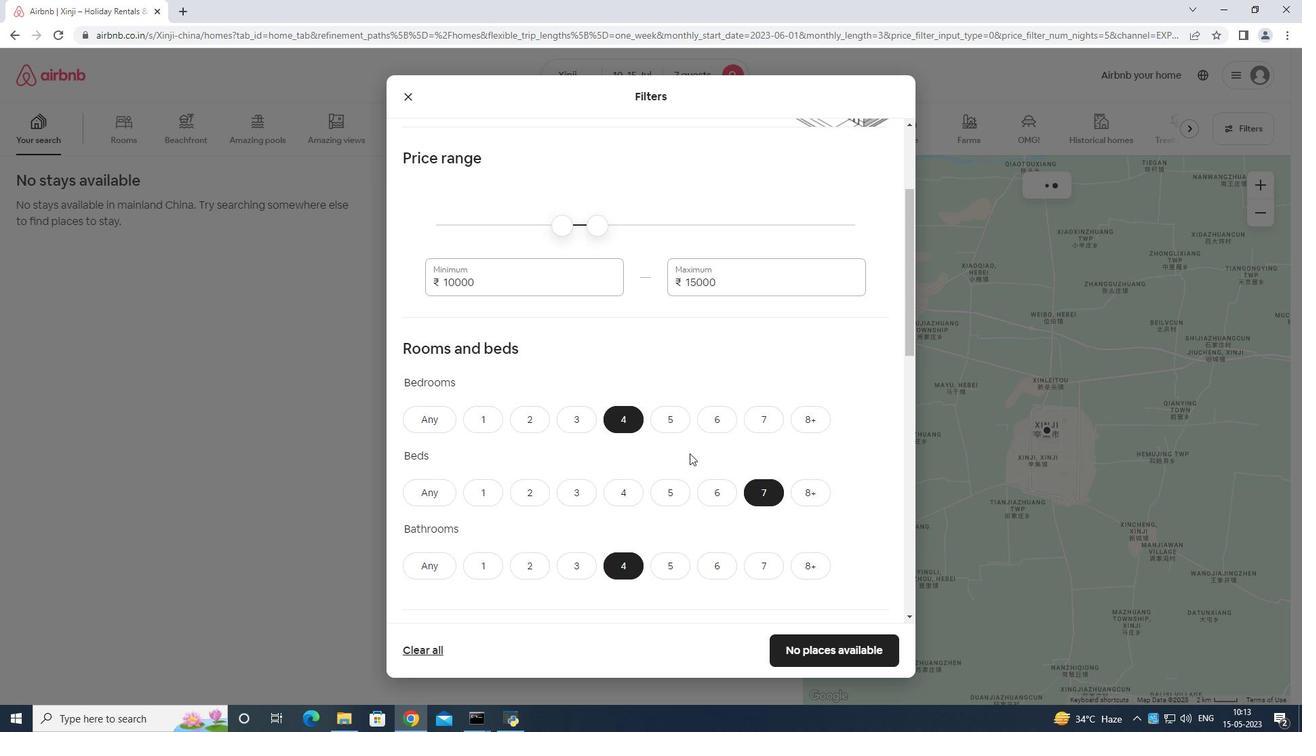
Action: Mouse scrolled (684, 434) with delta (0, 0)
Screenshot: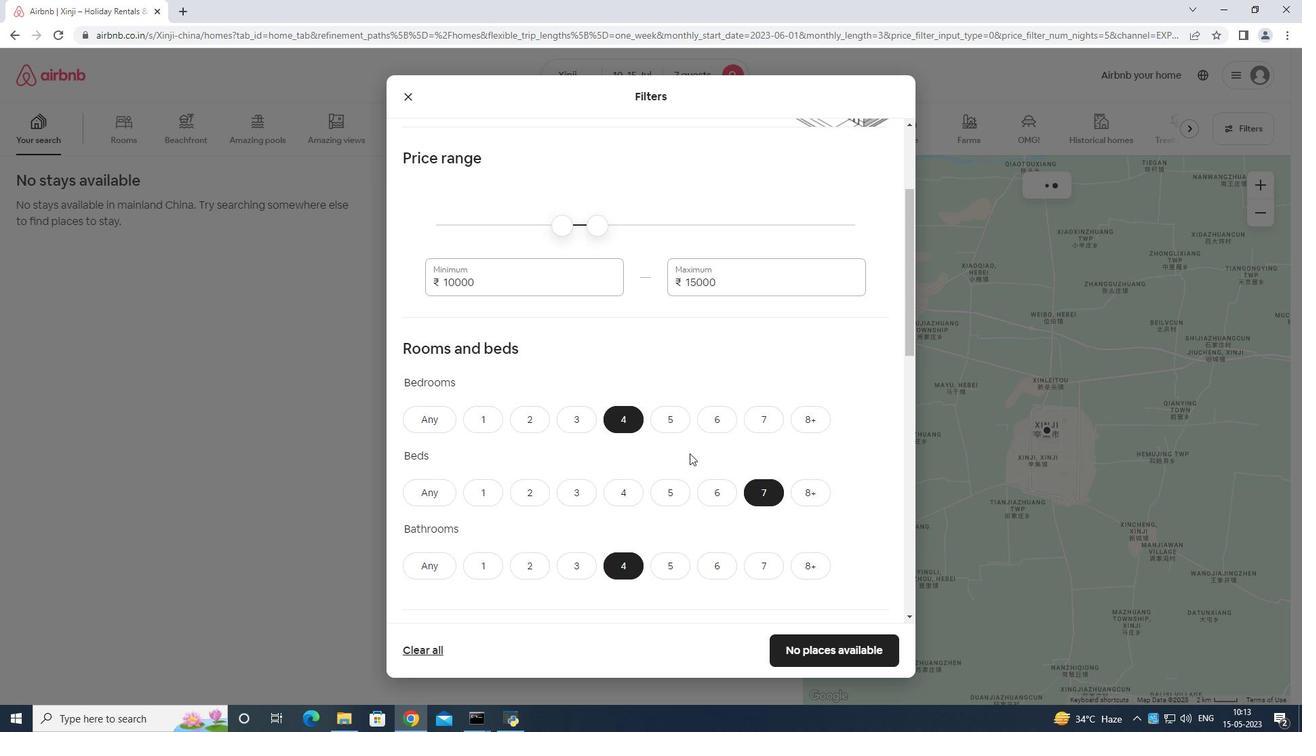 
Action: Mouse moved to (410, 414)
Screenshot: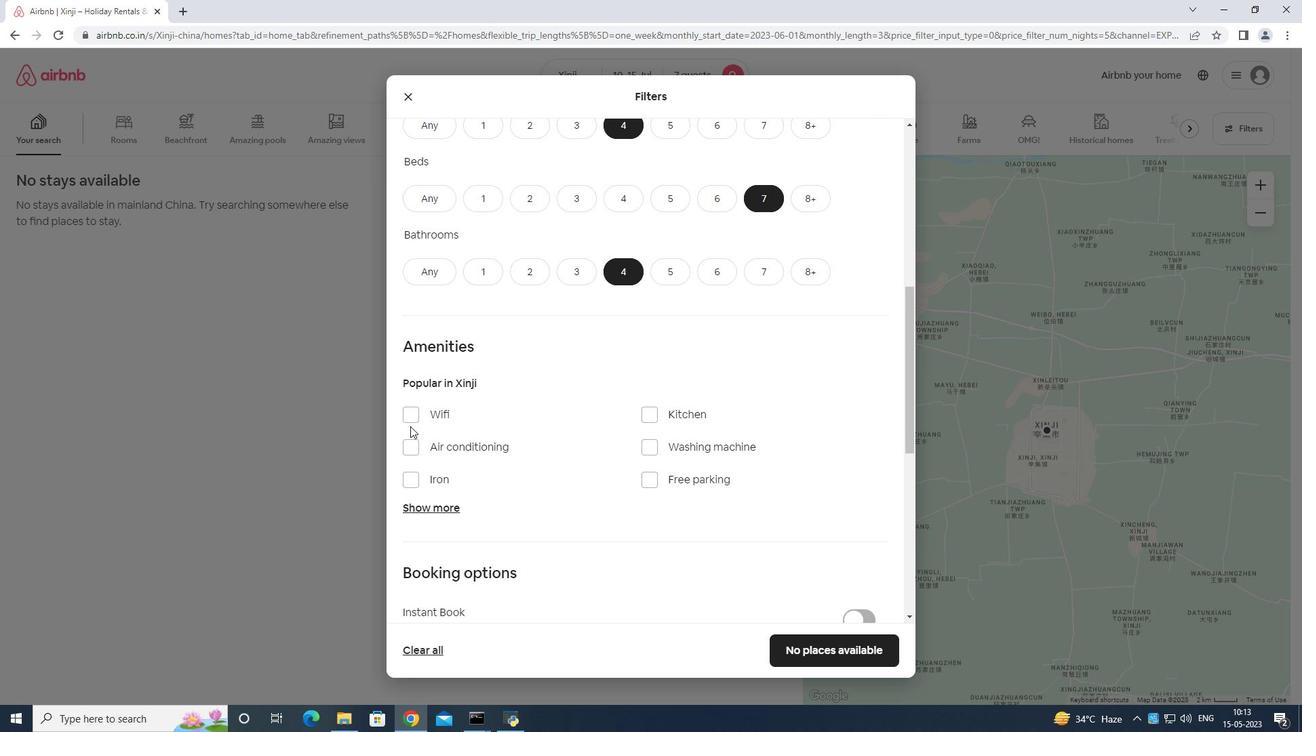 
Action: Mouse pressed left at (410, 414)
Screenshot: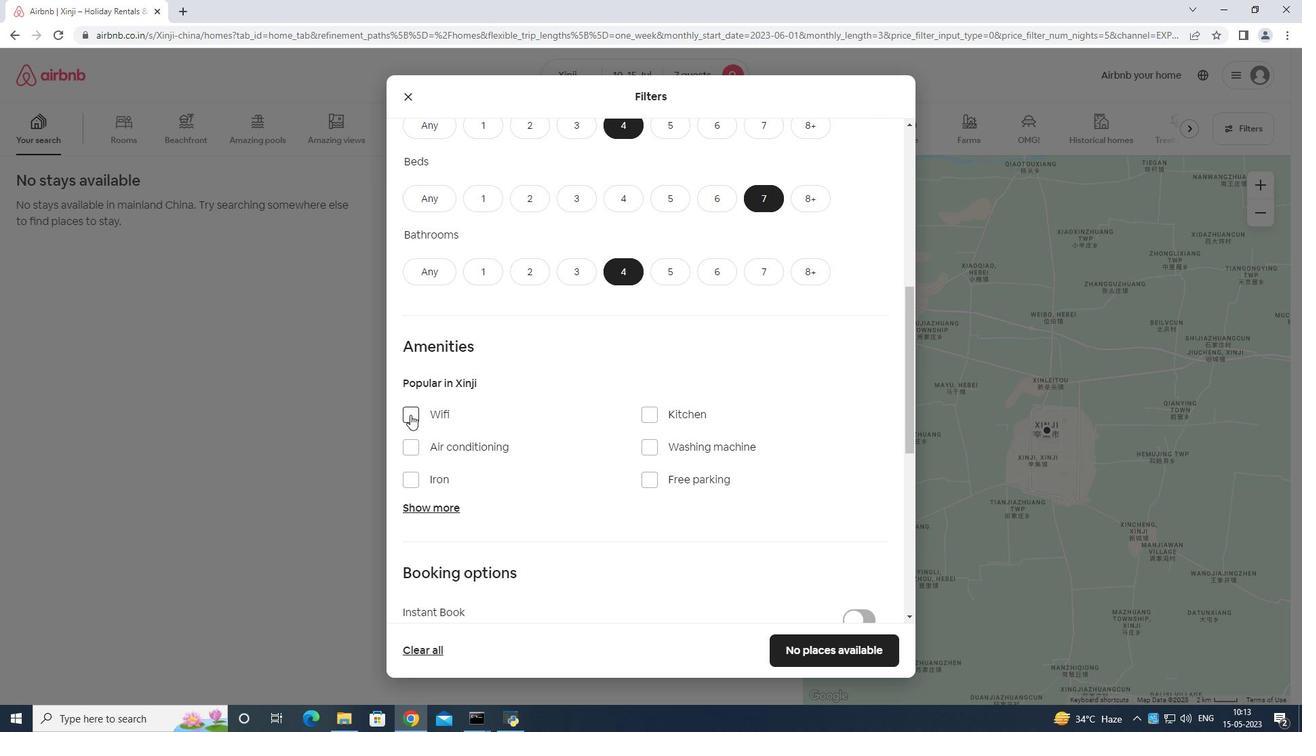 
Action: Mouse moved to (647, 477)
Screenshot: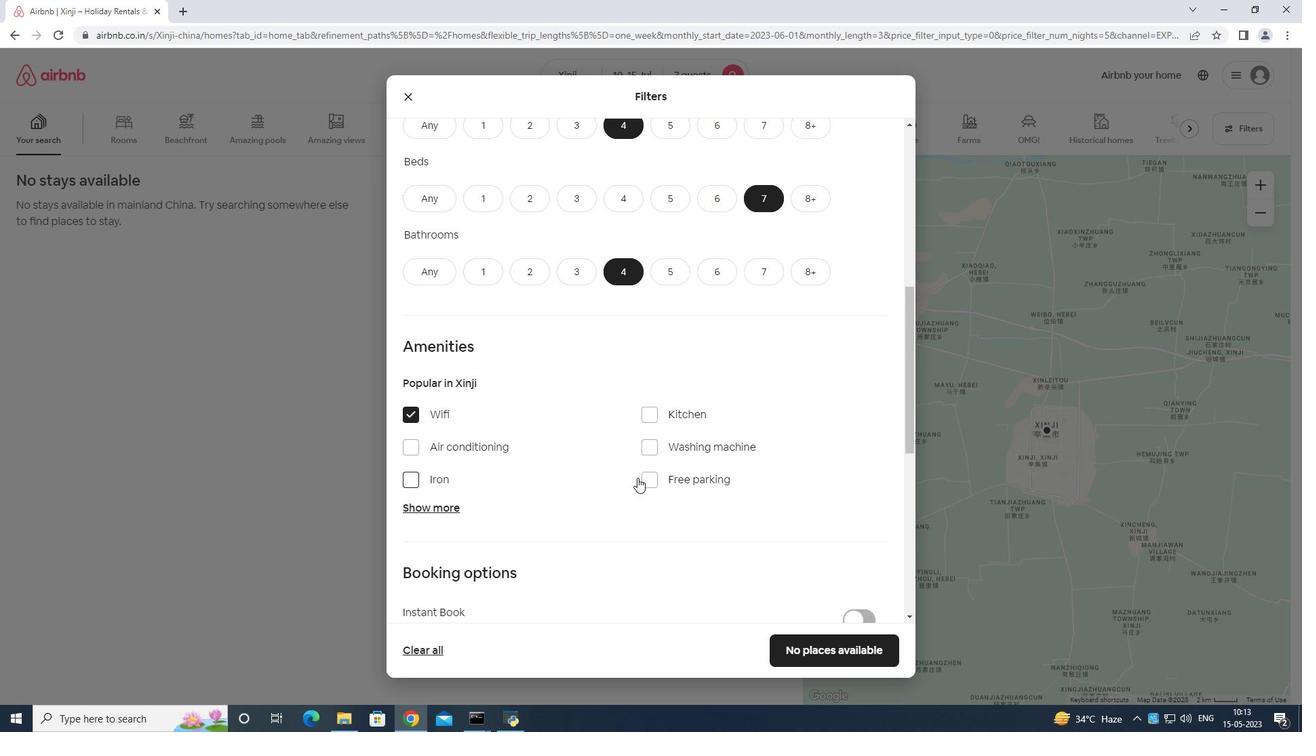
Action: Mouse pressed left at (647, 477)
Screenshot: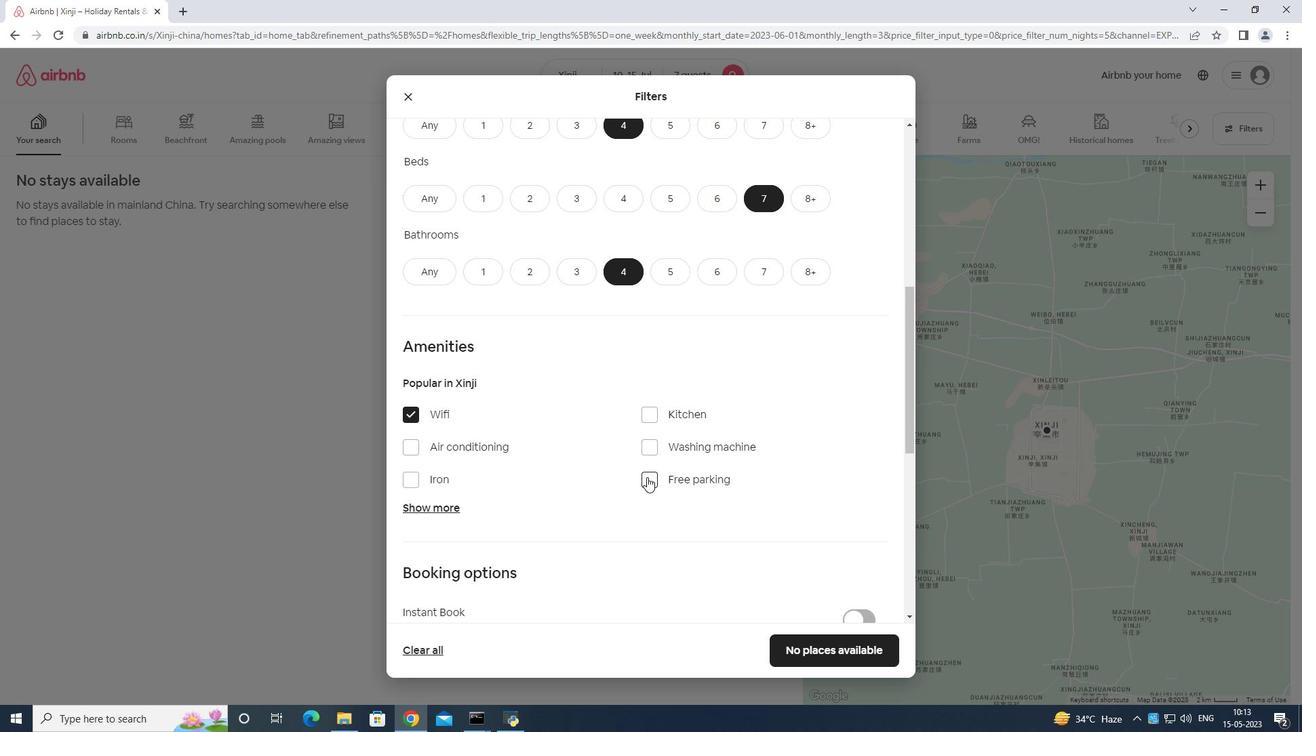 
Action: Mouse moved to (414, 514)
Screenshot: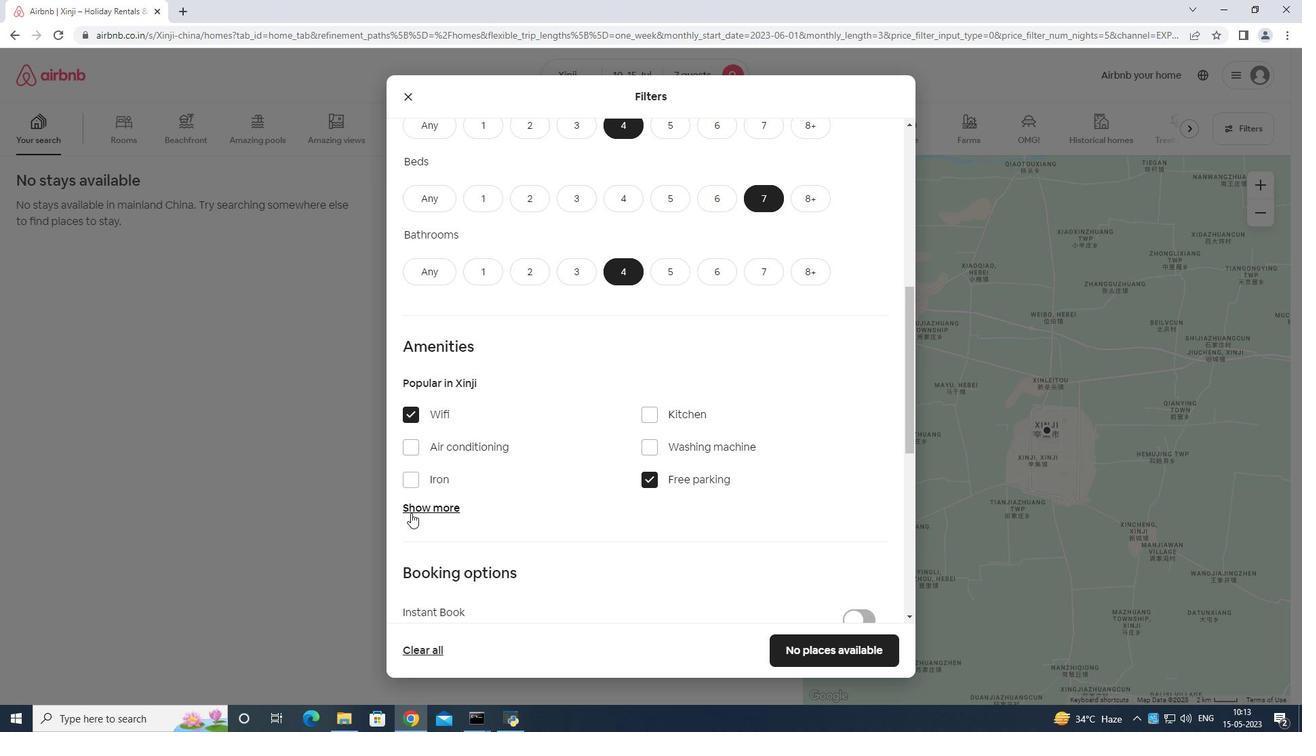 
Action: Mouse pressed left at (414, 514)
Screenshot: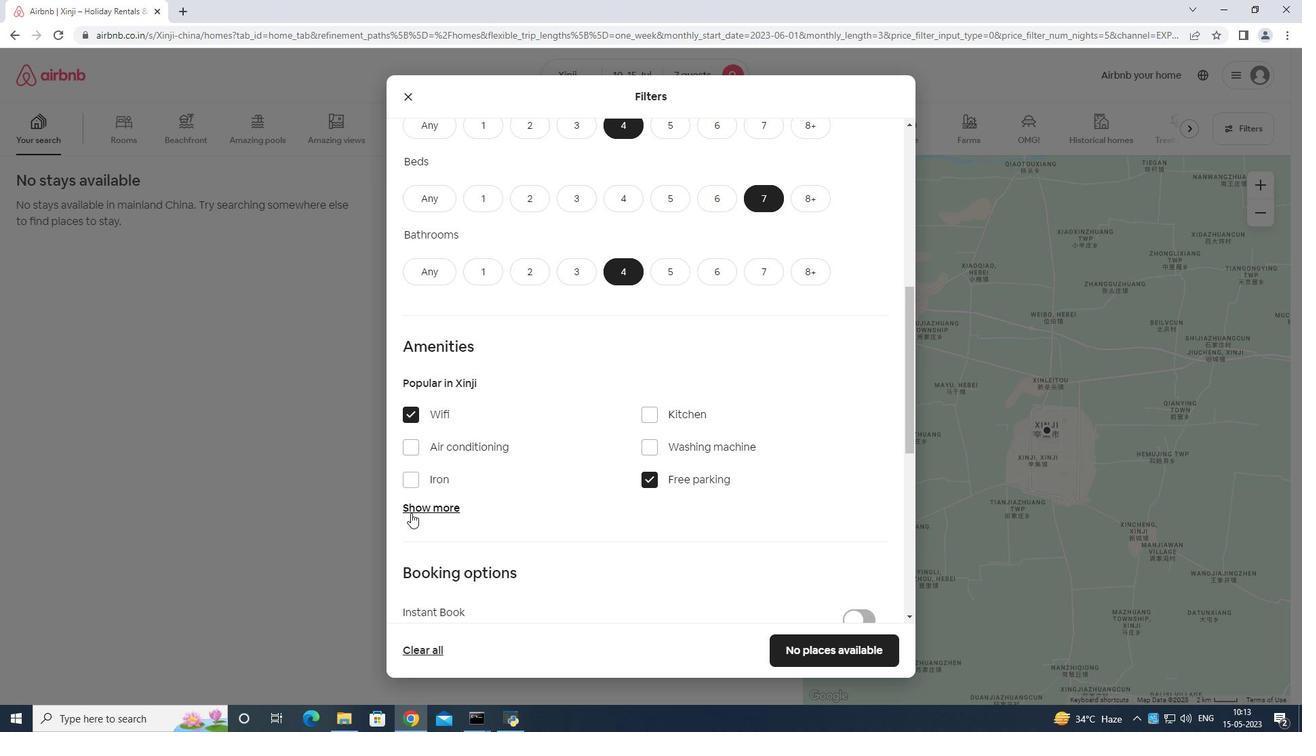 
Action: Mouse moved to (654, 584)
Screenshot: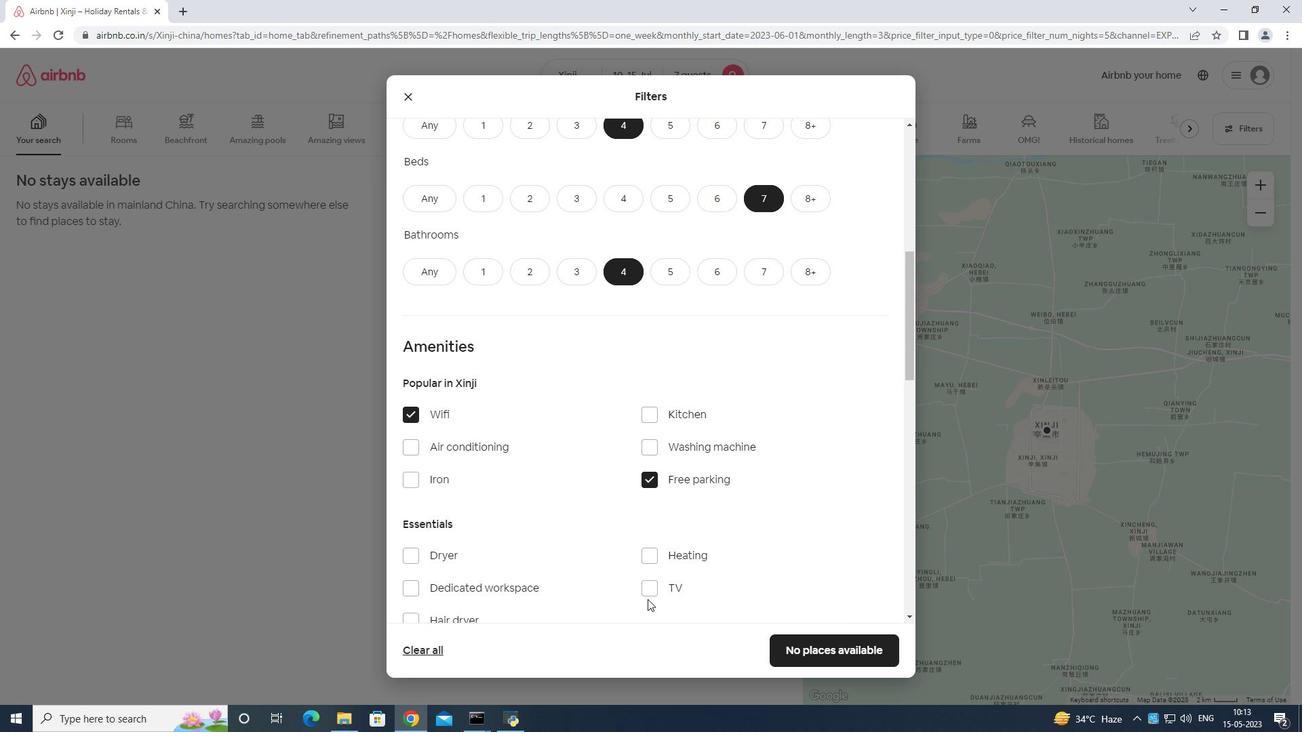 
Action: Mouse pressed left at (654, 584)
Screenshot: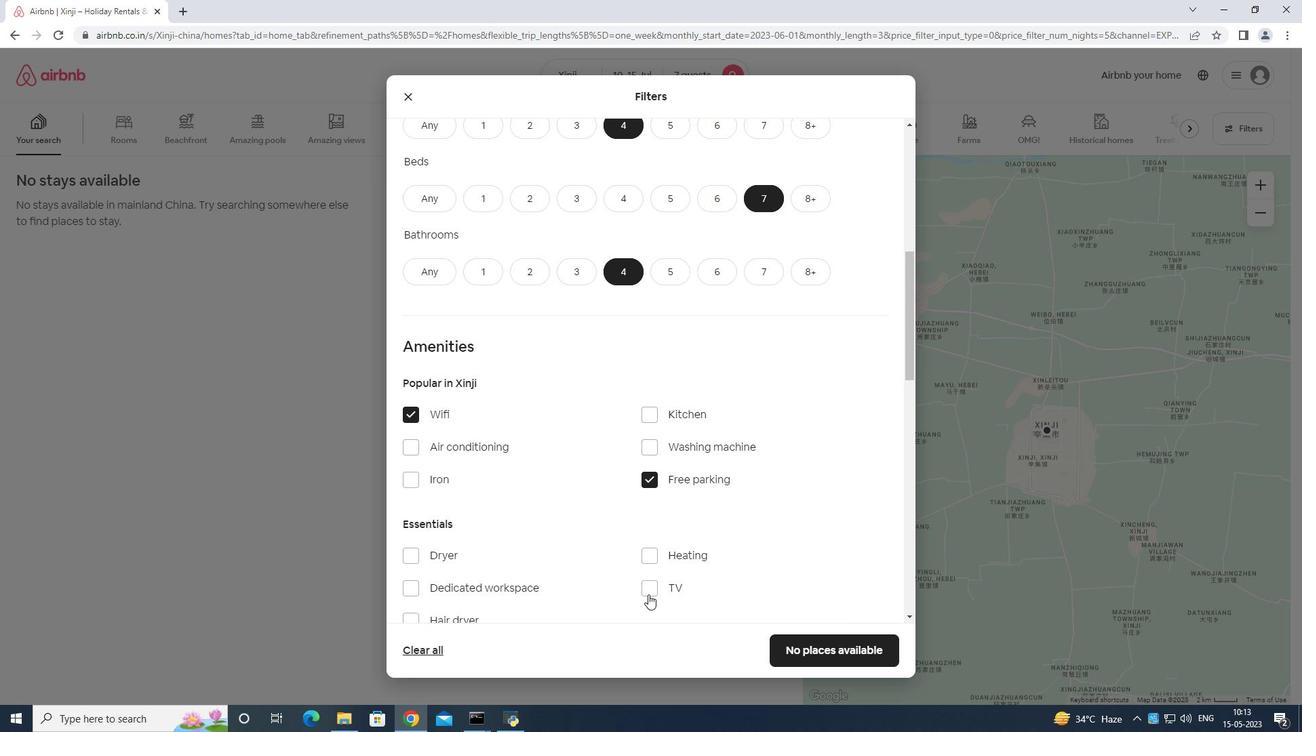
Action: Mouse moved to (653, 574)
Screenshot: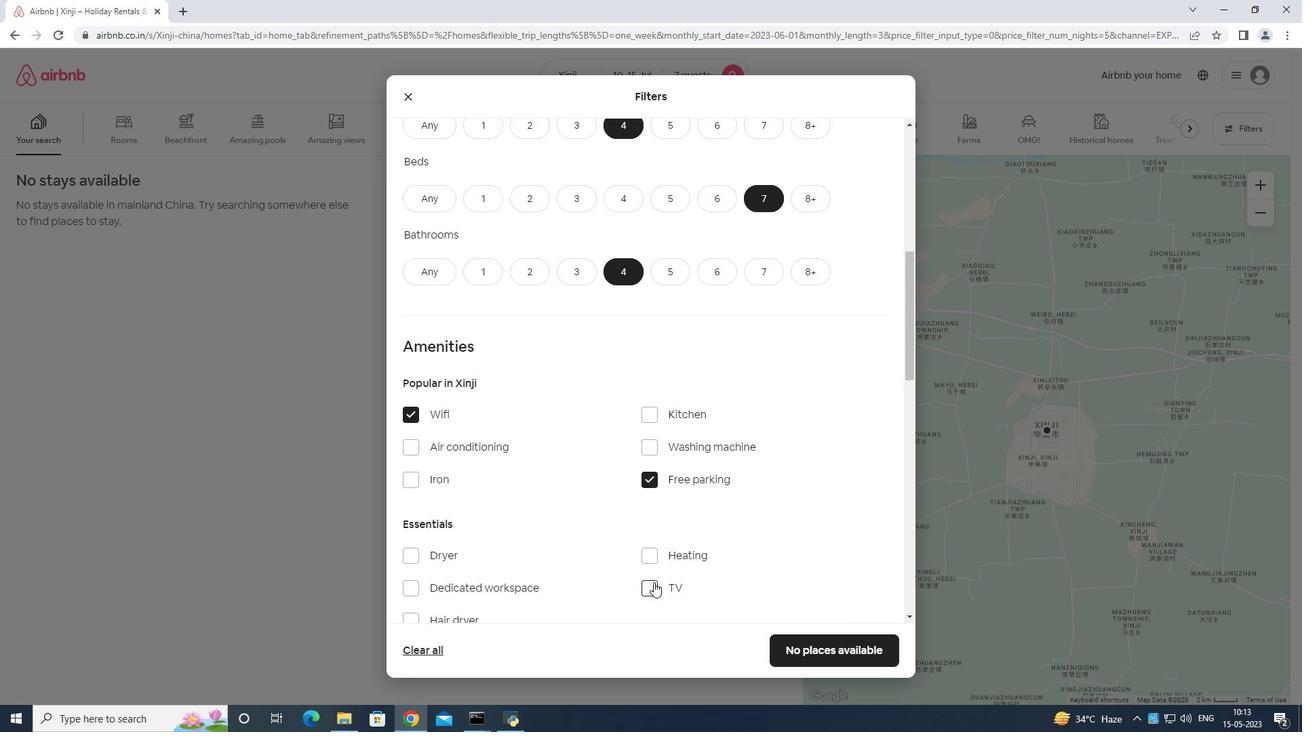 
Action: Mouse scrolled (653, 573) with delta (0, 0)
Screenshot: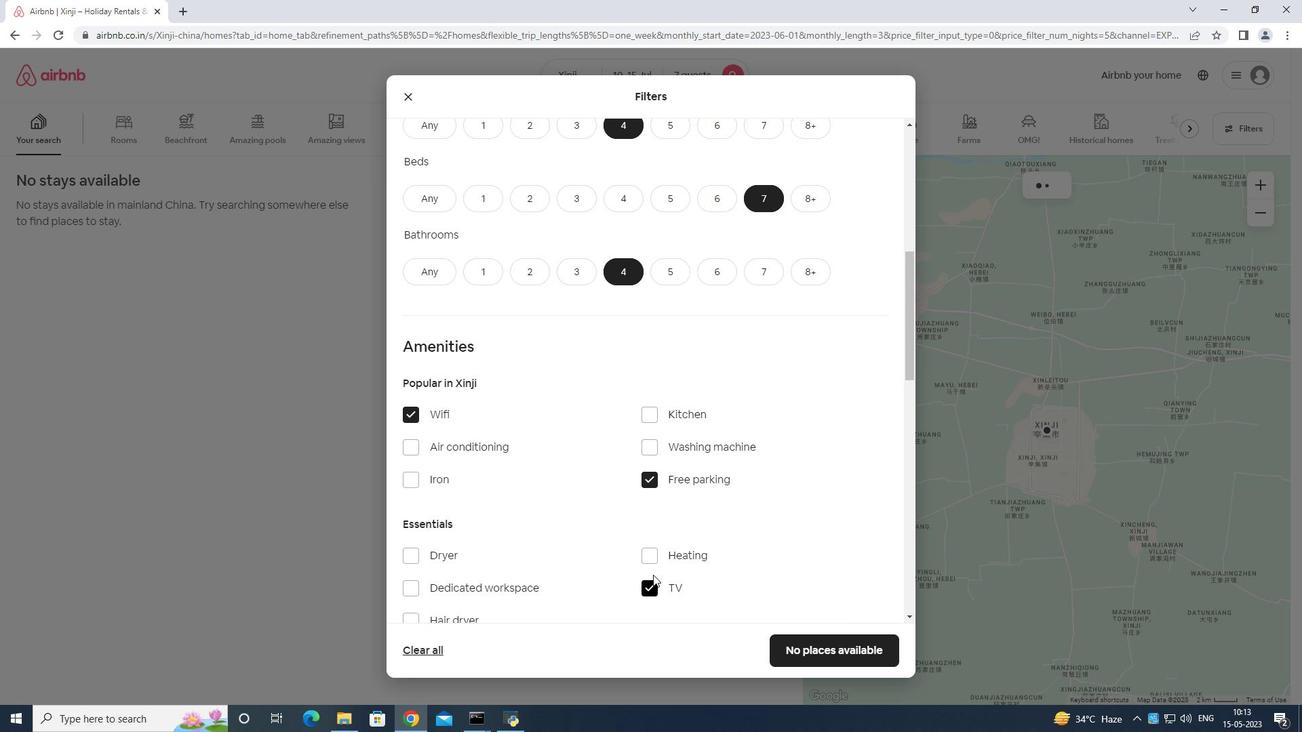 
Action: Mouse moved to (653, 574)
Screenshot: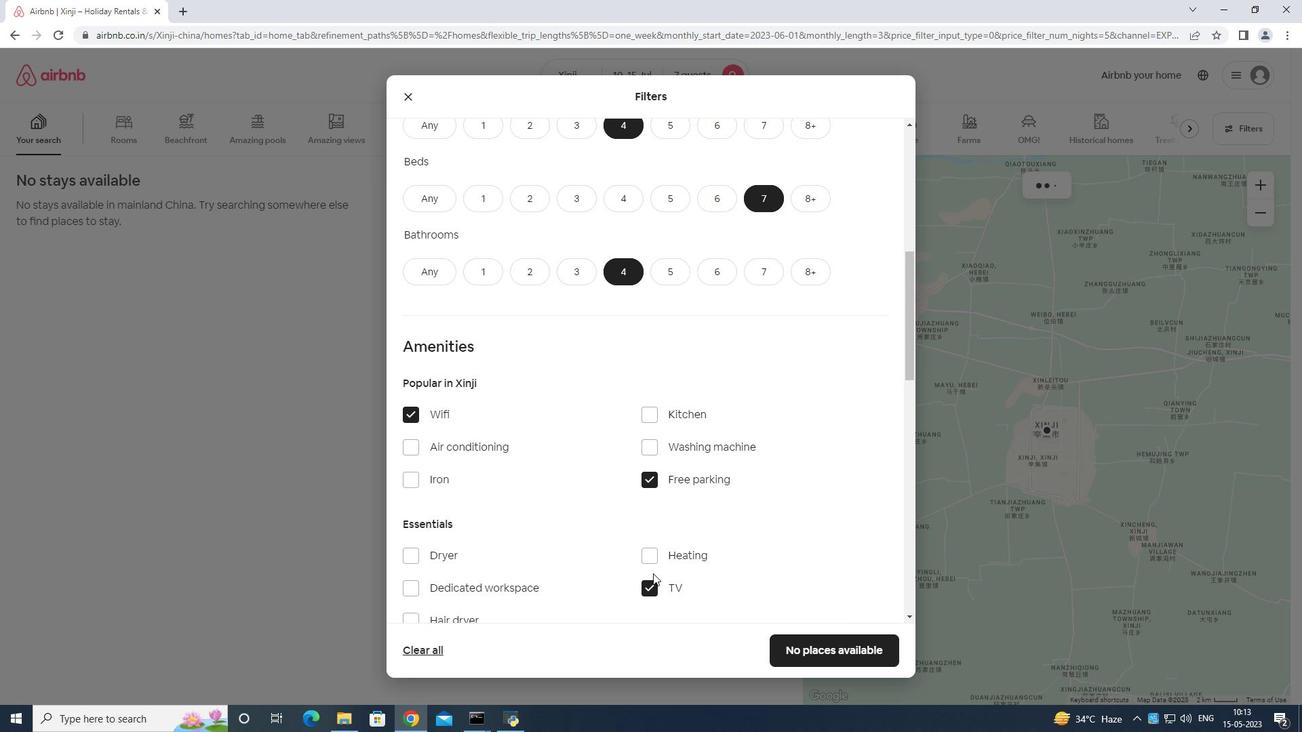 
Action: Mouse scrolled (653, 573) with delta (0, 0)
Screenshot: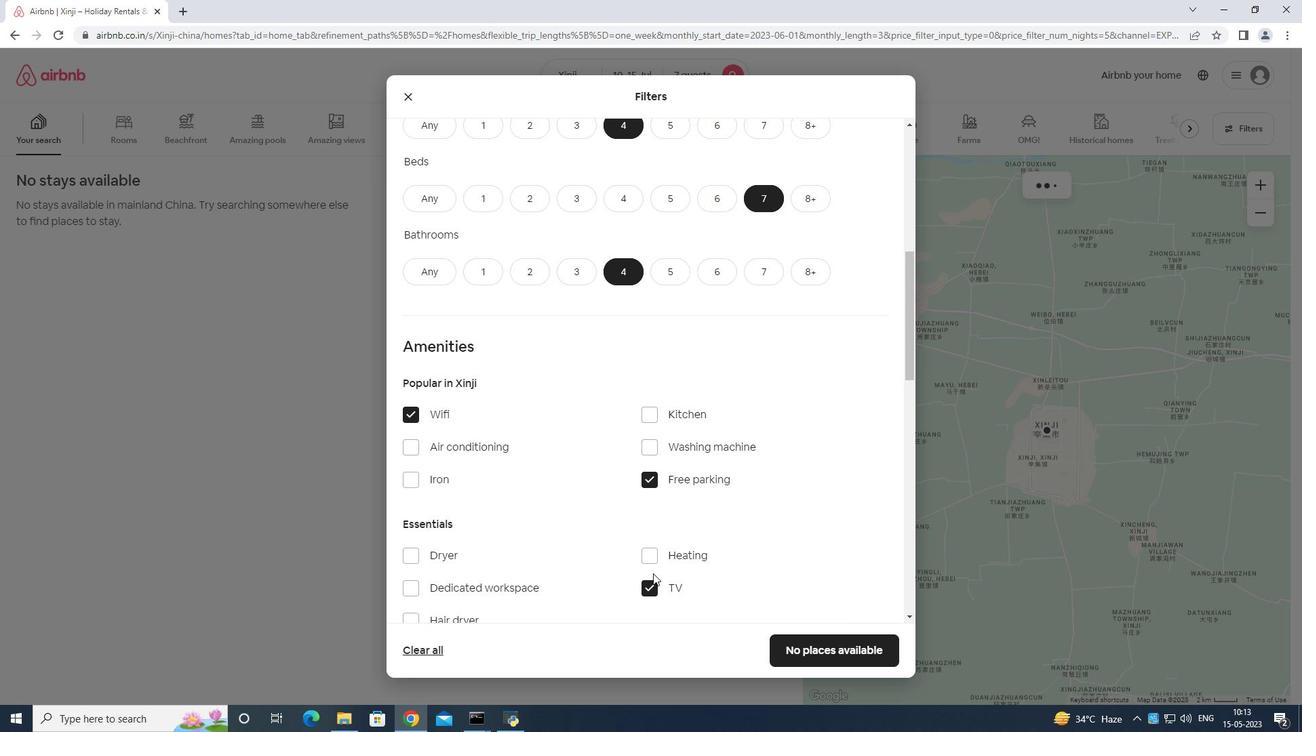 
Action: Mouse moved to (653, 574)
Screenshot: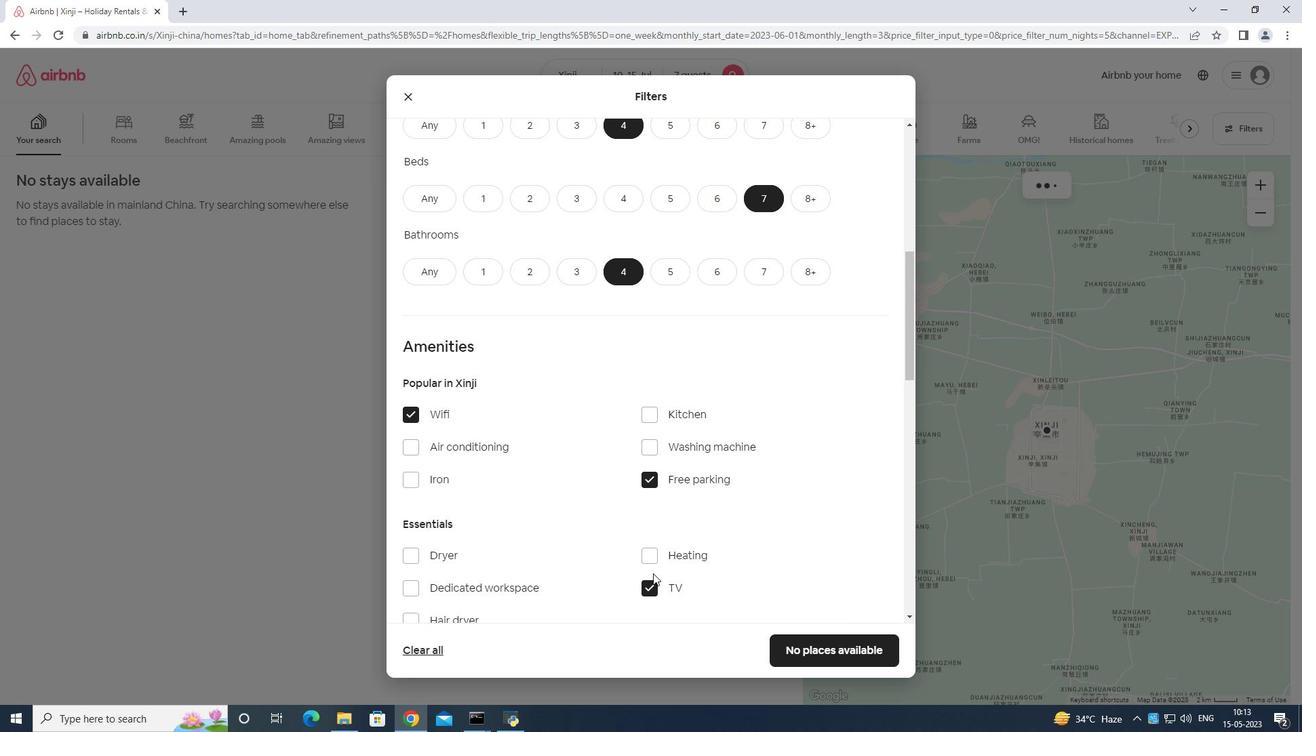 
Action: Mouse scrolled (653, 573) with delta (0, 0)
Screenshot: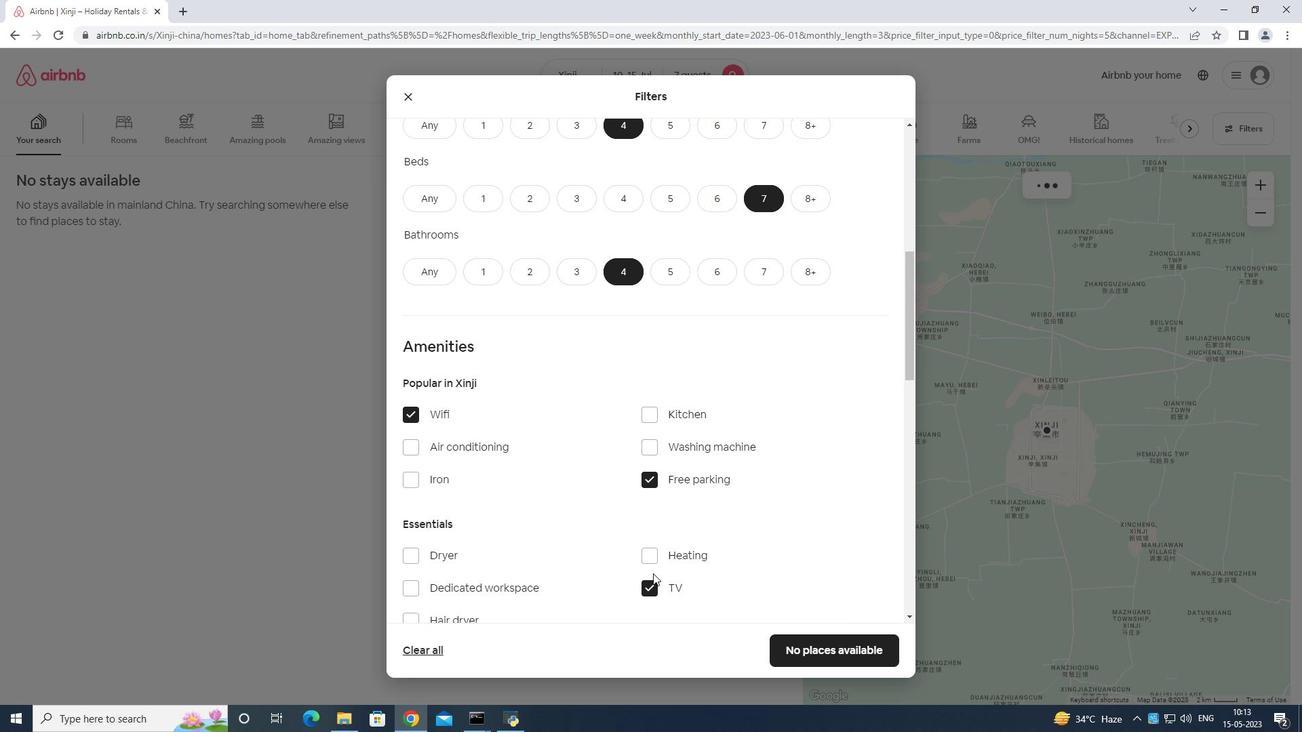 
Action: Mouse moved to (401, 557)
Screenshot: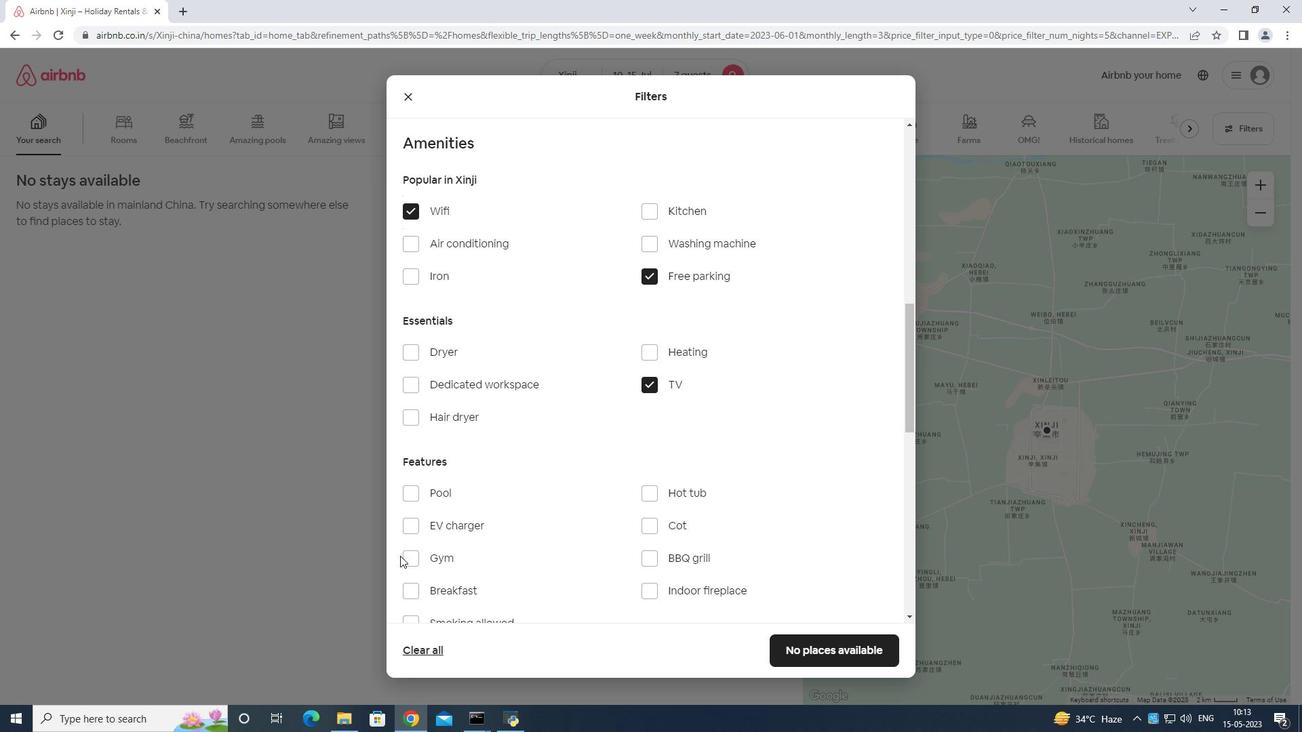 
Action: Mouse pressed left at (401, 557)
Screenshot: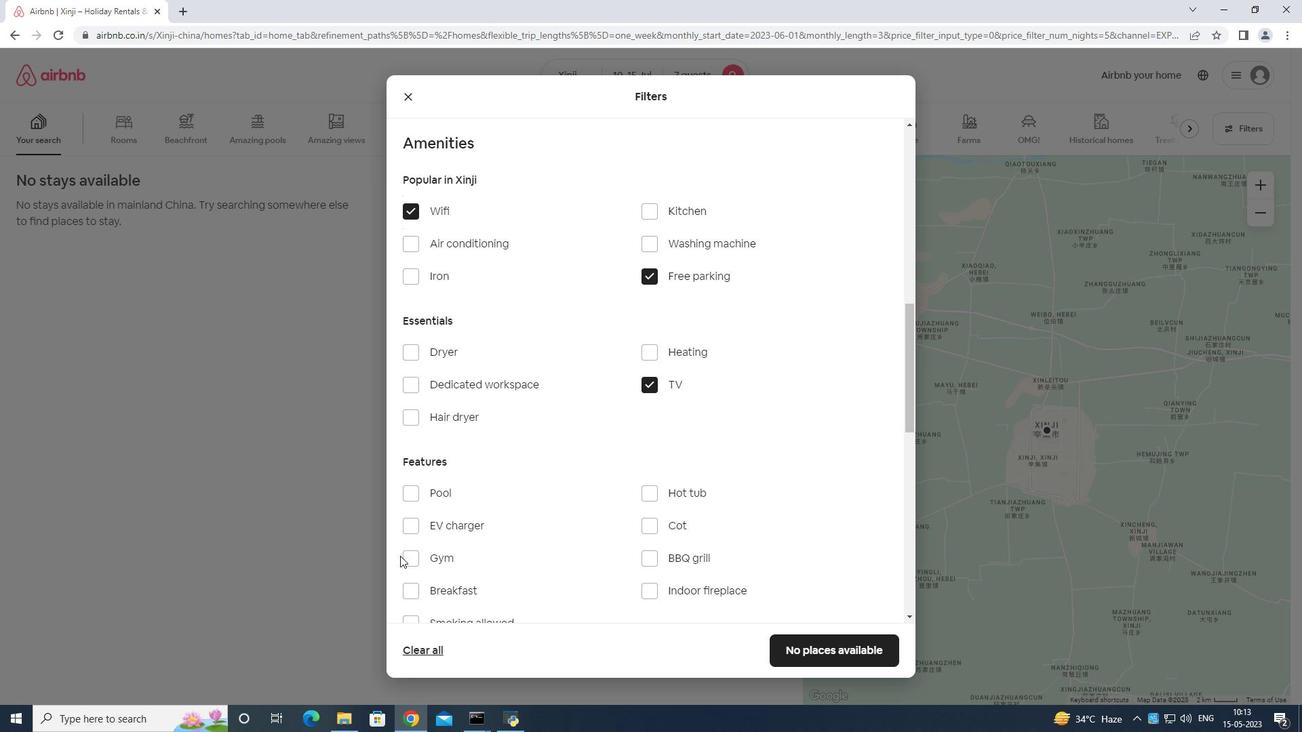 
Action: Mouse moved to (425, 553)
Screenshot: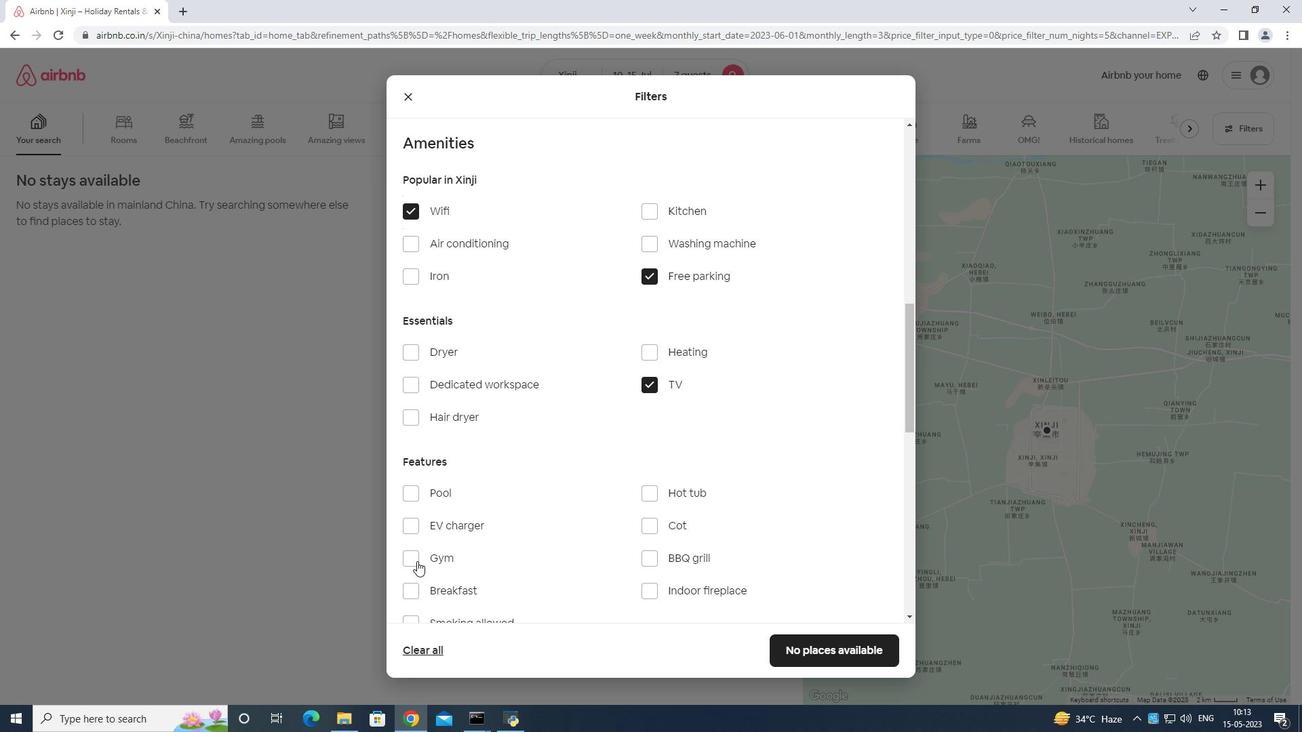 
Action: Mouse pressed left at (425, 553)
Screenshot: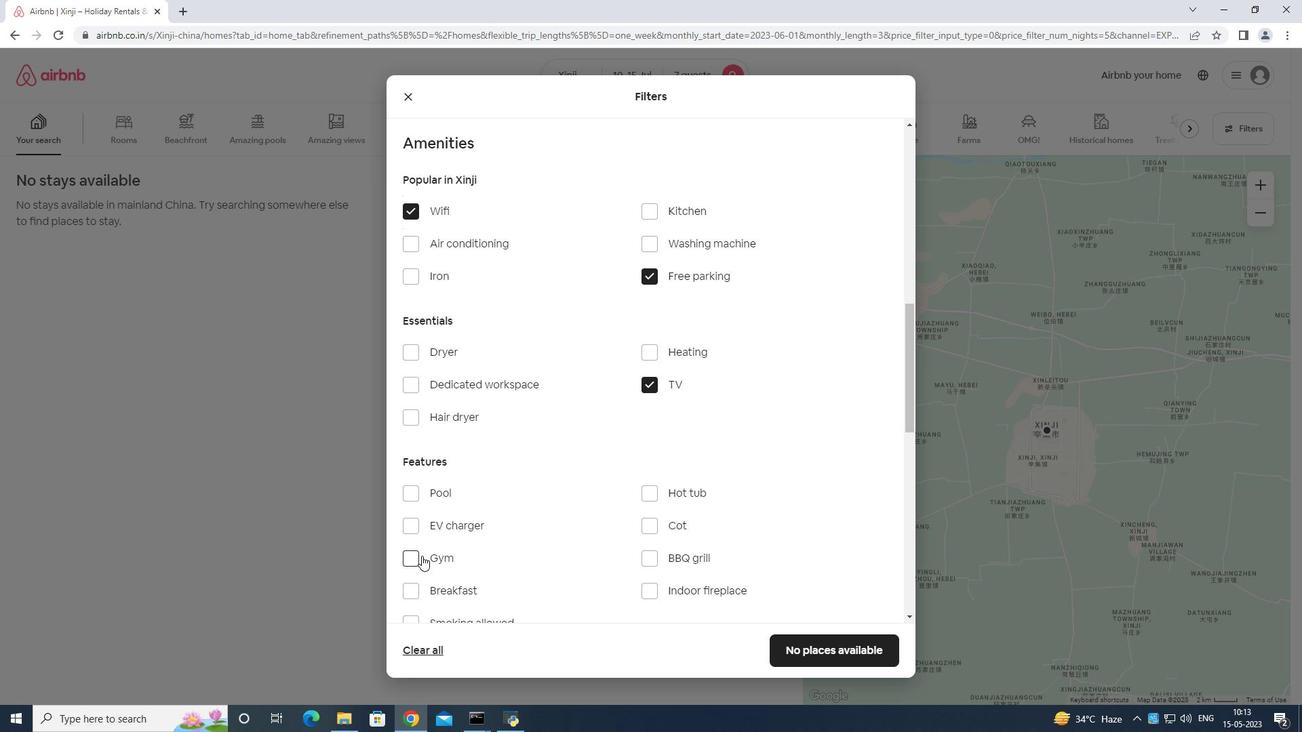 
Action: Mouse moved to (418, 595)
Screenshot: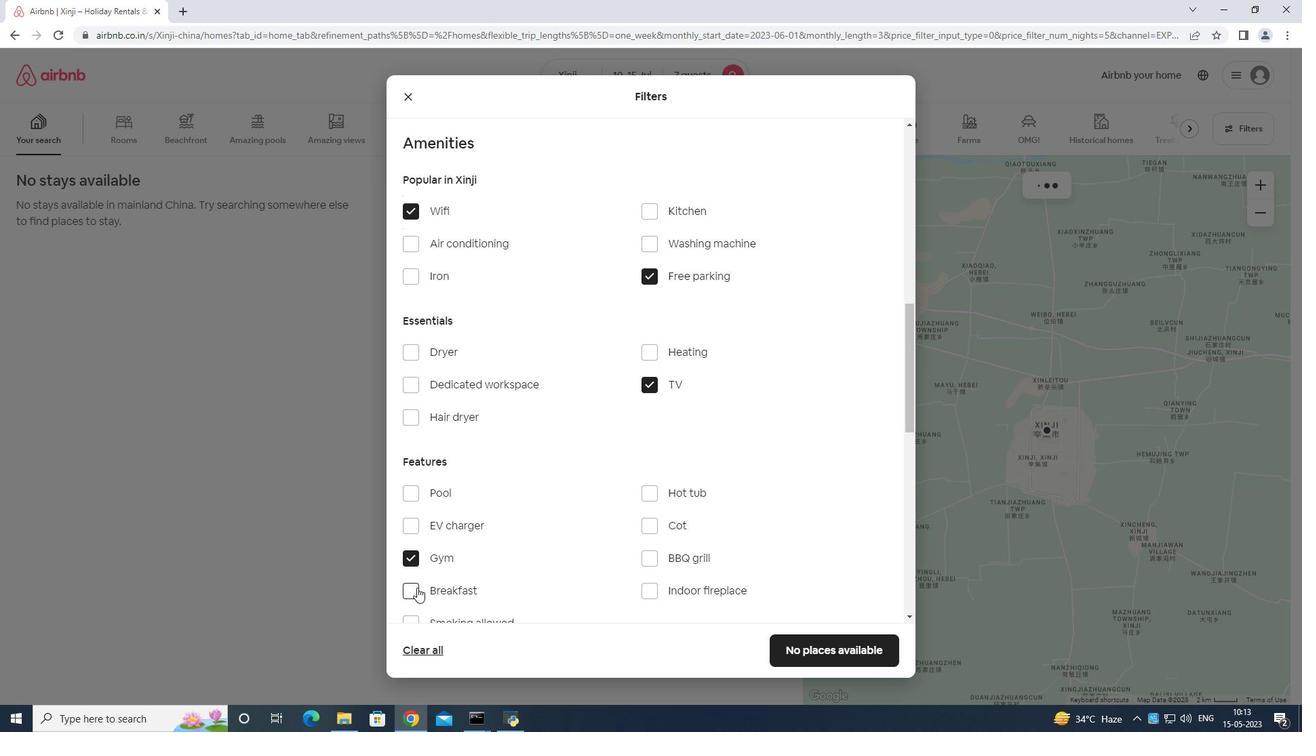 
Action: Mouse pressed left at (418, 595)
Screenshot: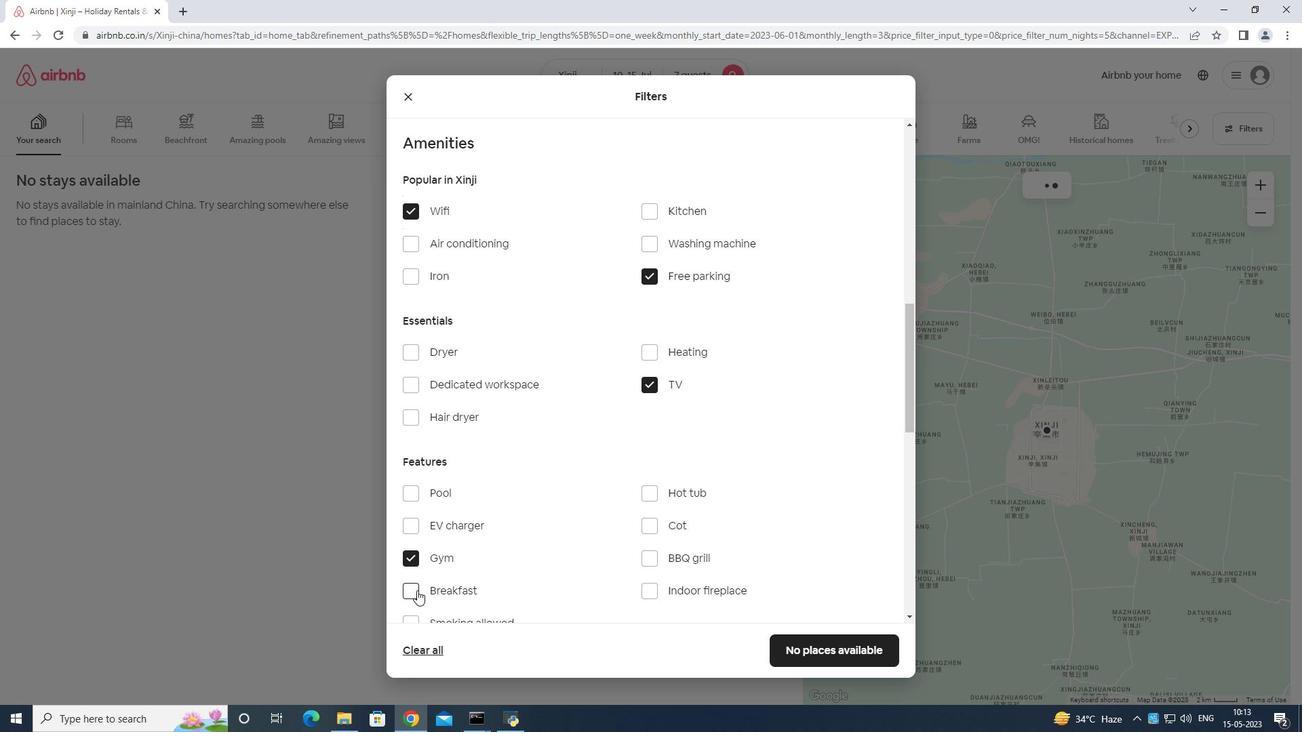 
Action: Mouse moved to (531, 589)
Screenshot: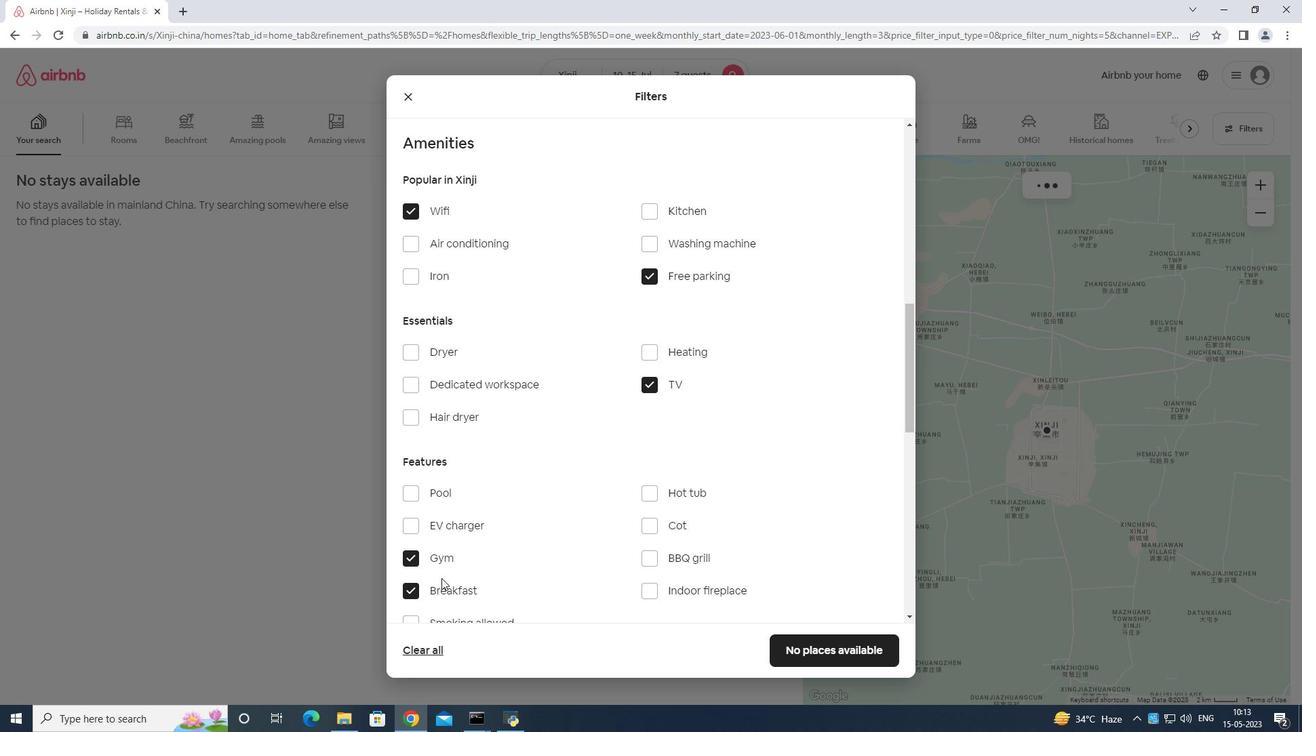 
Action: Mouse scrolled (531, 589) with delta (0, 0)
Screenshot: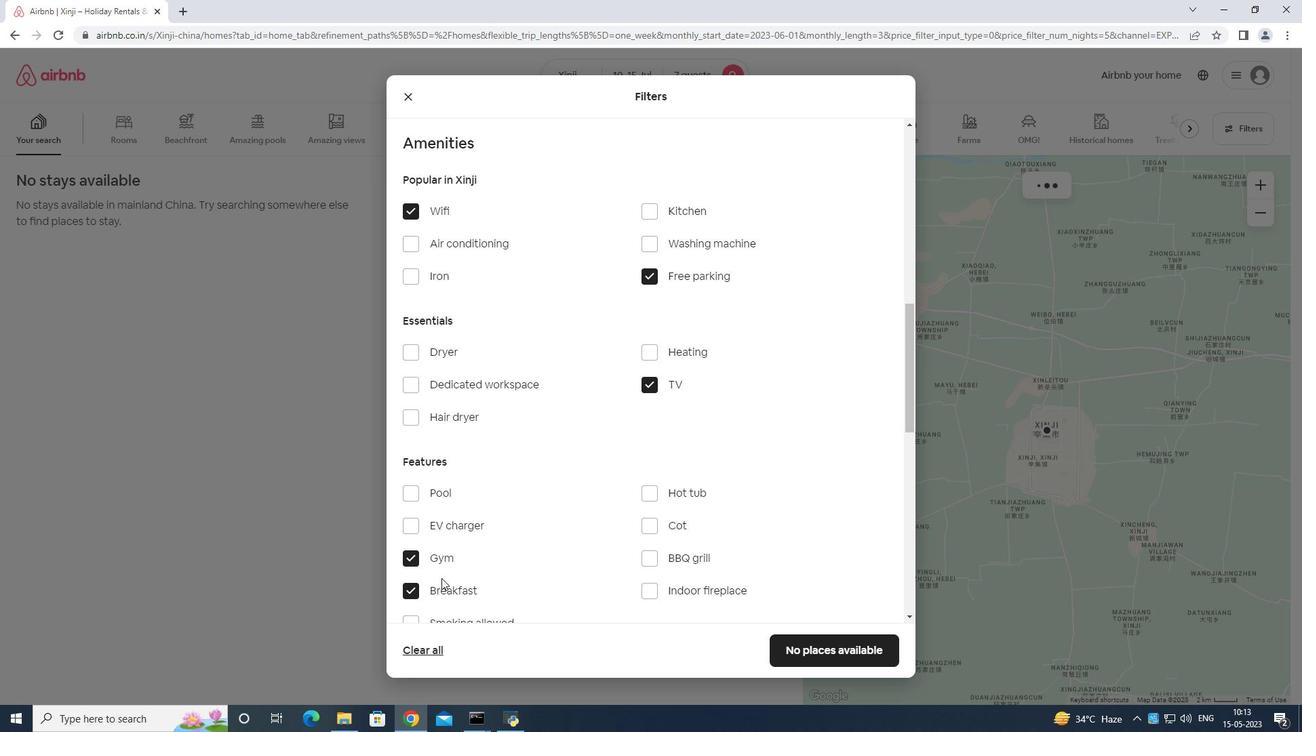 
Action: Mouse moved to (546, 592)
Screenshot: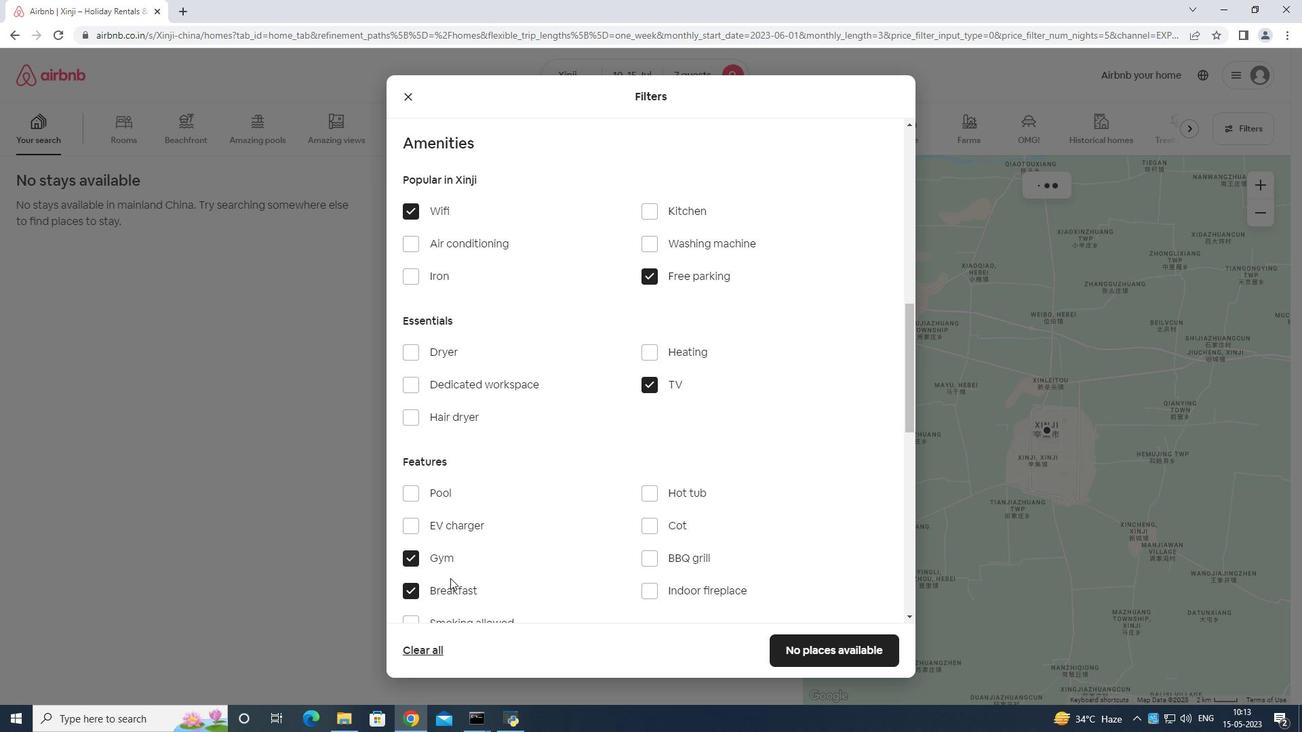 
Action: Mouse scrolled (546, 591) with delta (0, 0)
Screenshot: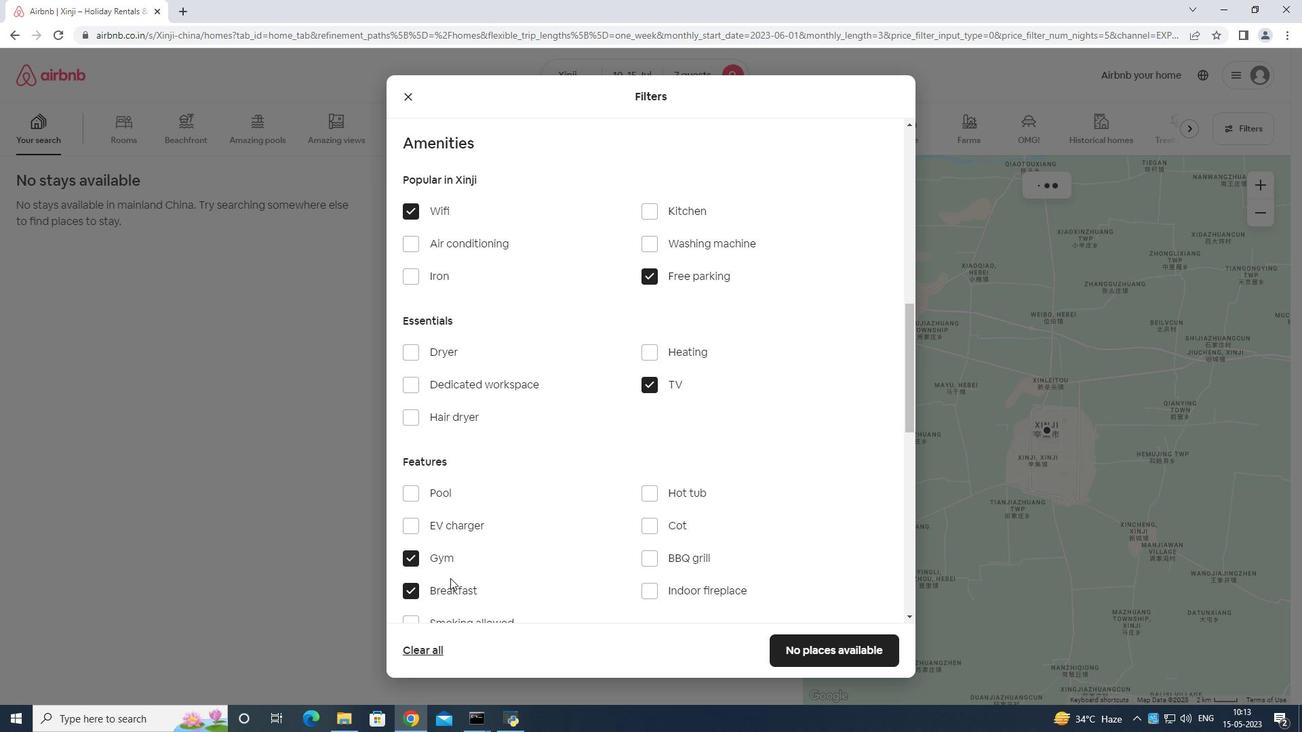 
Action: Mouse moved to (553, 591)
Screenshot: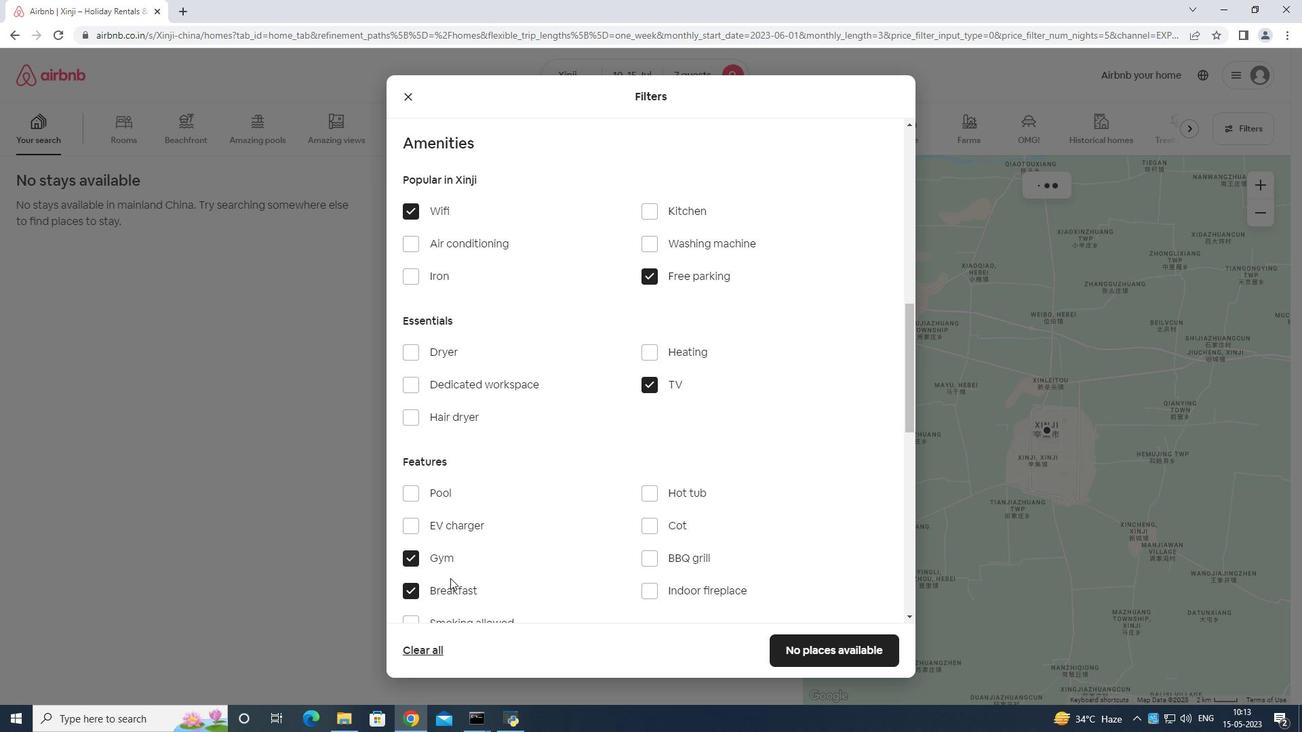 
Action: Mouse scrolled (553, 591) with delta (0, 0)
Screenshot: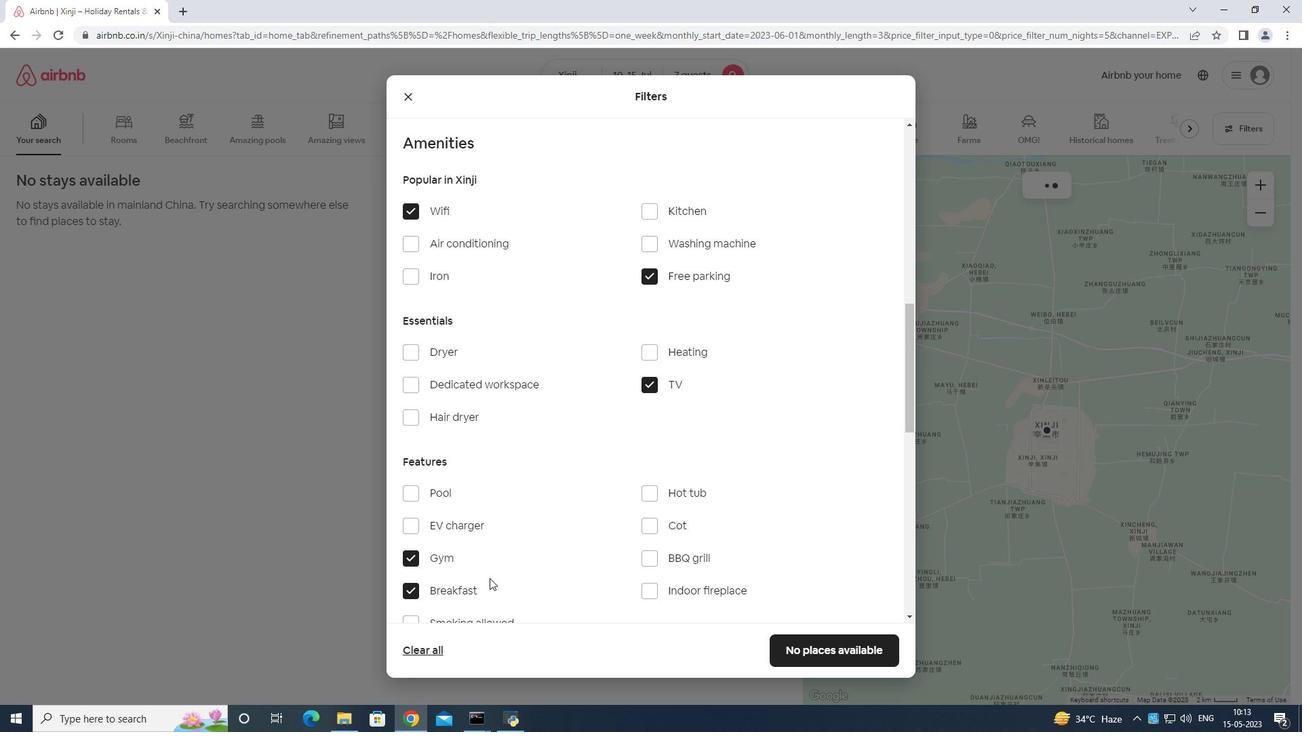 
Action: Mouse moved to (566, 584)
Screenshot: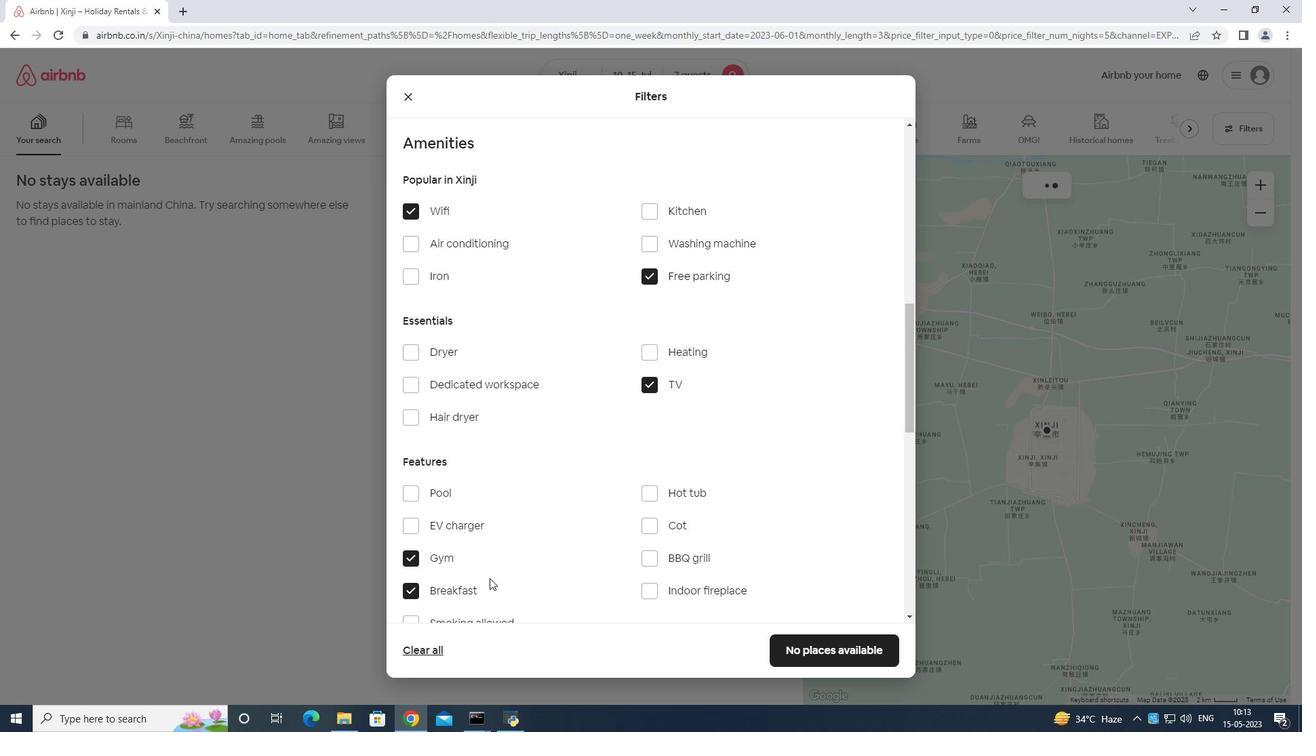 
Action: Mouse scrolled (566, 584) with delta (0, 0)
Screenshot: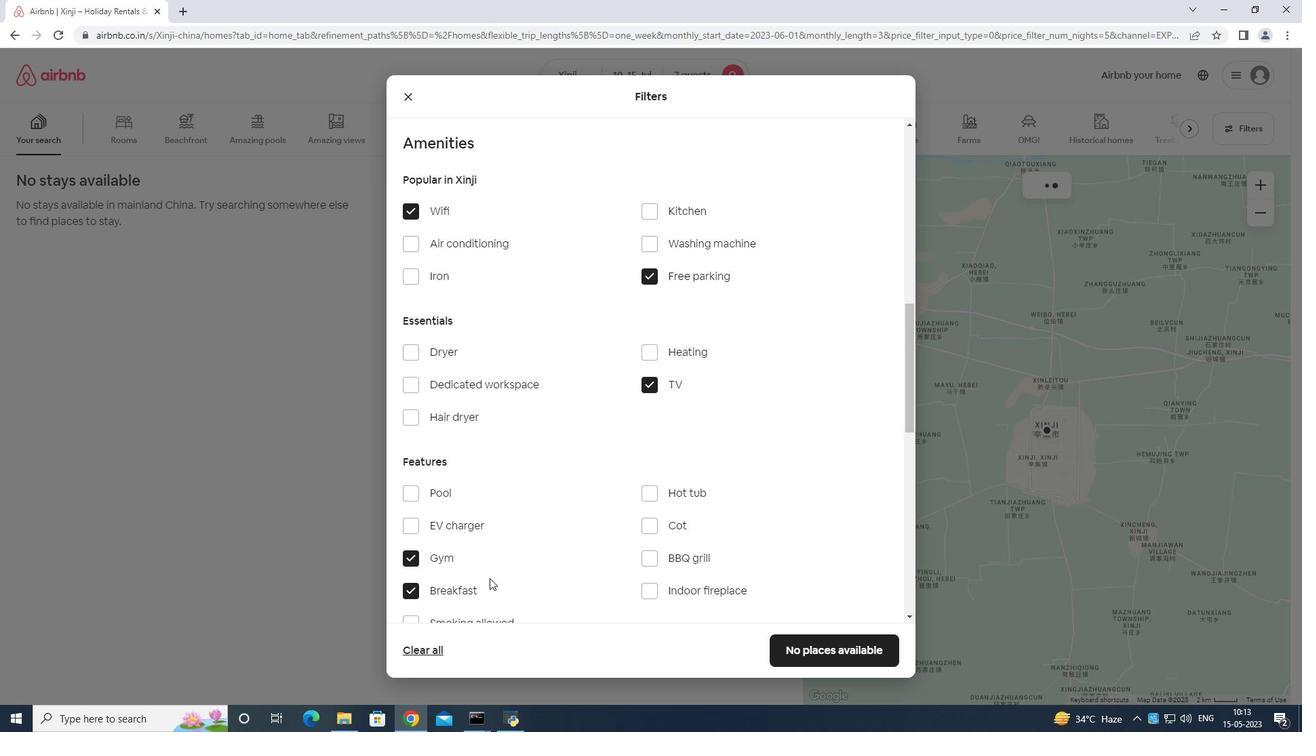
Action: Mouse moved to (859, 607)
Screenshot: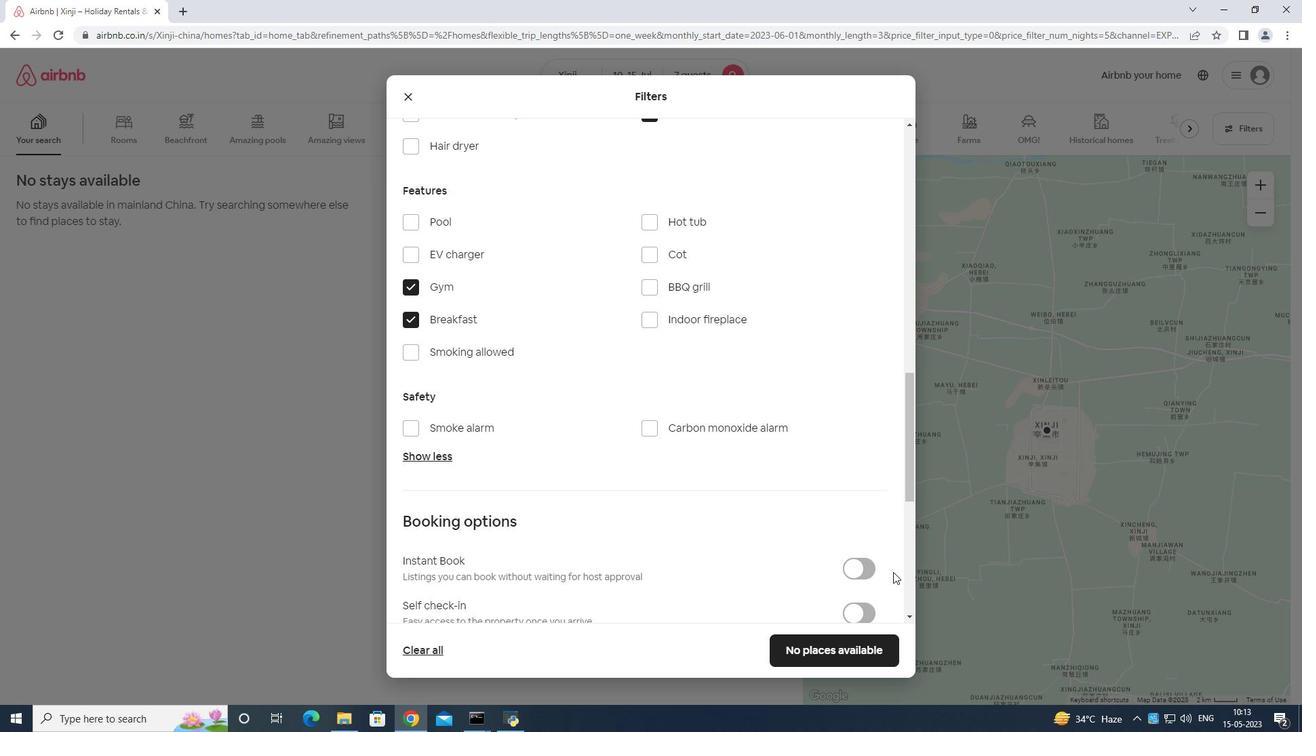
Action: Mouse pressed left at (859, 607)
Screenshot: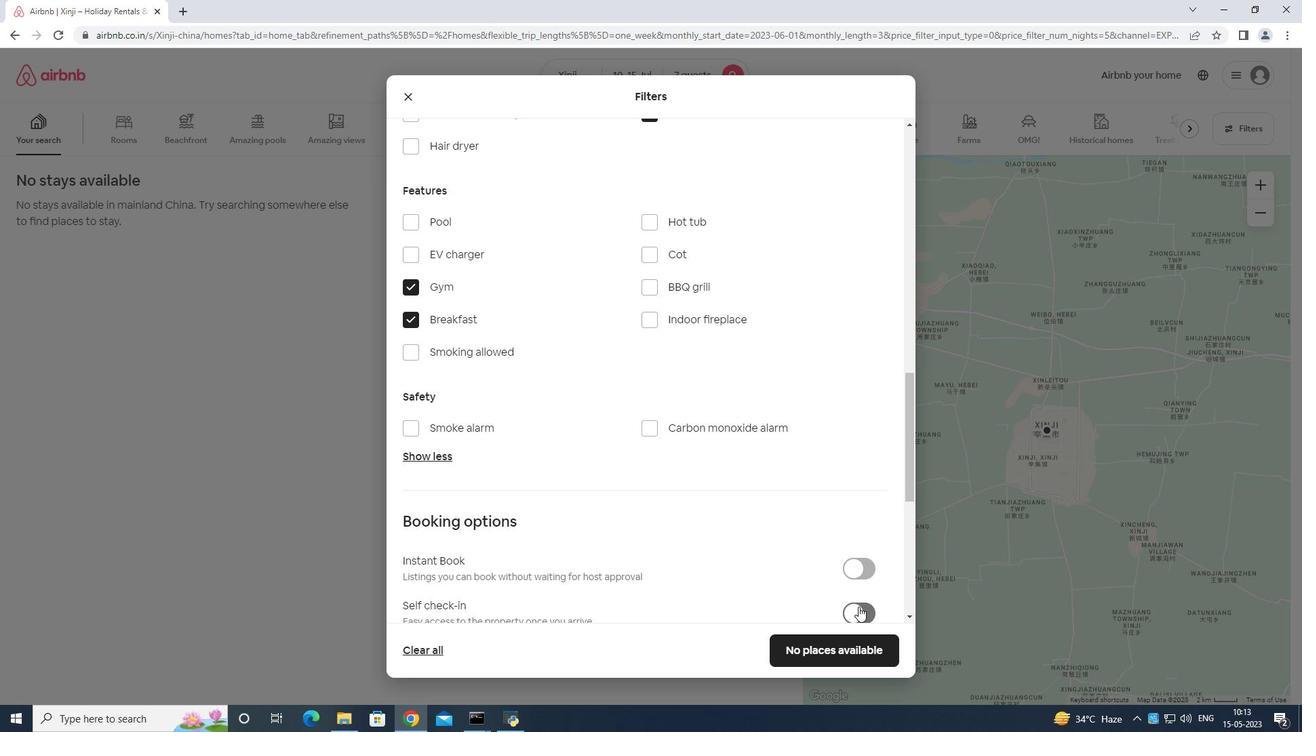 
Action: Mouse moved to (864, 605)
Screenshot: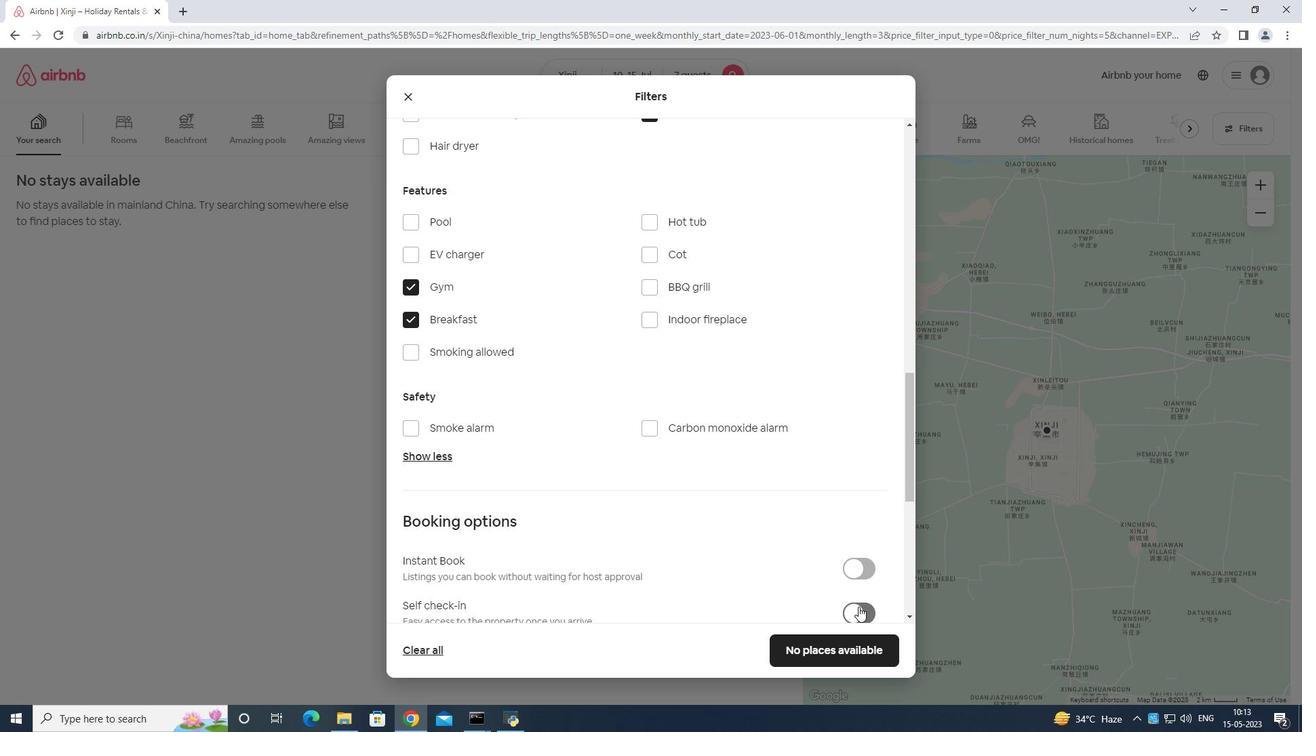 
Action: Mouse scrolled (864, 605) with delta (0, 0)
Screenshot: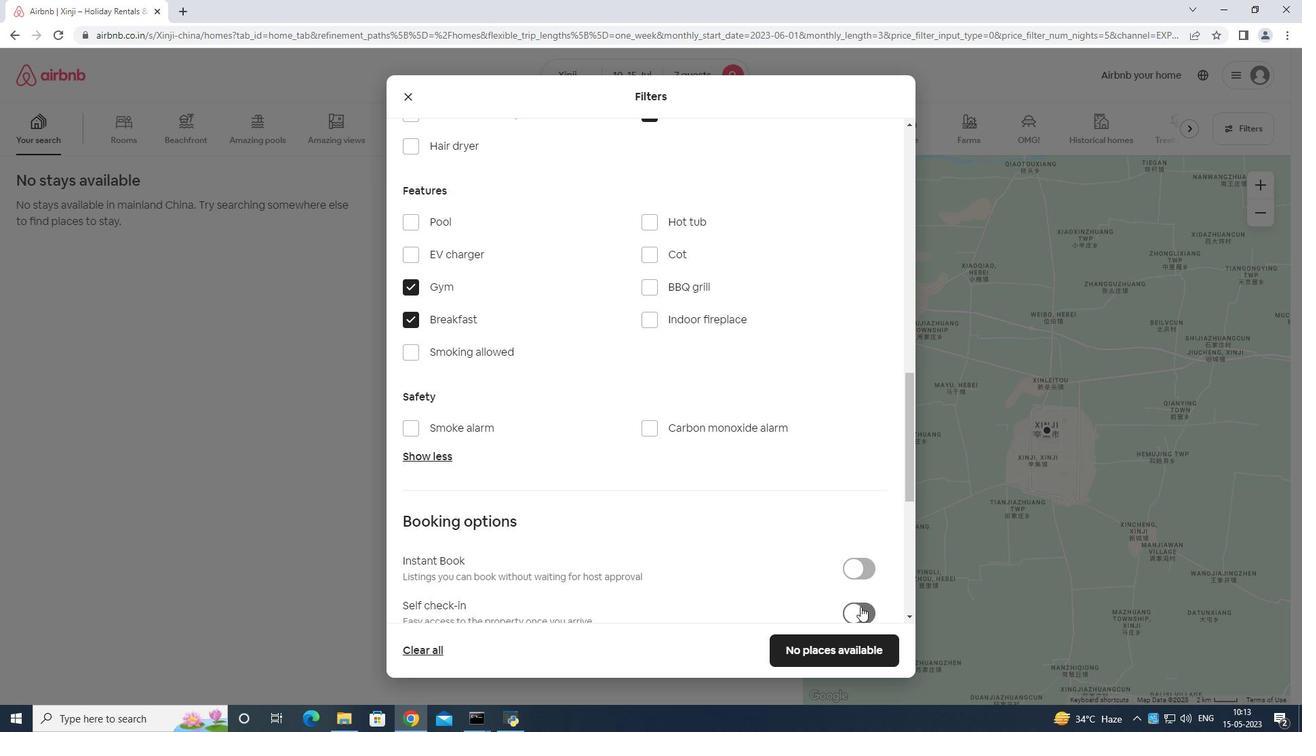 
Action: Mouse scrolled (864, 605) with delta (0, 0)
Screenshot: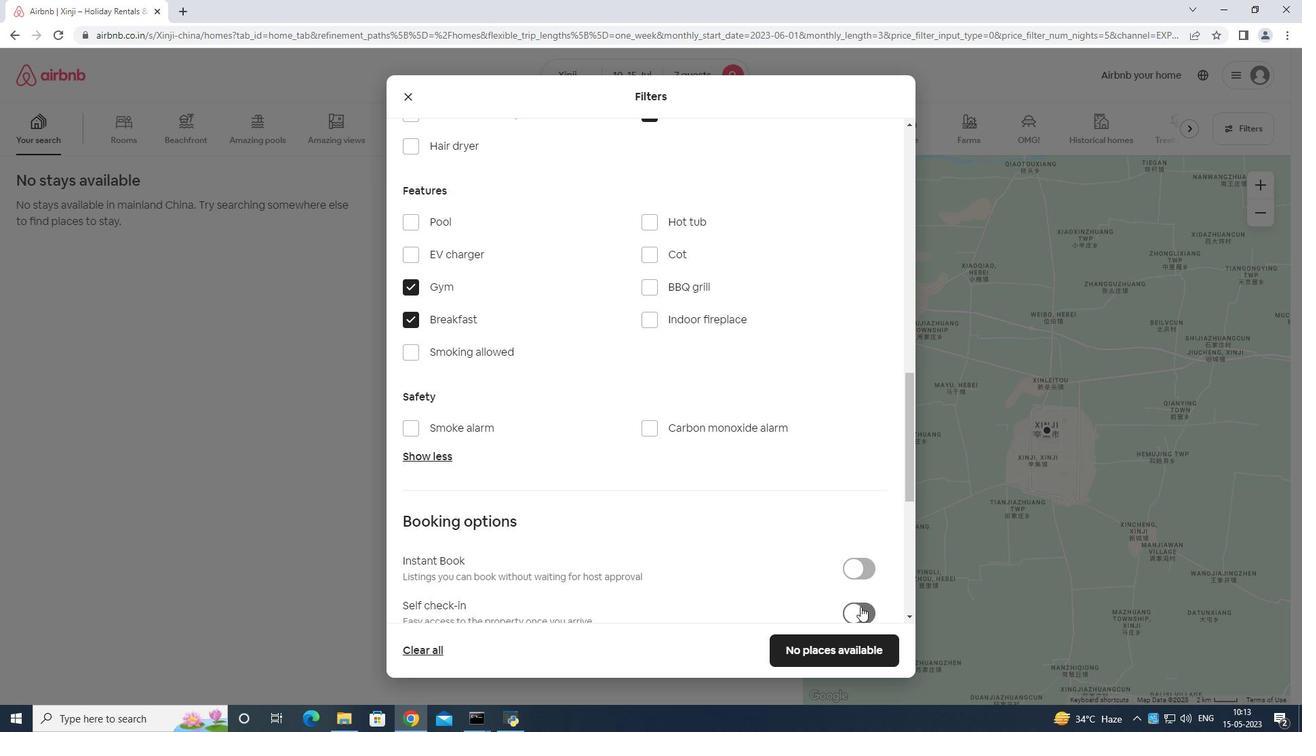 
Action: Mouse scrolled (864, 605) with delta (0, 0)
Screenshot: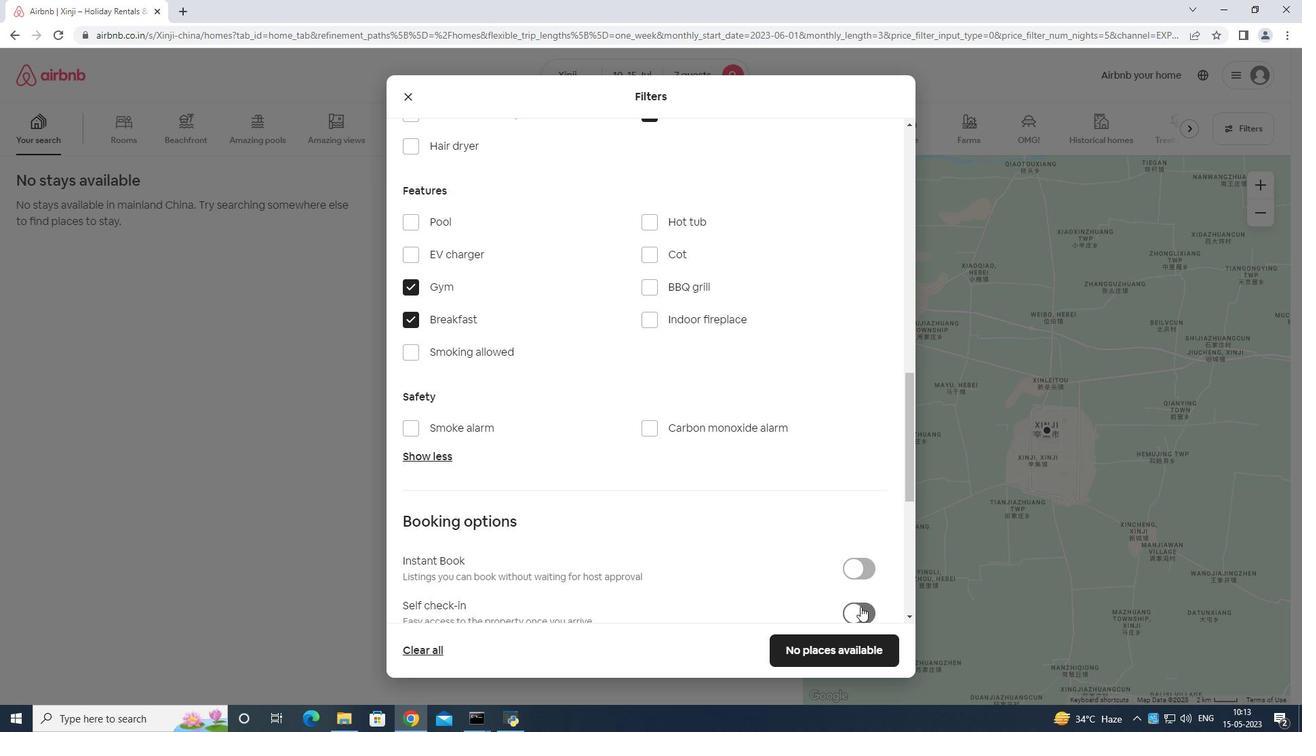
Action: Mouse scrolled (864, 605) with delta (0, 0)
Screenshot: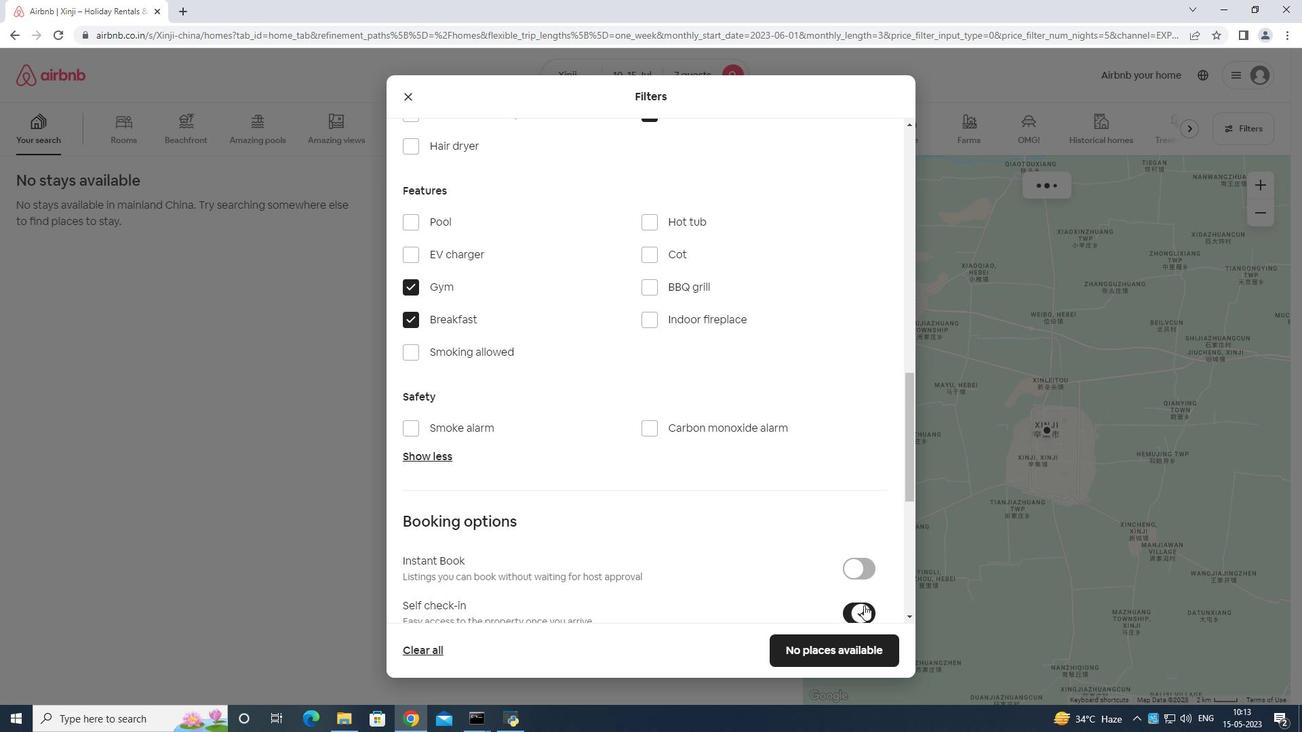 
Action: Mouse scrolled (864, 605) with delta (0, 0)
Screenshot: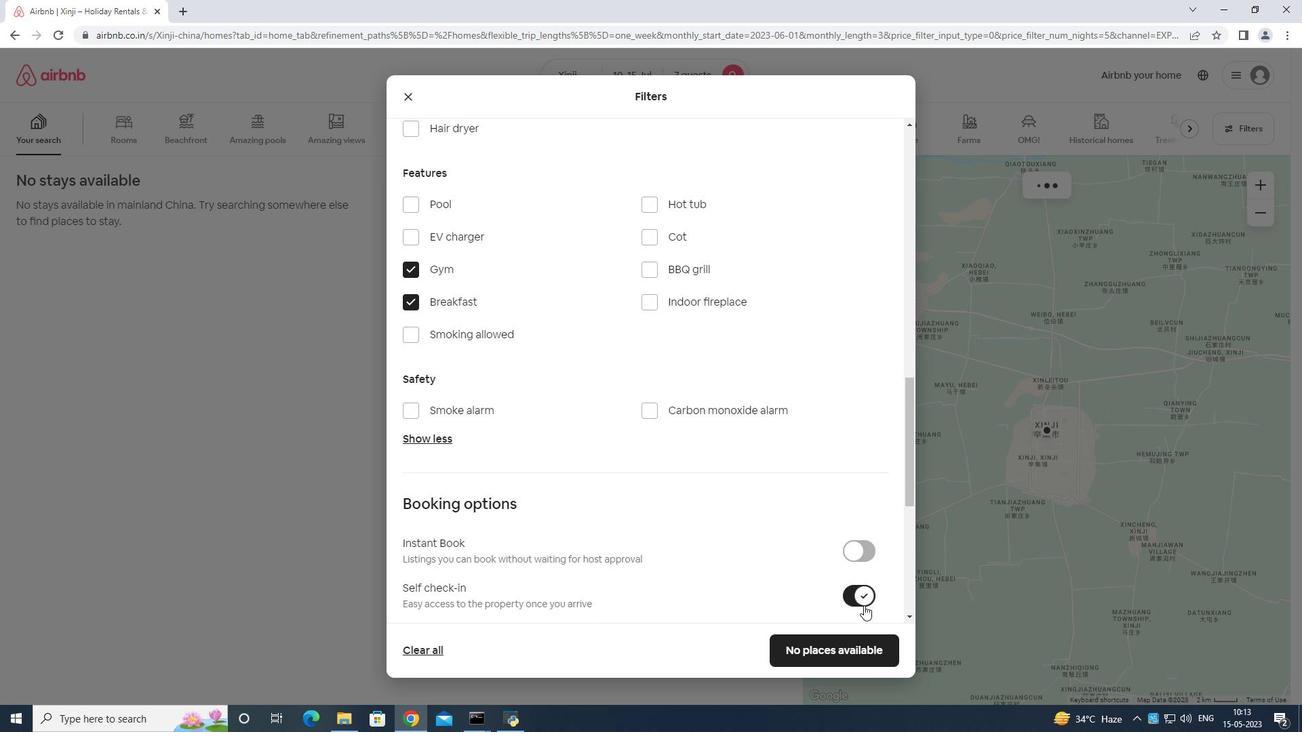 
Action: Mouse scrolled (864, 605) with delta (0, 0)
Screenshot: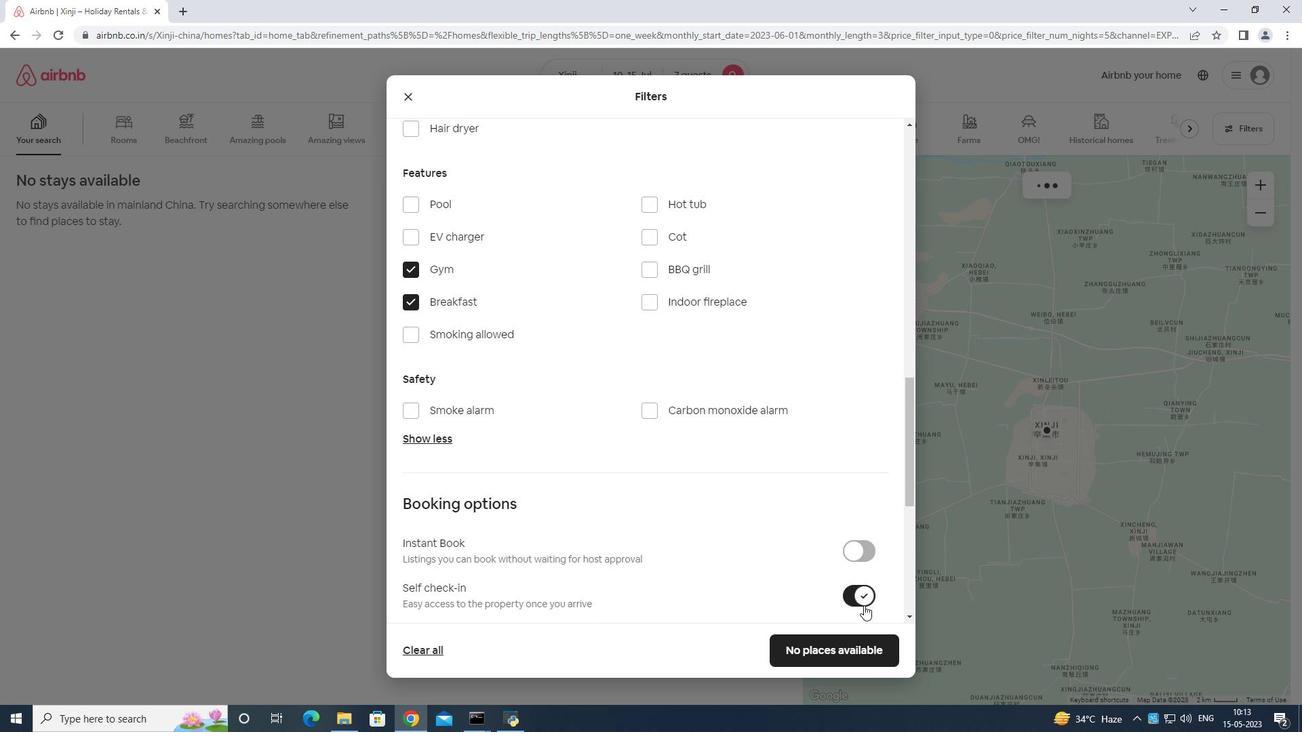 
Action: Mouse scrolled (864, 605) with delta (0, 0)
Screenshot: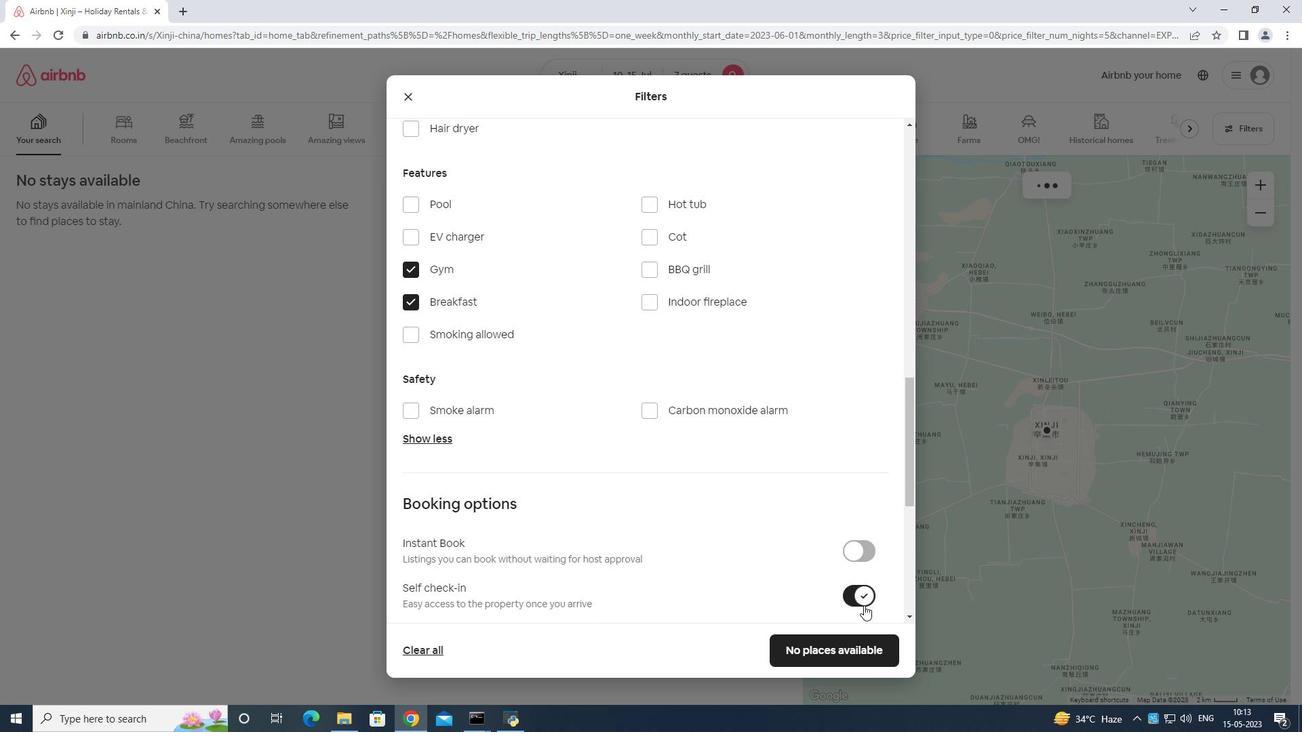
Action: Mouse moved to (867, 605)
Screenshot: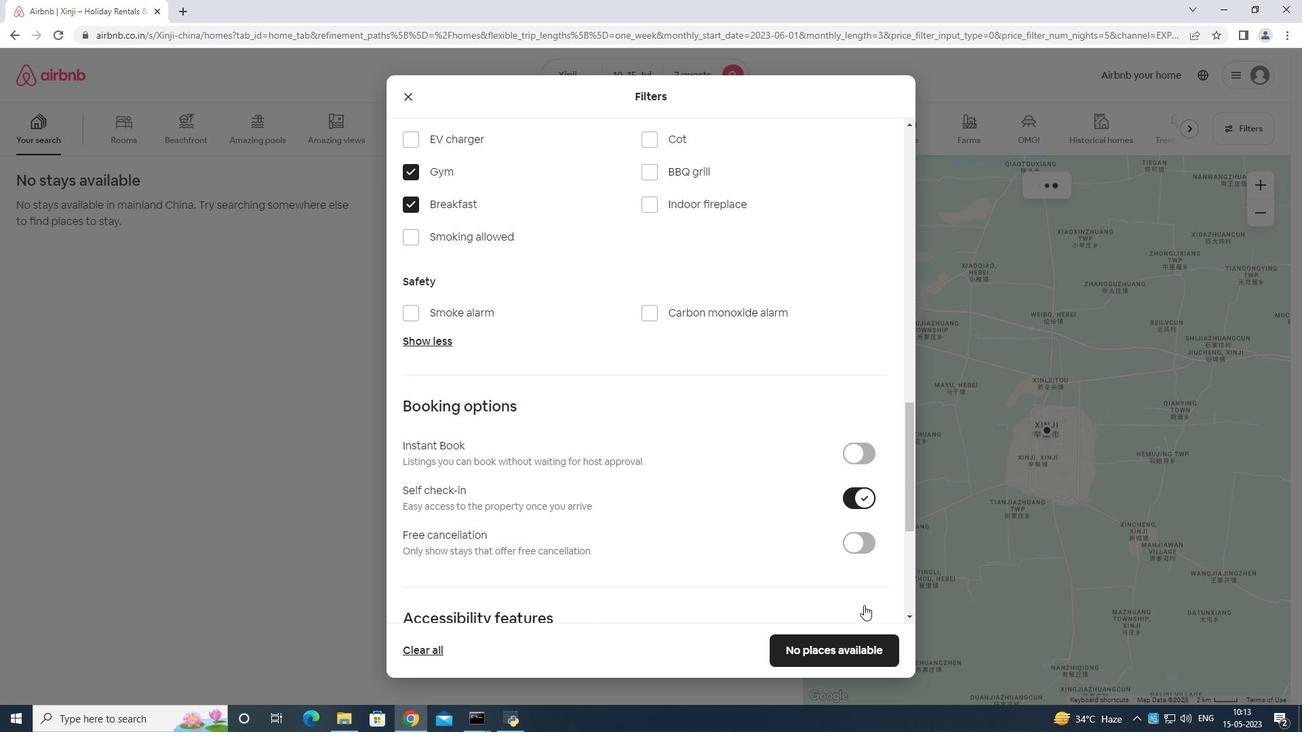 
Action: Mouse scrolled (867, 604) with delta (0, 0)
Screenshot: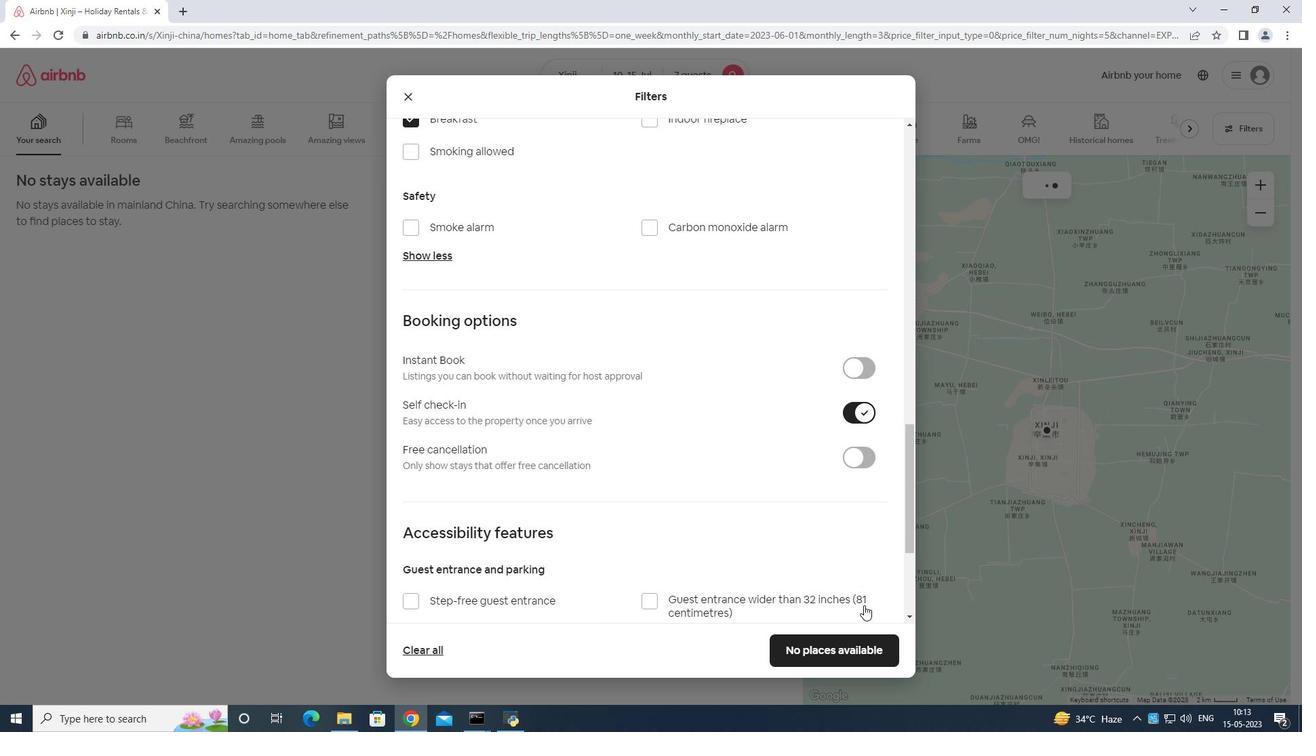 
Action: Mouse scrolled (867, 604) with delta (0, 0)
Screenshot: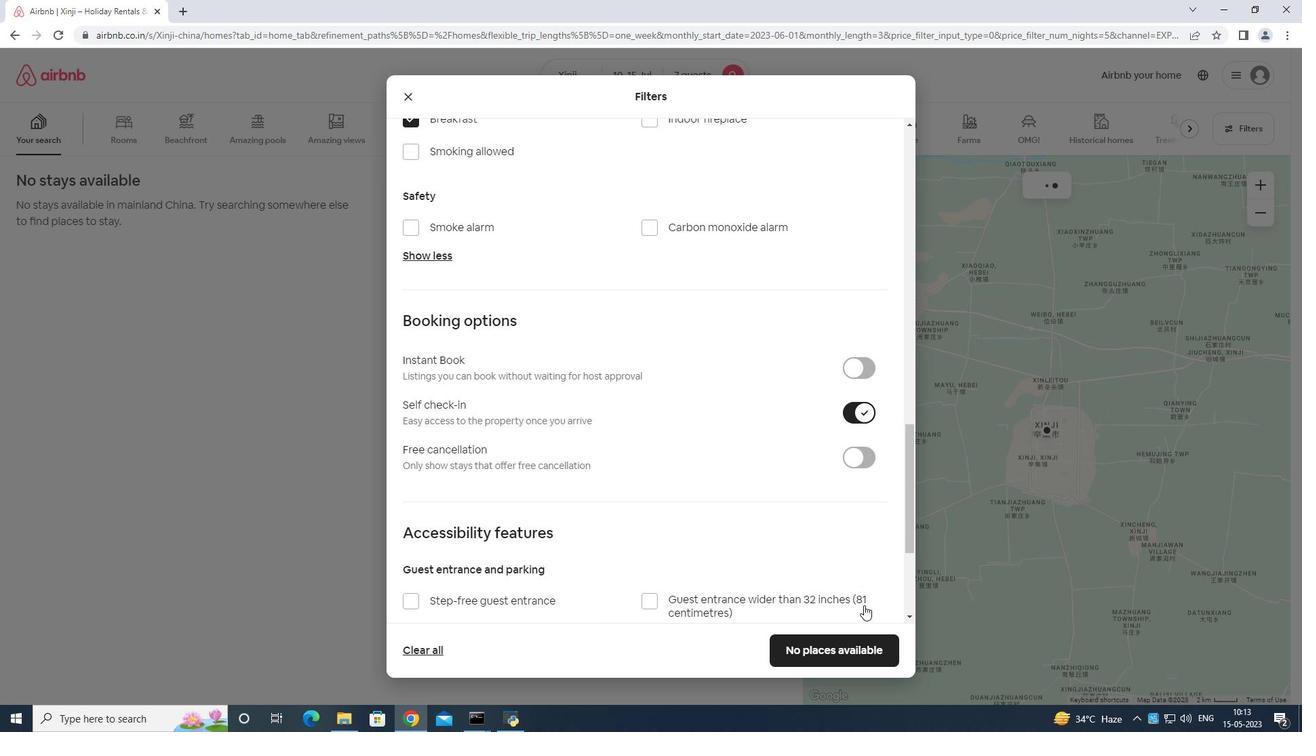 
Action: Mouse scrolled (867, 604) with delta (0, 0)
Screenshot: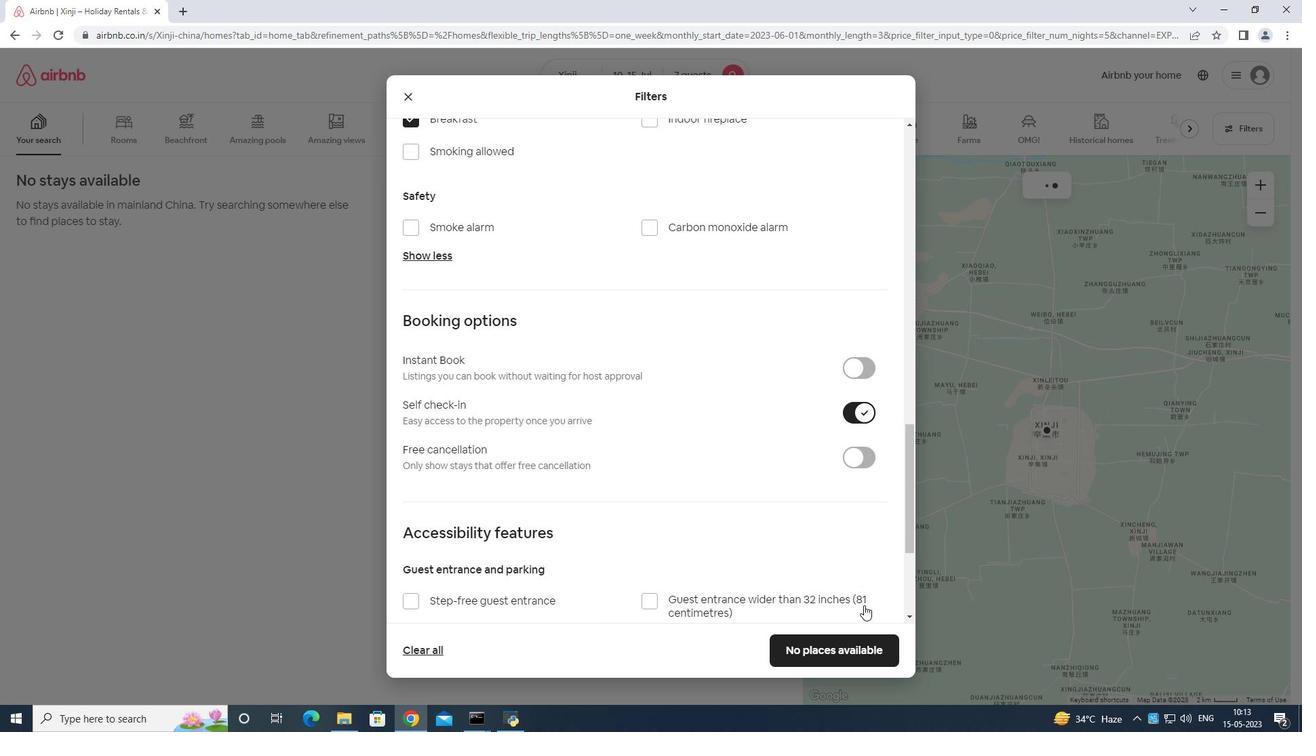 
Action: Mouse scrolled (867, 604) with delta (0, 0)
Screenshot: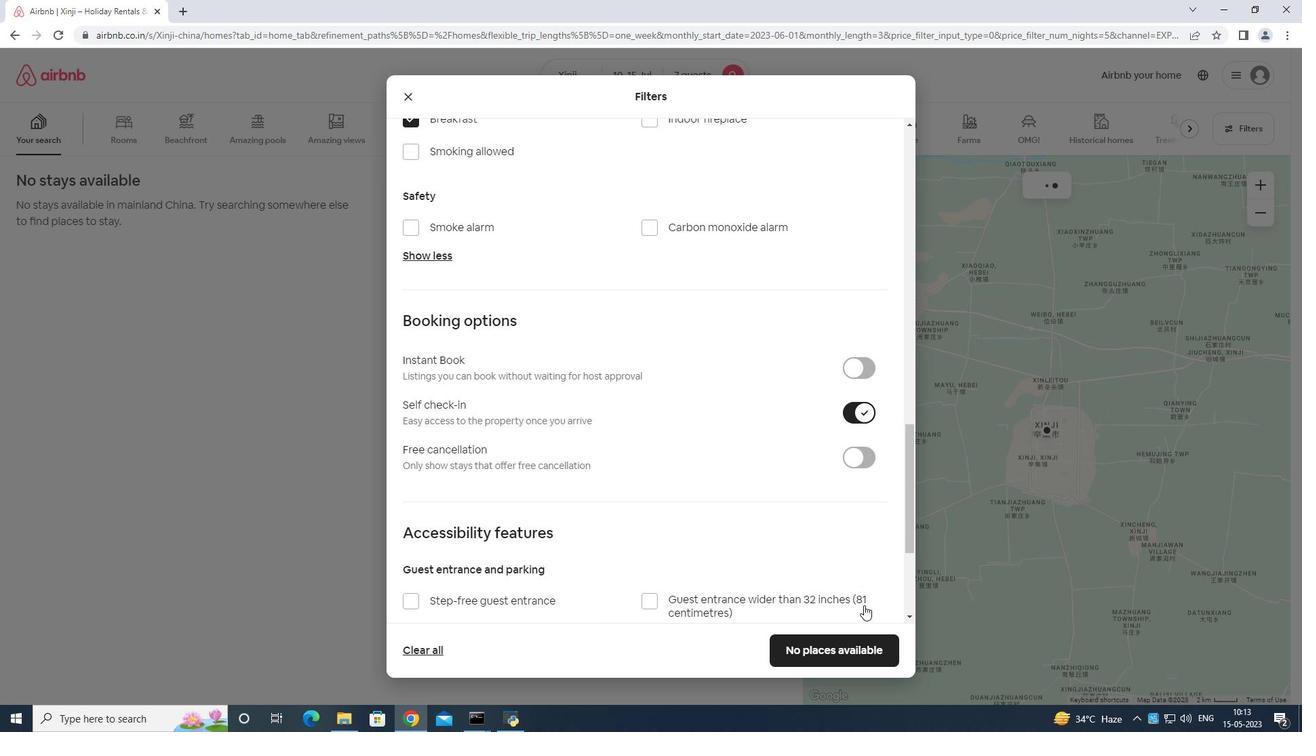 
Action: Mouse scrolled (867, 604) with delta (0, 0)
Screenshot: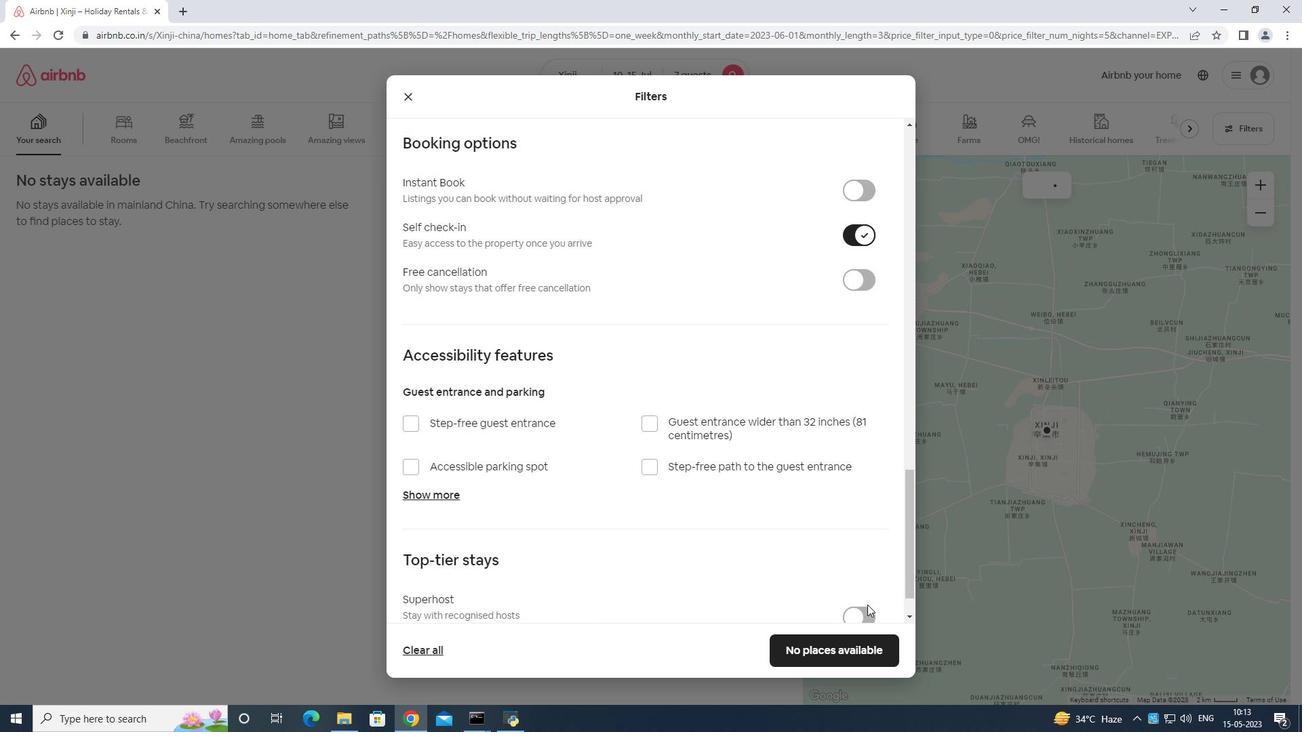 
Action: Mouse scrolled (867, 604) with delta (0, 0)
Screenshot: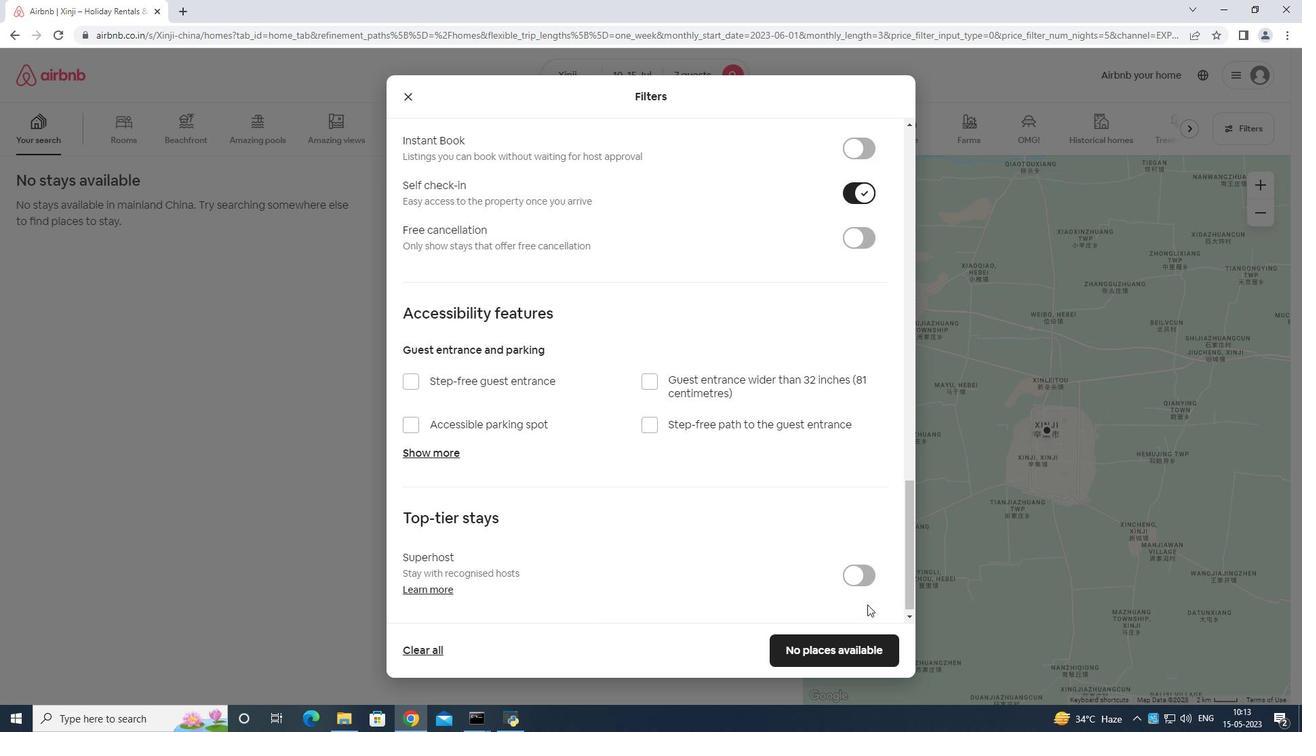 
Action: Mouse moved to (863, 608)
Screenshot: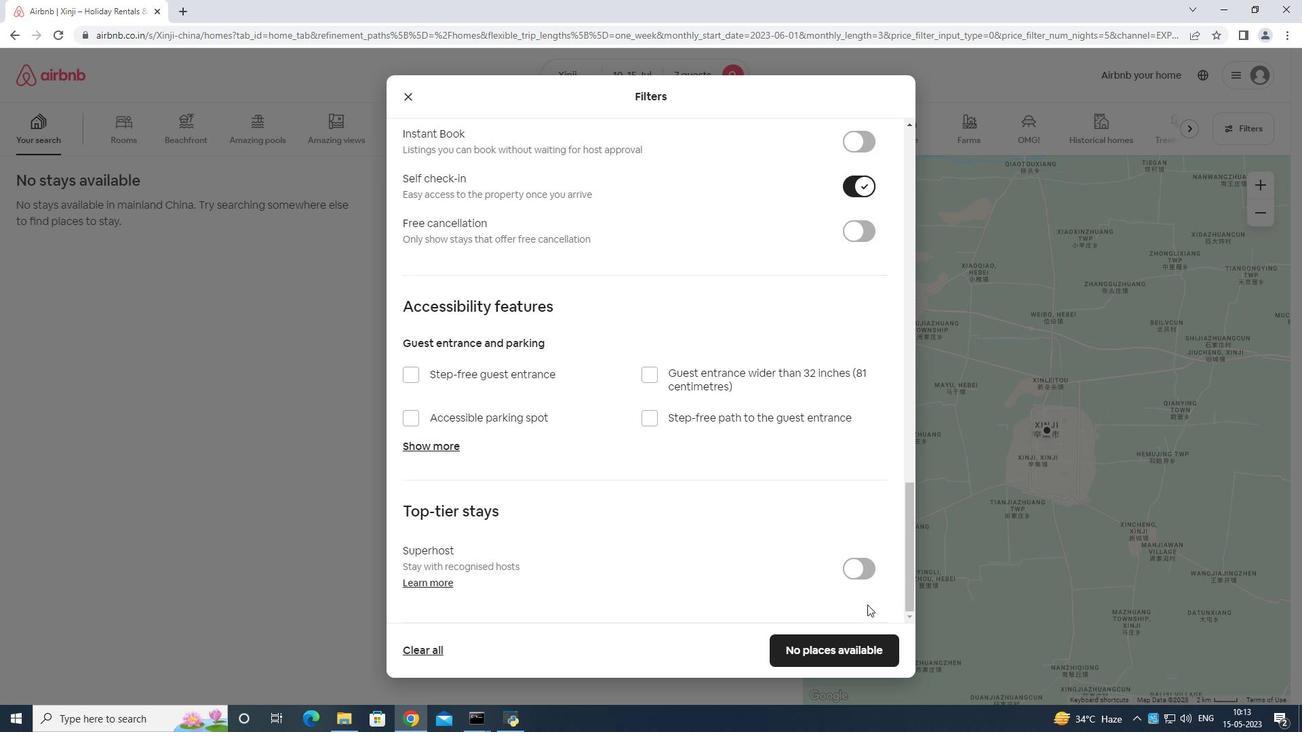 
Action: Mouse scrolled (863, 607) with delta (0, 0)
Screenshot: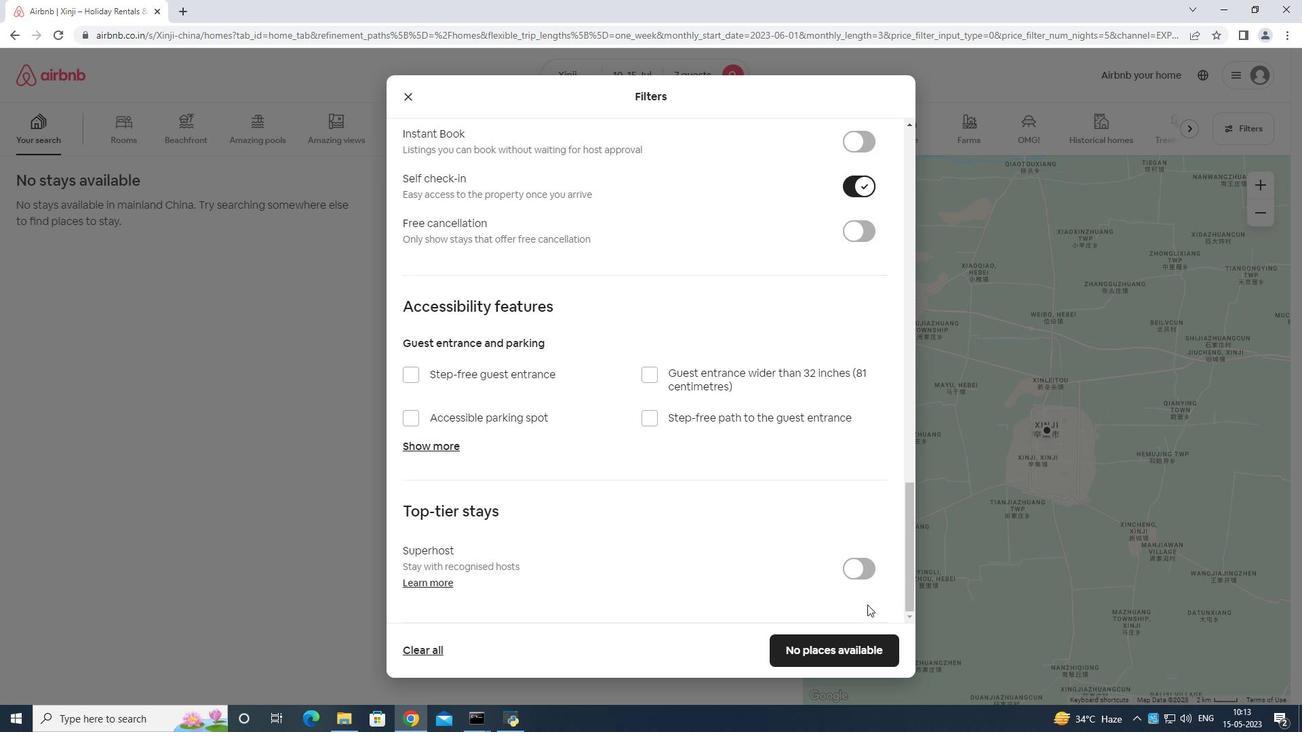 
Action: Mouse moved to (850, 612)
Screenshot: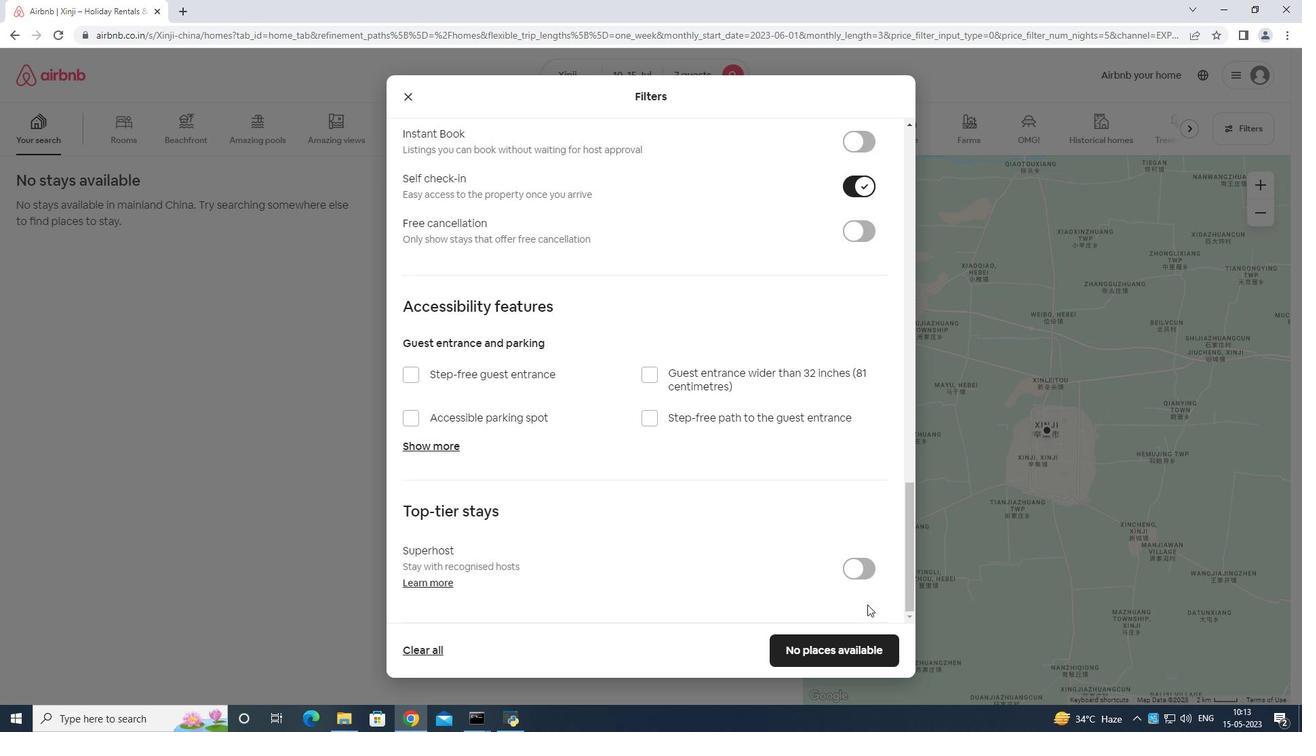 
Action: Mouse scrolled (850, 611) with delta (0, 0)
Screenshot: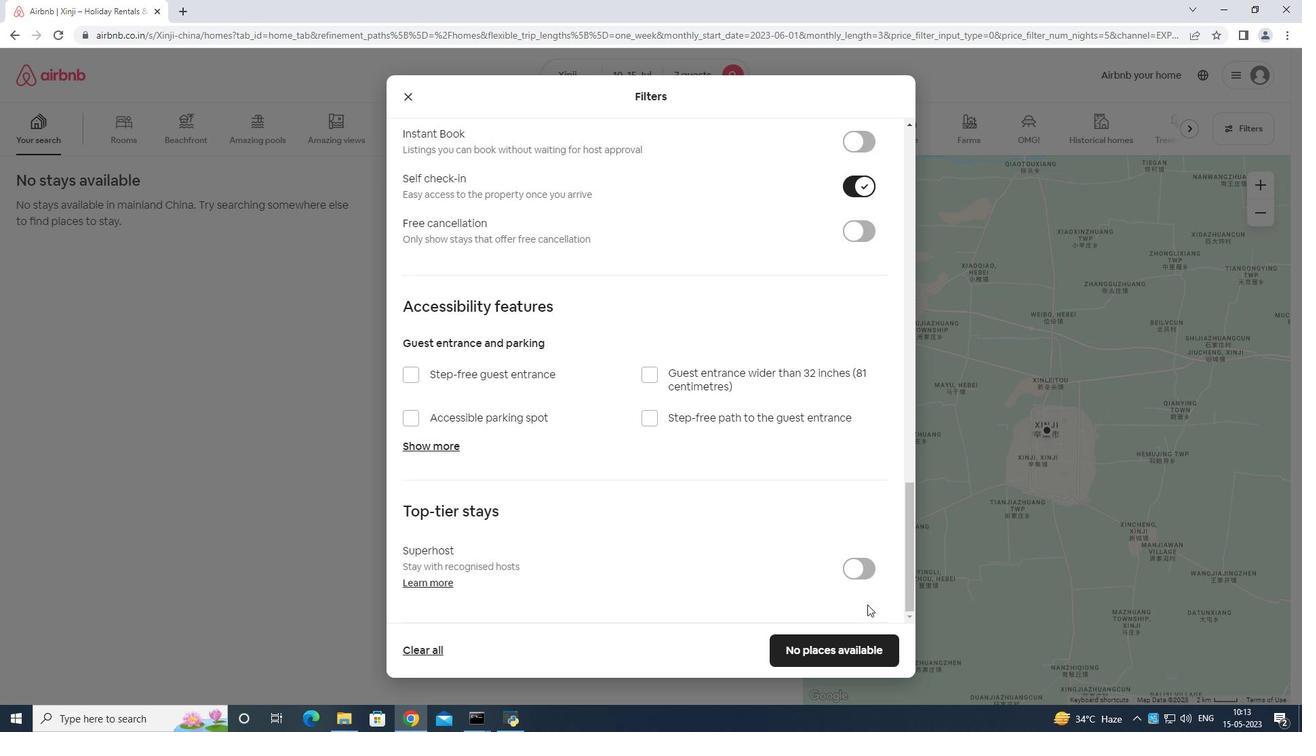 
Action: Mouse moved to (822, 651)
Screenshot: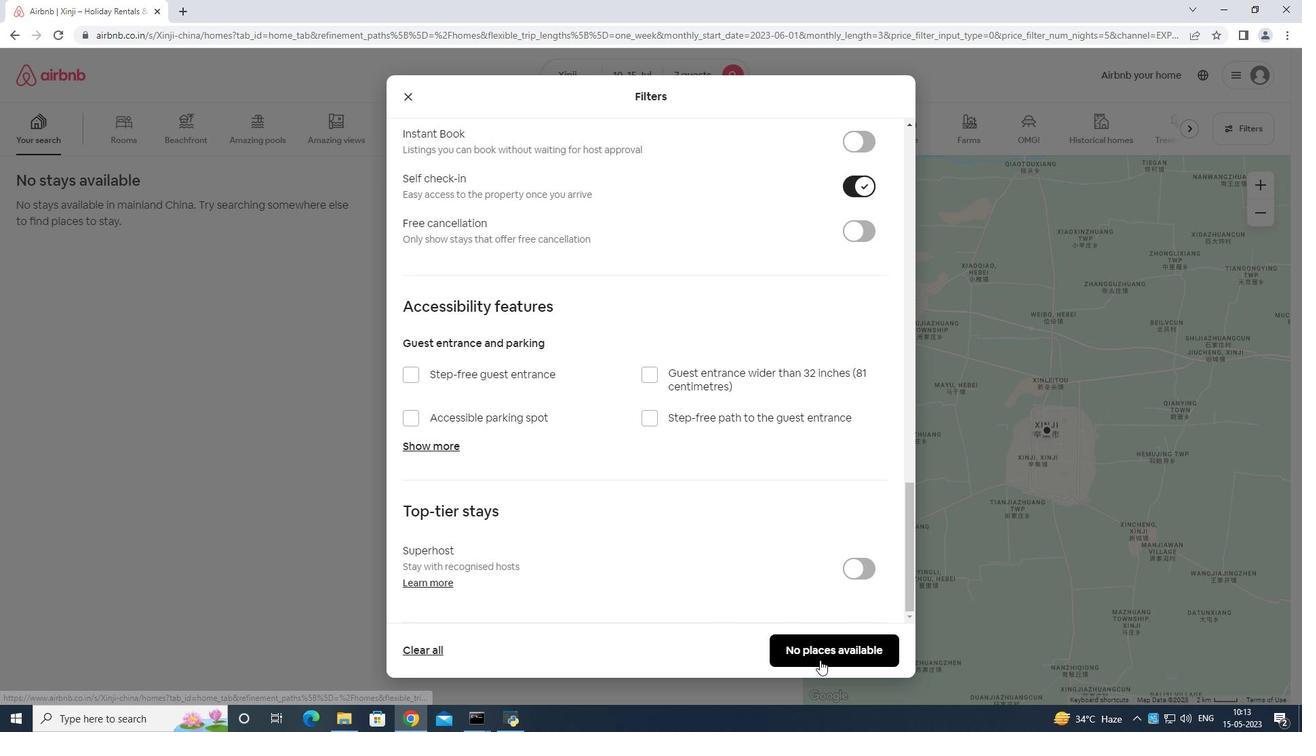 
Action: Mouse pressed left at (822, 651)
Screenshot: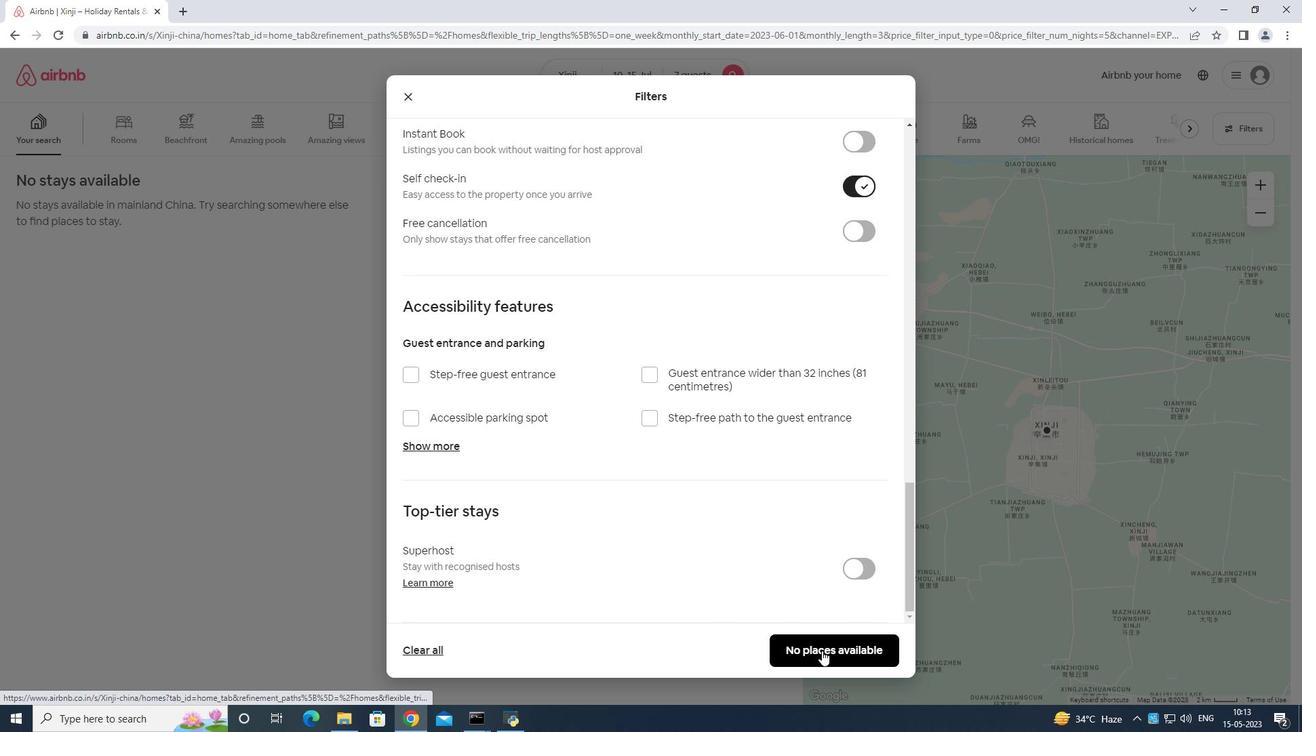 
